 Task: Open a blank google sheet and write heading  Dollar SenseAdd Dates in a column and its values below  '2023-05-01, 2023-05-05, 2023-05-10, 2023-05-15, 2023-05-20, 2023-05-25 & 2023-05-31. 'Add Descriptionsin next column and its values below  Monthly Salary, Grocery Shopping, Dining Out., Utility Bill, Transportation, Entertainment & Miscellaneous. Add Amount in next column and its values below  $2,500, $100, $50, $150, $30, $50 & $20. Add Income/ Expensein next column and its values below  Income, Expenses, Expenses, Expenses, Expenses, Expenses & Expenses. Add Balance in next column and its values below  $2,500, $2,400, $2,350, $2,200, $2,170, $2,120 & $2,100. Save page DashboardBudgetPlanbook
Action: Mouse moved to (26, 70)
Screenshot: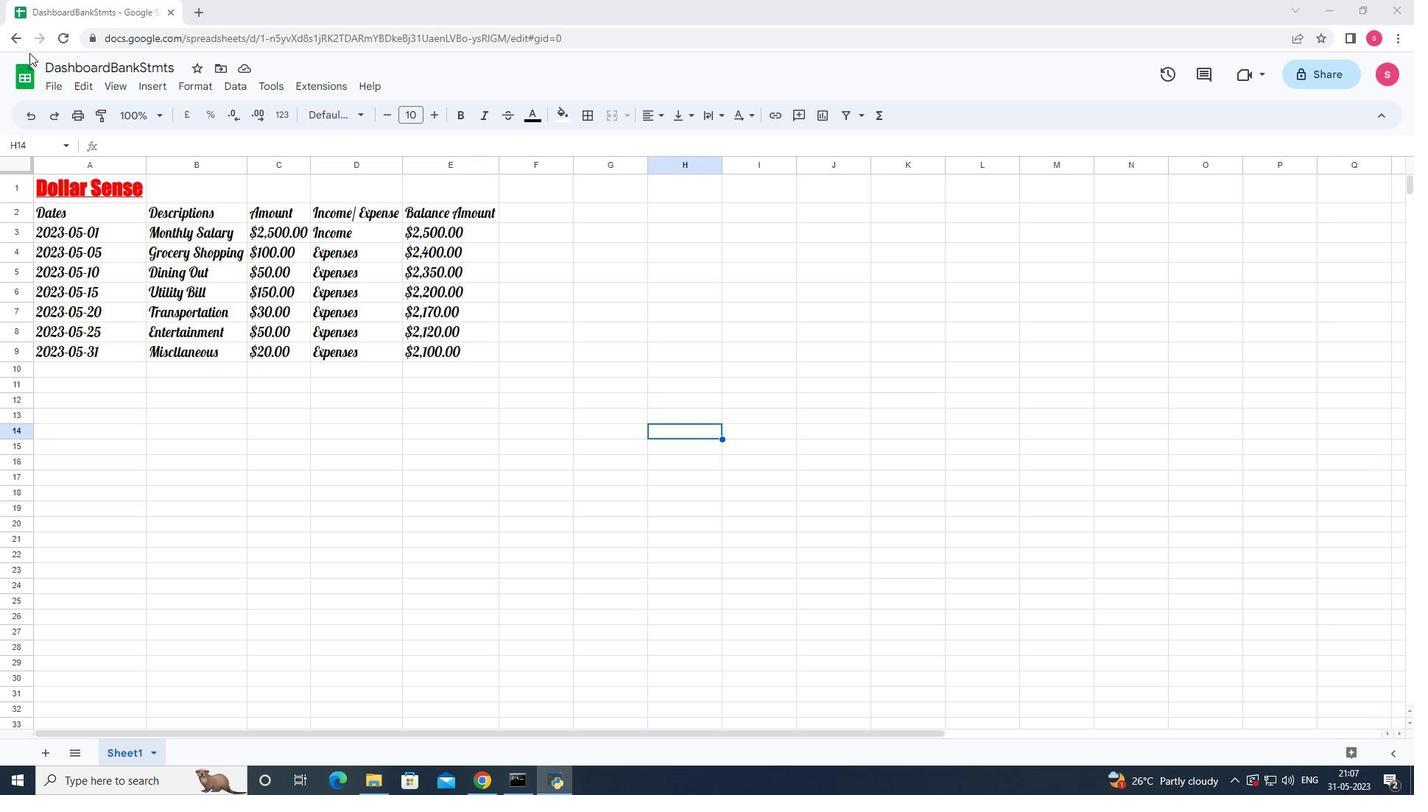 
Action: Mouse pressed left at (26, 70)
Screenshot: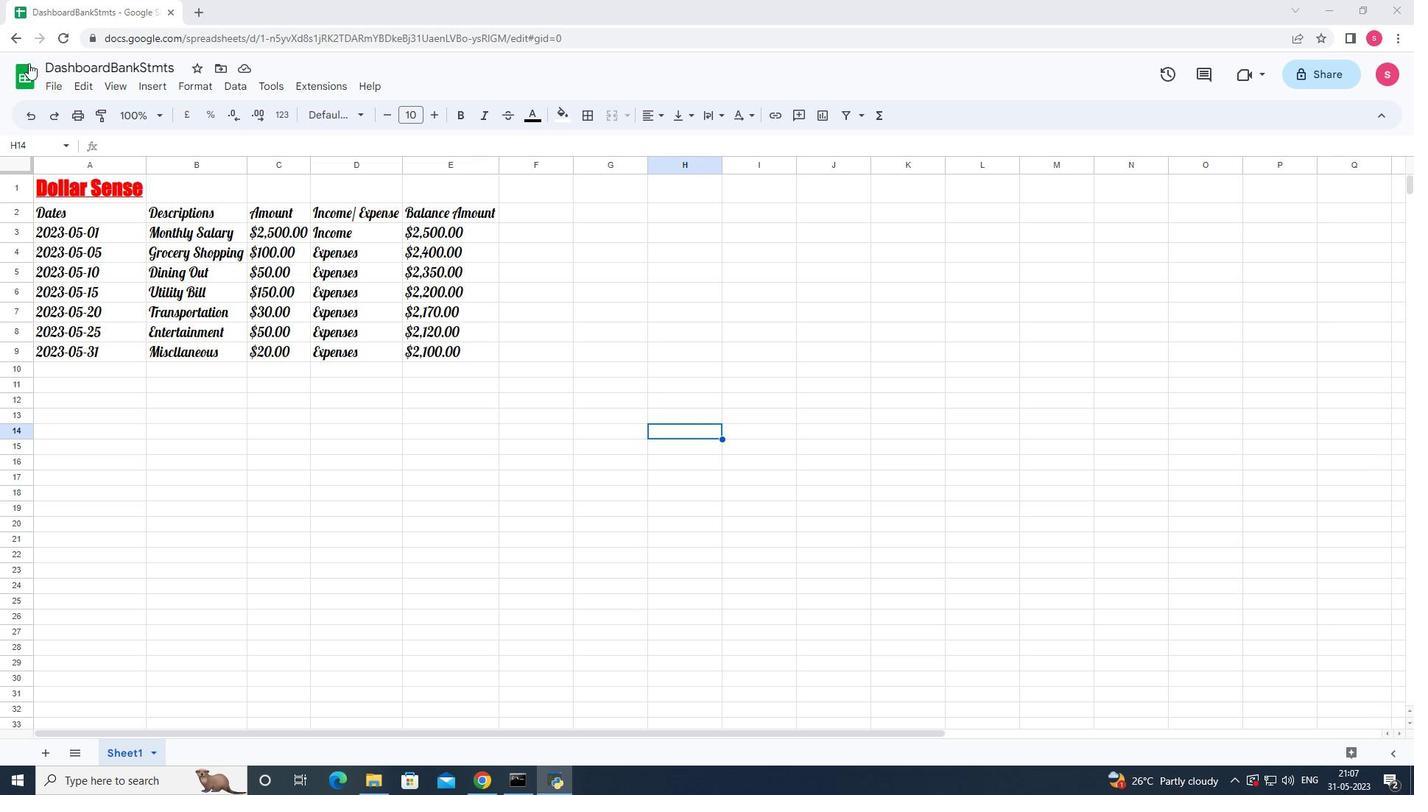 
Action: Mouse moved to (337, 223)
Screenshot: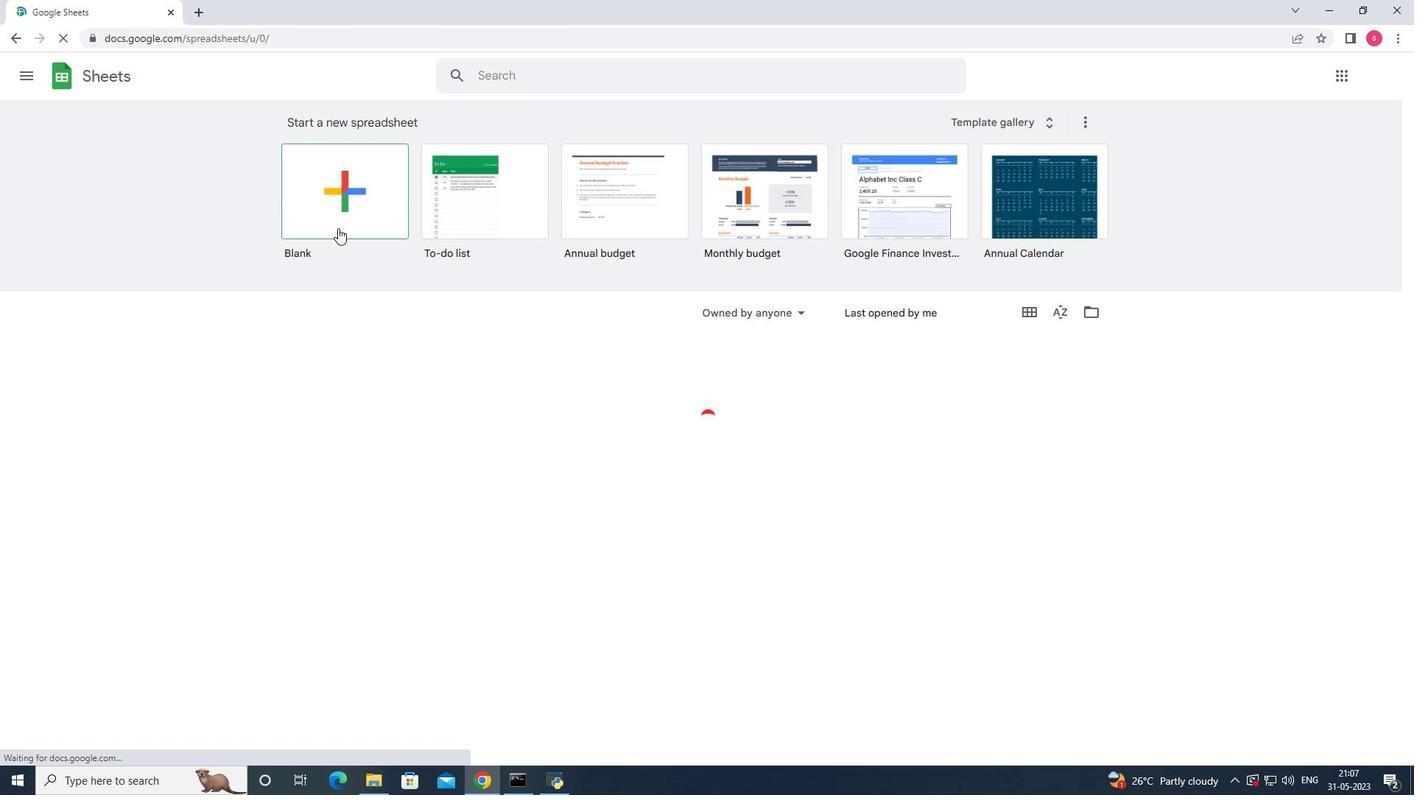 
Action: Mouse pressed left at (337, 223)
Screenshot: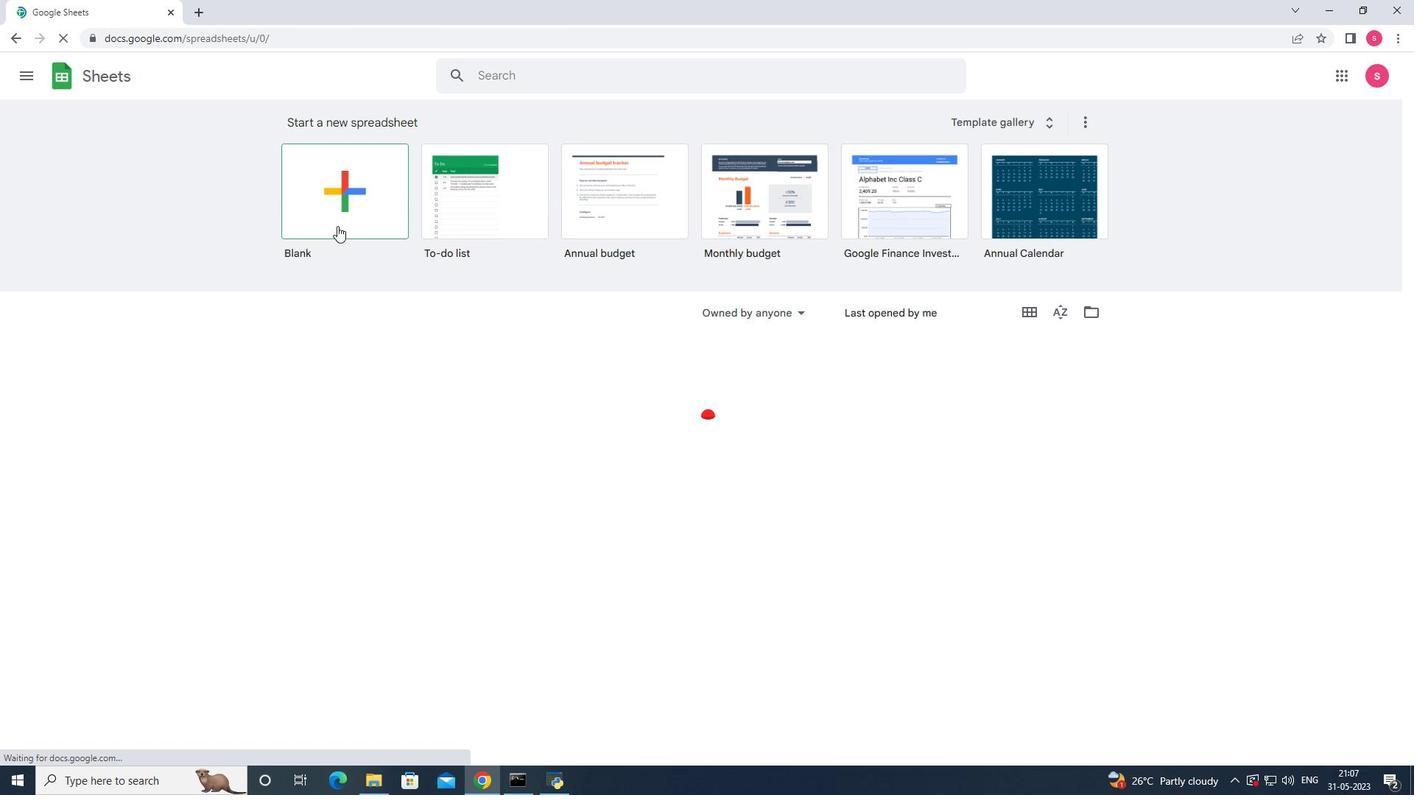 
Action: Mouse moved to (383, 359)
Screenshot: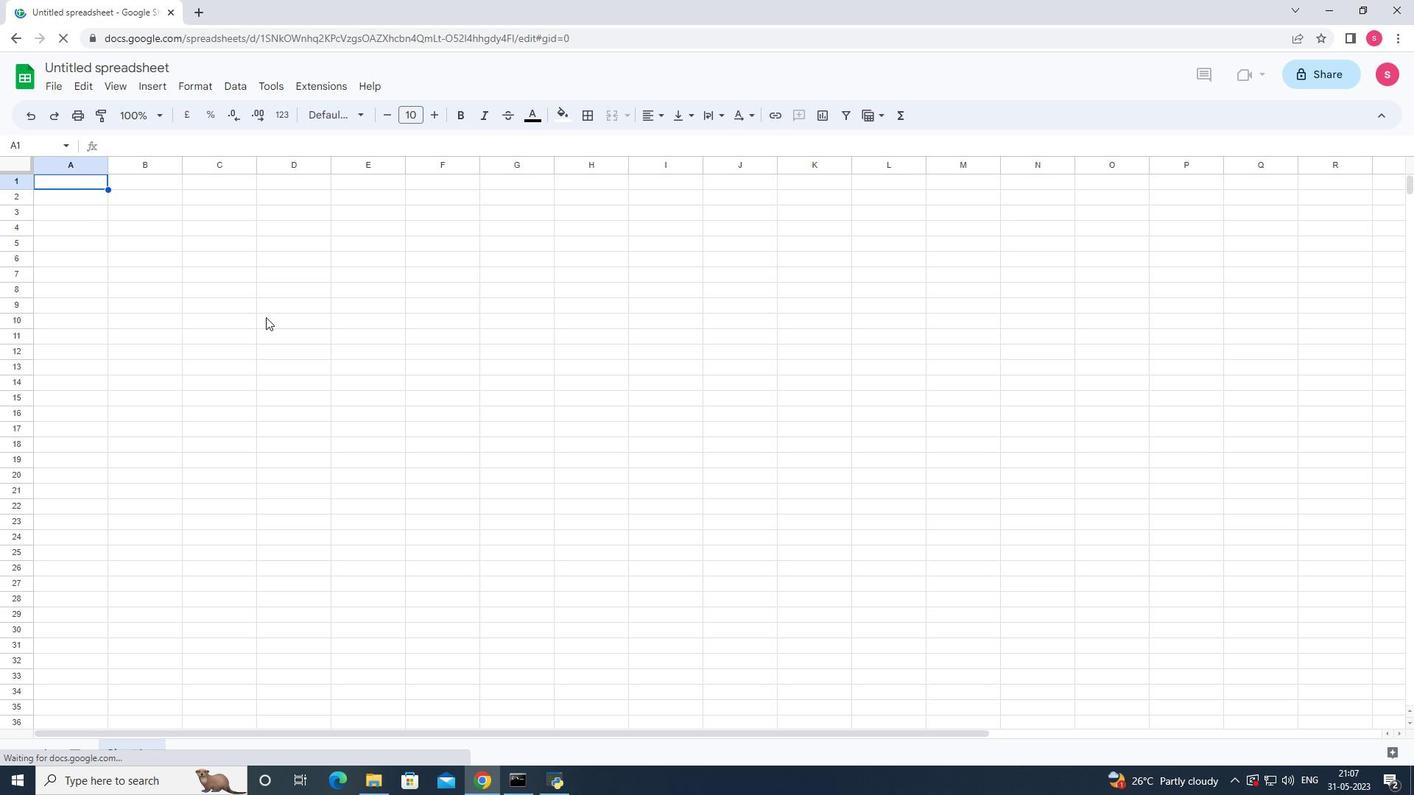 
Action: Key pressed <Key.shift>Dollar<Key.space><Key.shift>Sense<Key.down><Key.shift>Dates<Key.enter>2023-05-01<Key.enter>2023-05-05<Key.enter>2023-05-10<Key.enter>2023-050<Key.backspace>-15<Key.enter>2023-05-20<Key.enter>2023-05-25<Key.enter>2023-05-31<Key.enter><Key.right><Key.up><Key.up><Key.up><Key.up><Key.up><Key.up><Key.up><Key.up><Key.shift>Descriptions<Key.enter><Key.shift>Monthly<Key.space><Key.shift>Salary<Key.enter><Key.shift>Grocery<Key.space><Key.shift>Shopping<Key.enter><Key.shift>Dining<Key.space><Key.shift>Out<Key.enter><Key.shift>Utility<Key.space><Key.shift>Bill<Key.enter><Key.shift>Transportatu<Key.backspace>ion<Key.down><Key.shift><Key.shift><Key.shift><Key.shift><Key.shift><Key.shift><Key.shift><Key.shift><Key.shift><Key.shift>Entertainment<Key.down><Key.shift><Key.shift><Key.shift><Key.shift>Miscellaneous<Key.right><Key.up><Key.up><Key.up><Key.up><Key.up><Key.up><Key.up><Key.shift>Amount<Key.enter>2500<Key.enter>100<Key.enter>50<Key.enter>150<Key.enter>30<Key.enter>50.<Key.enter>20<Key.enter>
Screenshot: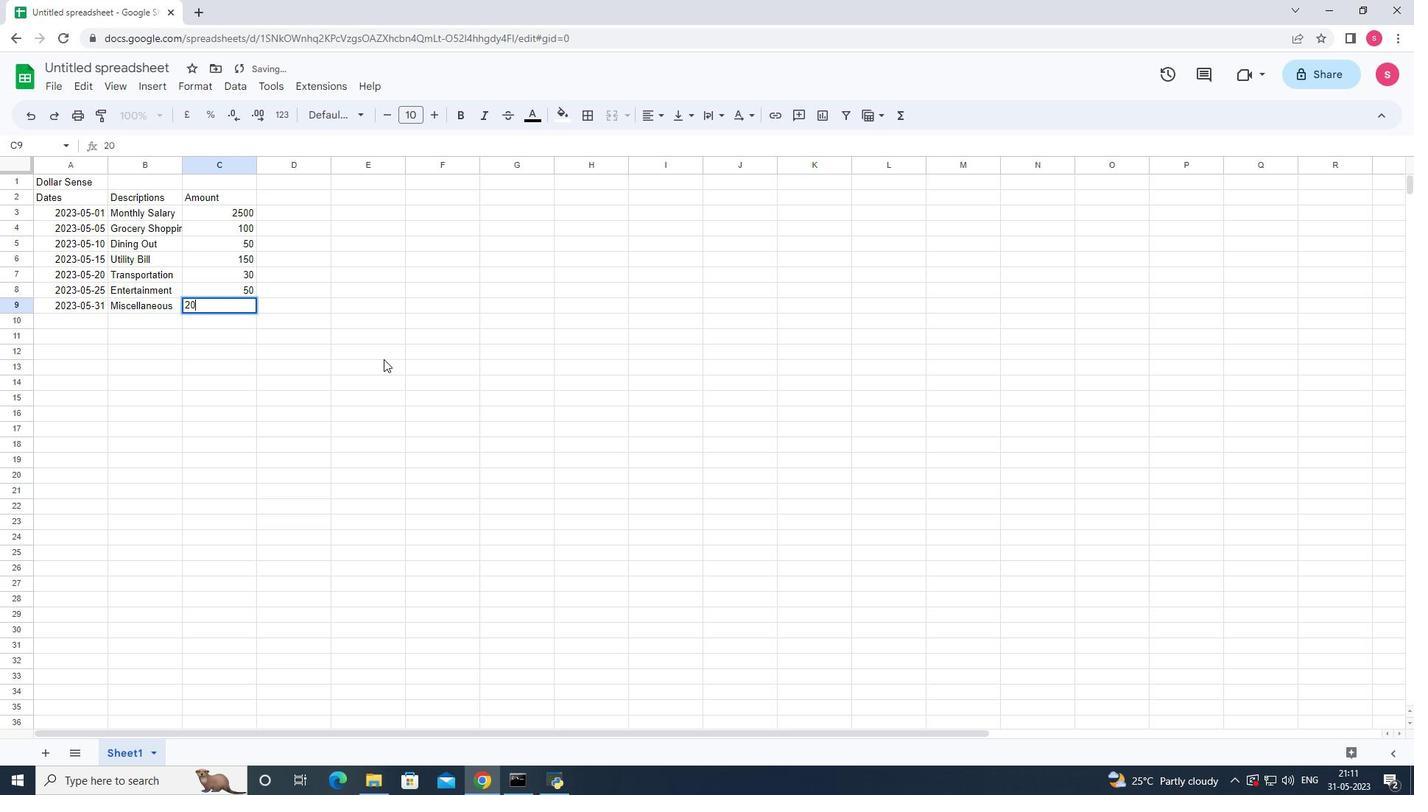 
Action: Mouse moved to (224, 218)
Screenshot: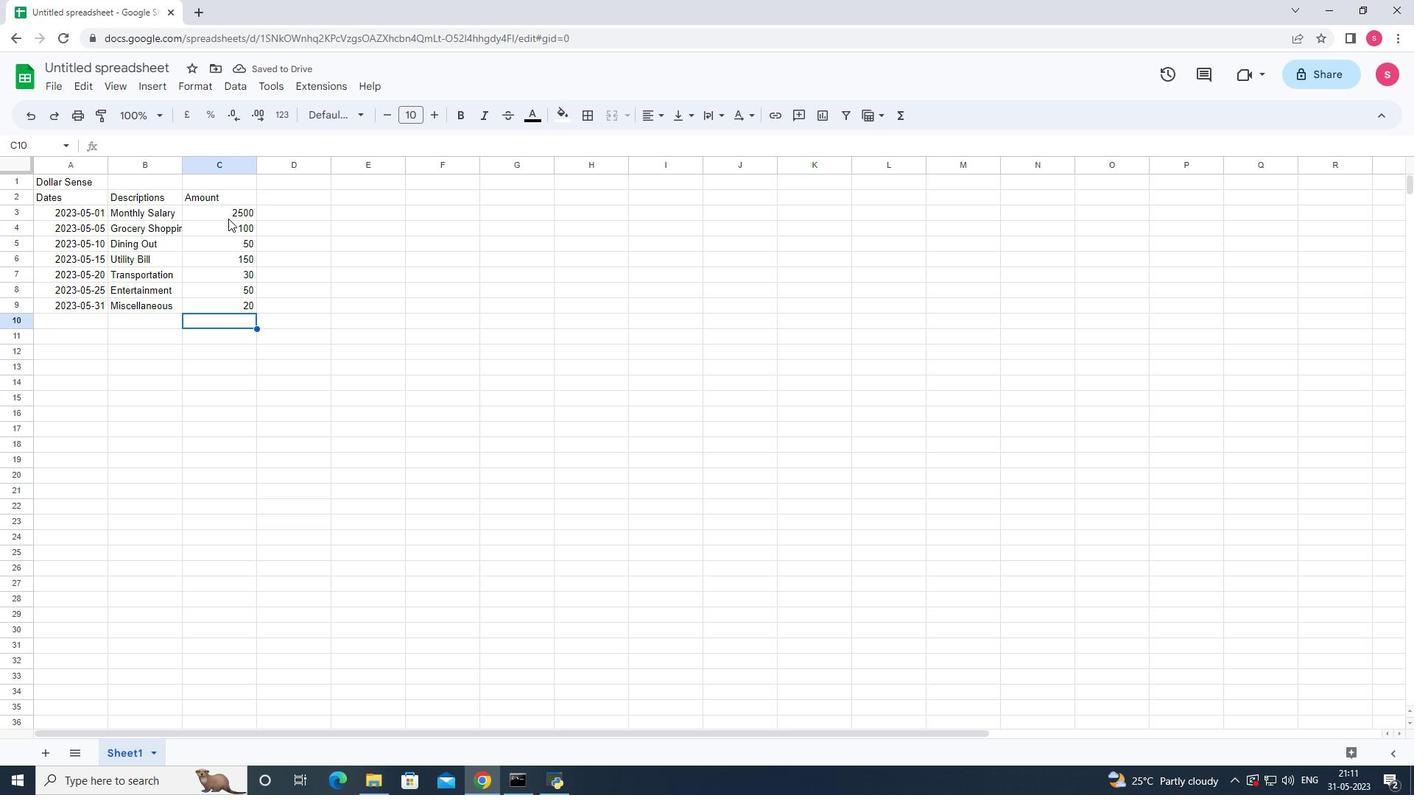 
Action: Mouse pressed left at (224, 218)
Screenshot: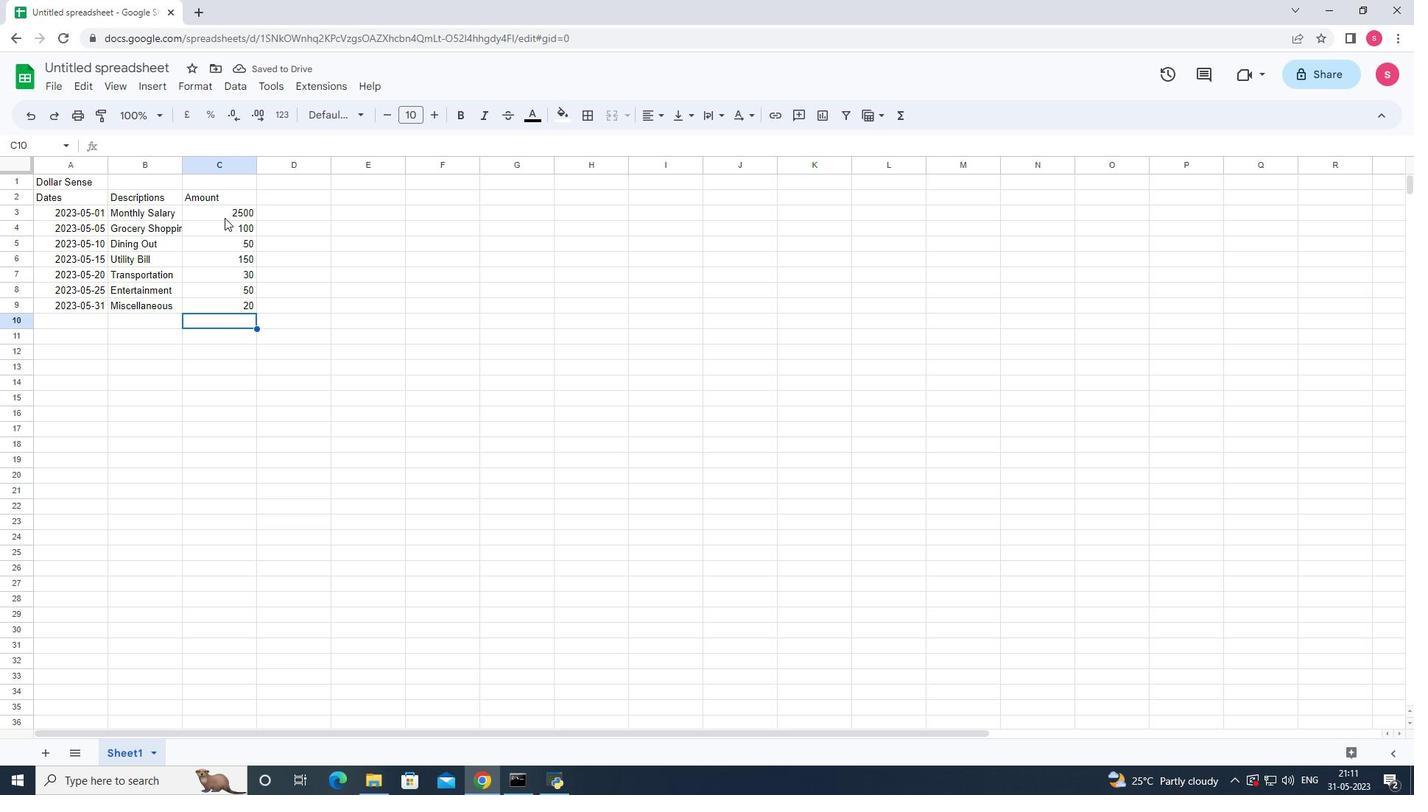 
Action: Mouse moved to (201, 93)
Screenshot: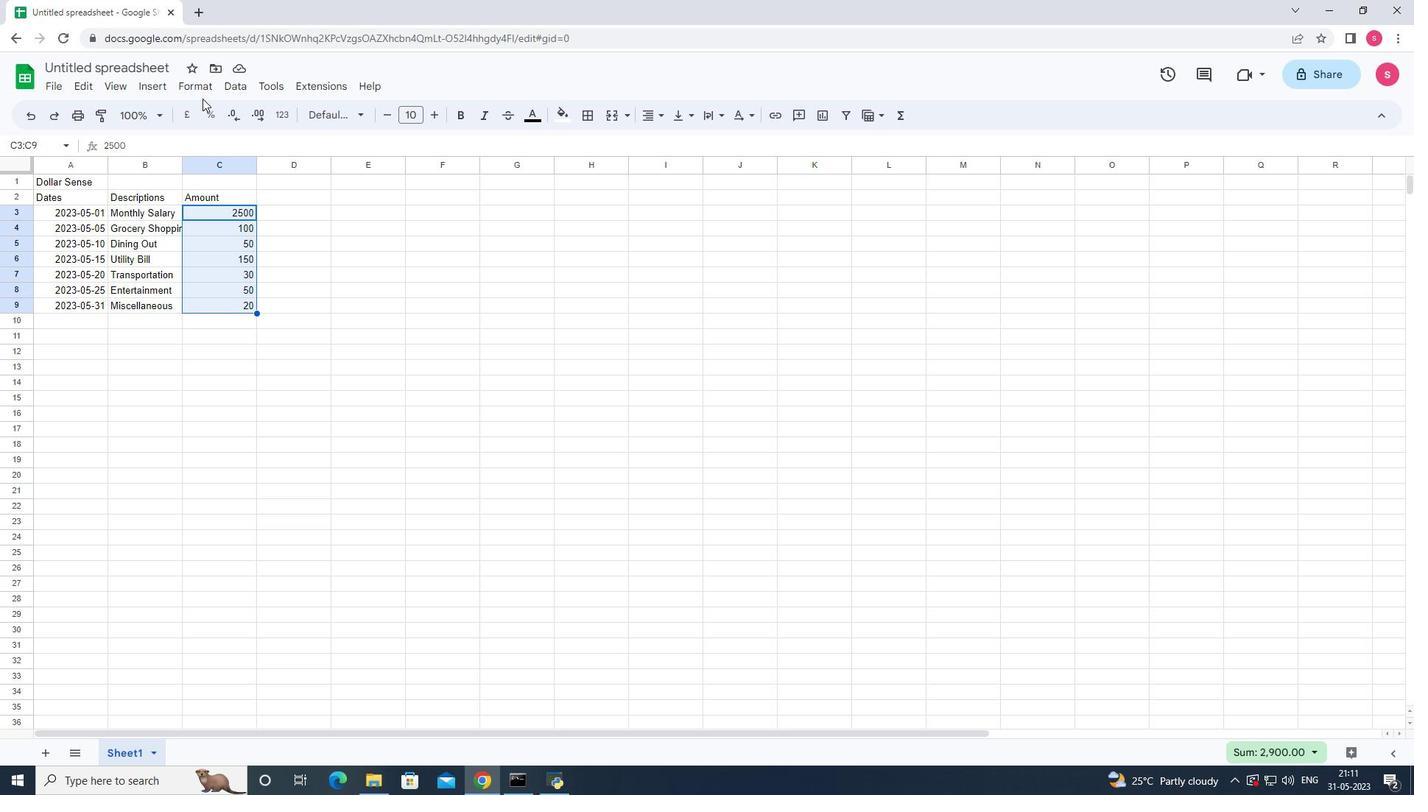 
Action: Mouse pressed left at (201, 93)
Screenshot: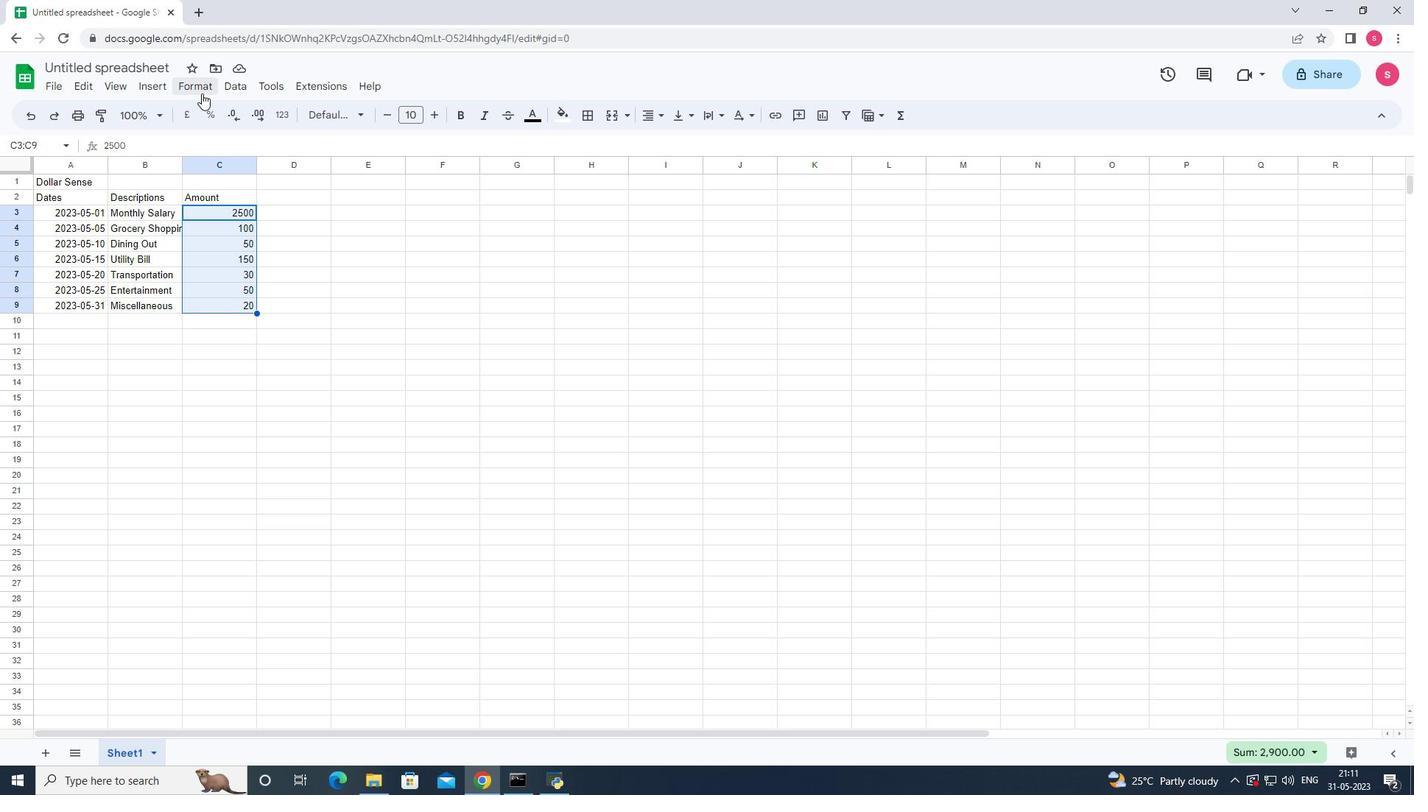
Action: Mouse moved to (226, 155)
Screenshot: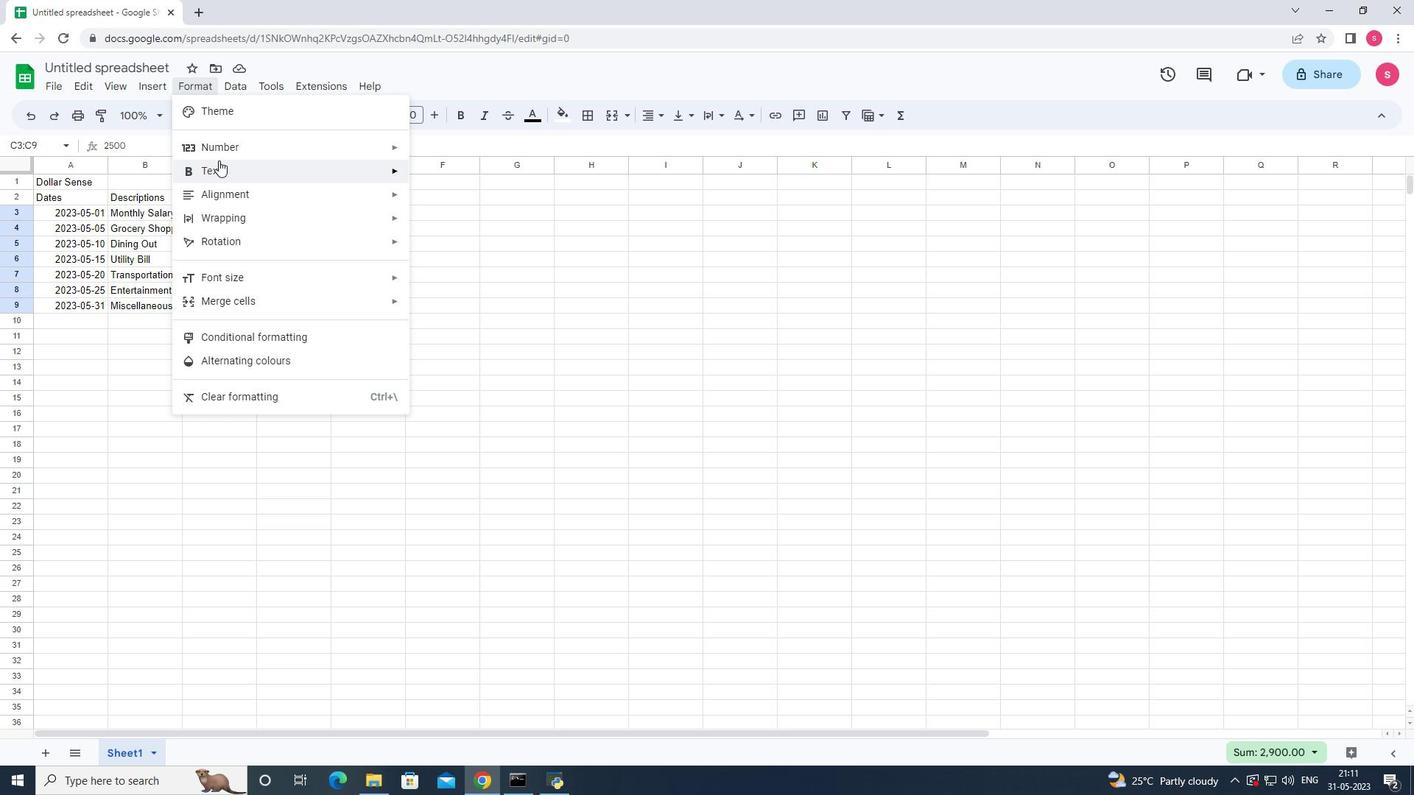 
Action: Mouse pressed left at (226, 155)
Screenshot: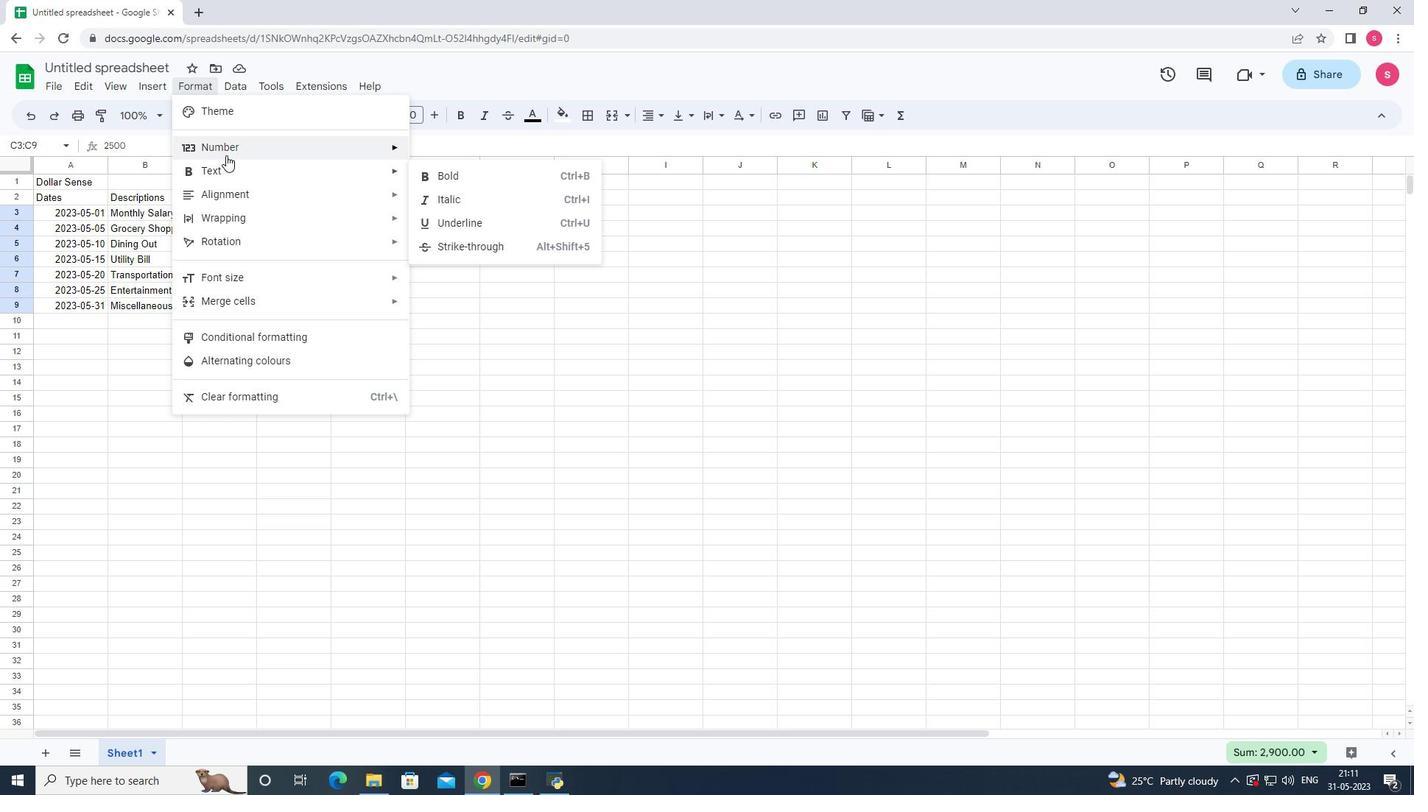
Action: Mouse moved to (552, 600)
Screenshot: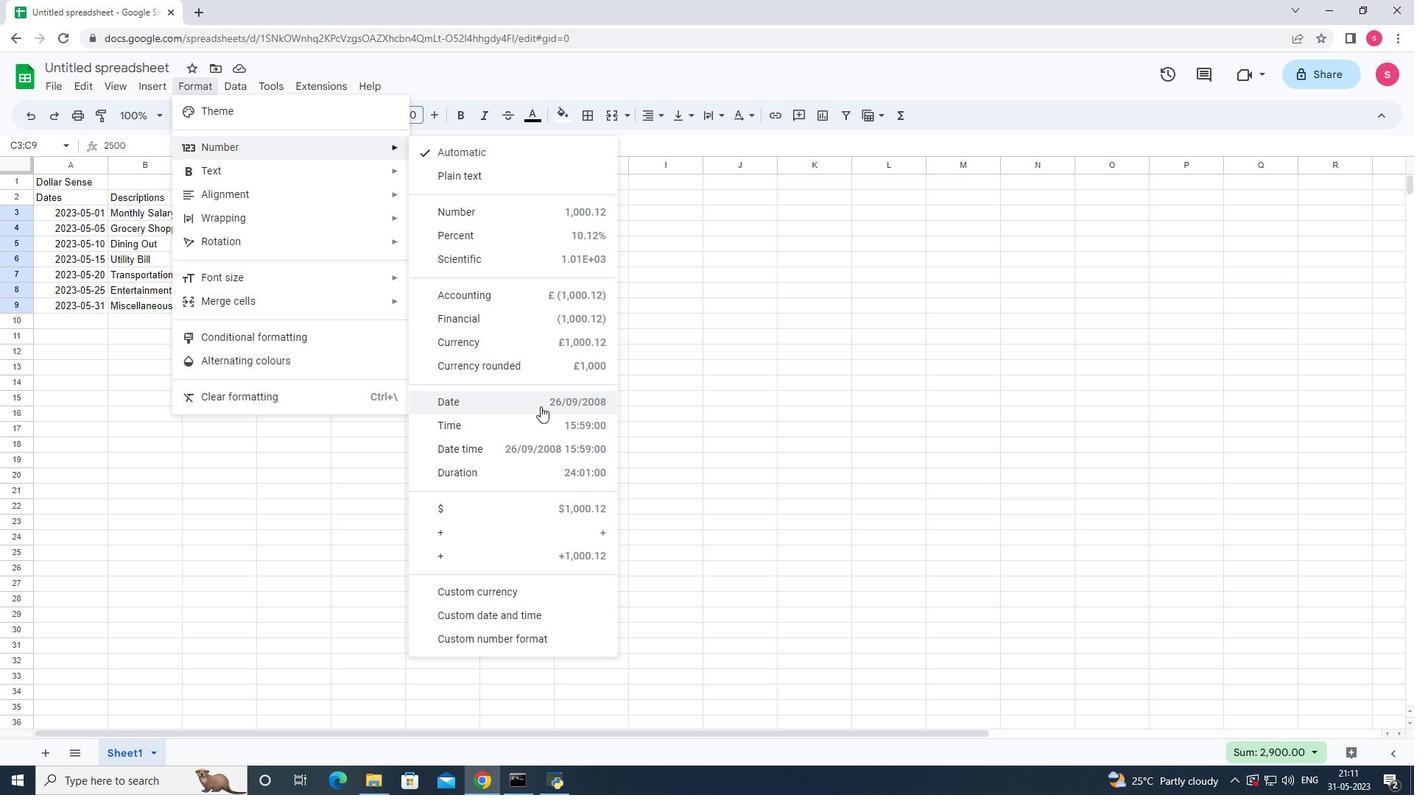 
Action: Mouse pressed left at (552, 600)
Screenshot: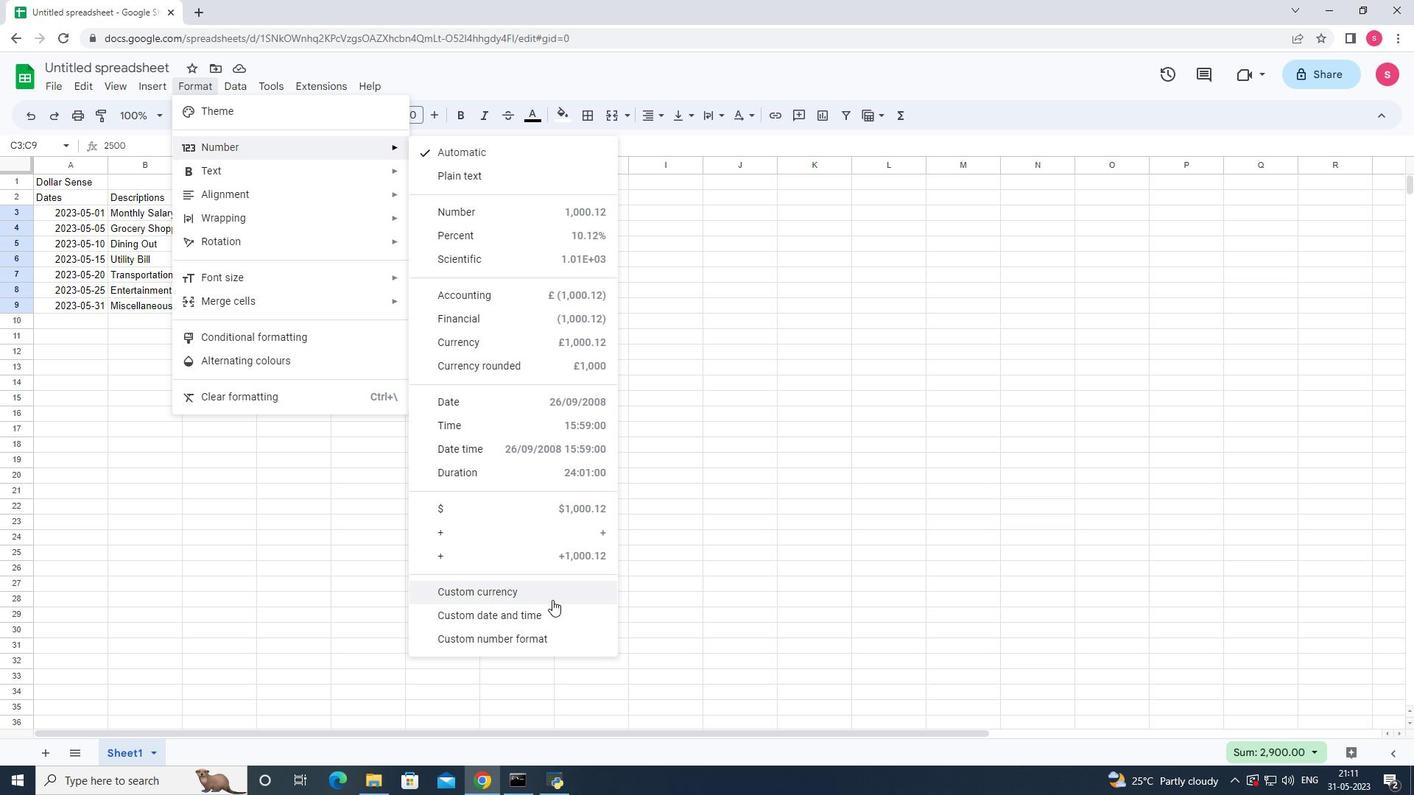
Action: Mouse moved to (676, 314)
Screenshot: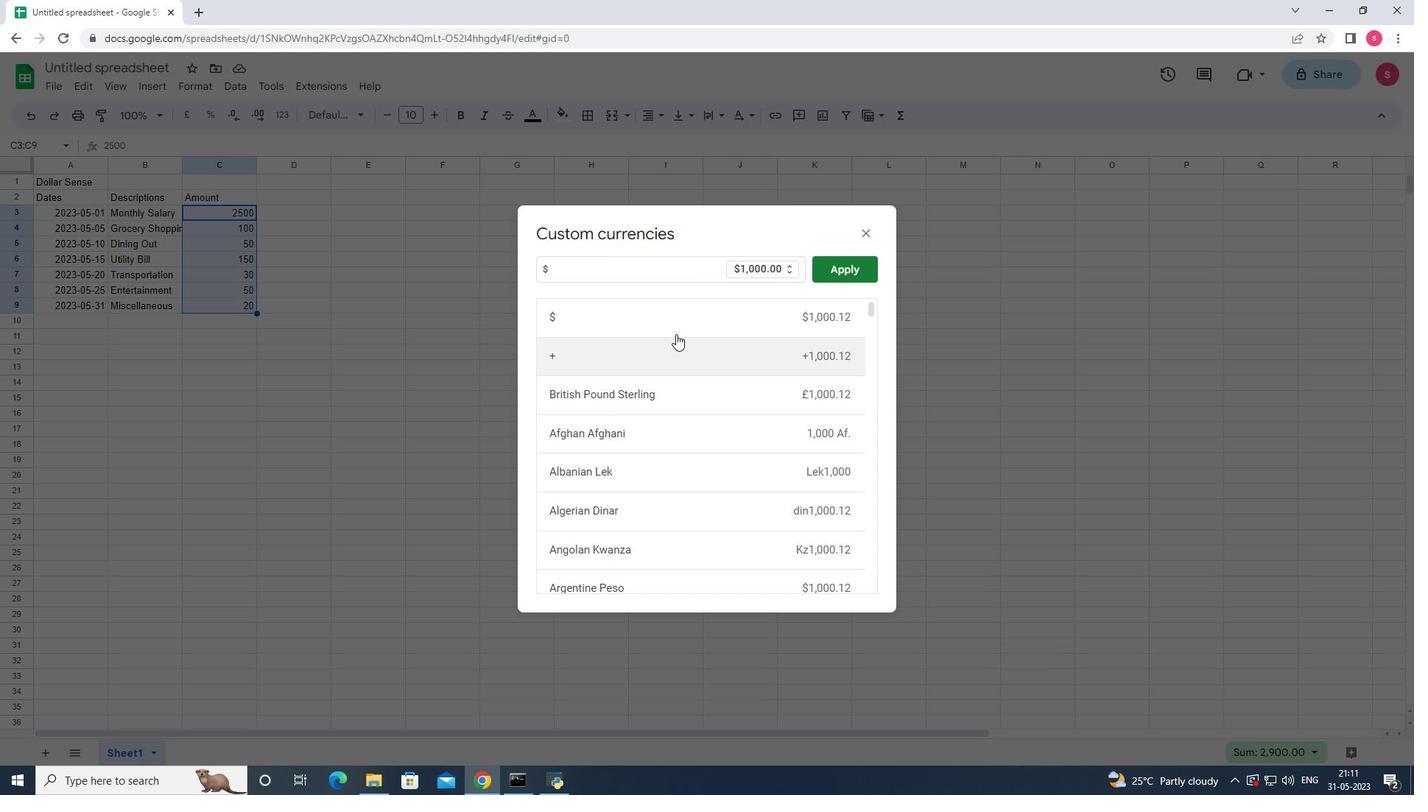 
Action: Mouse pressed left at (676, 314)
Screenshot: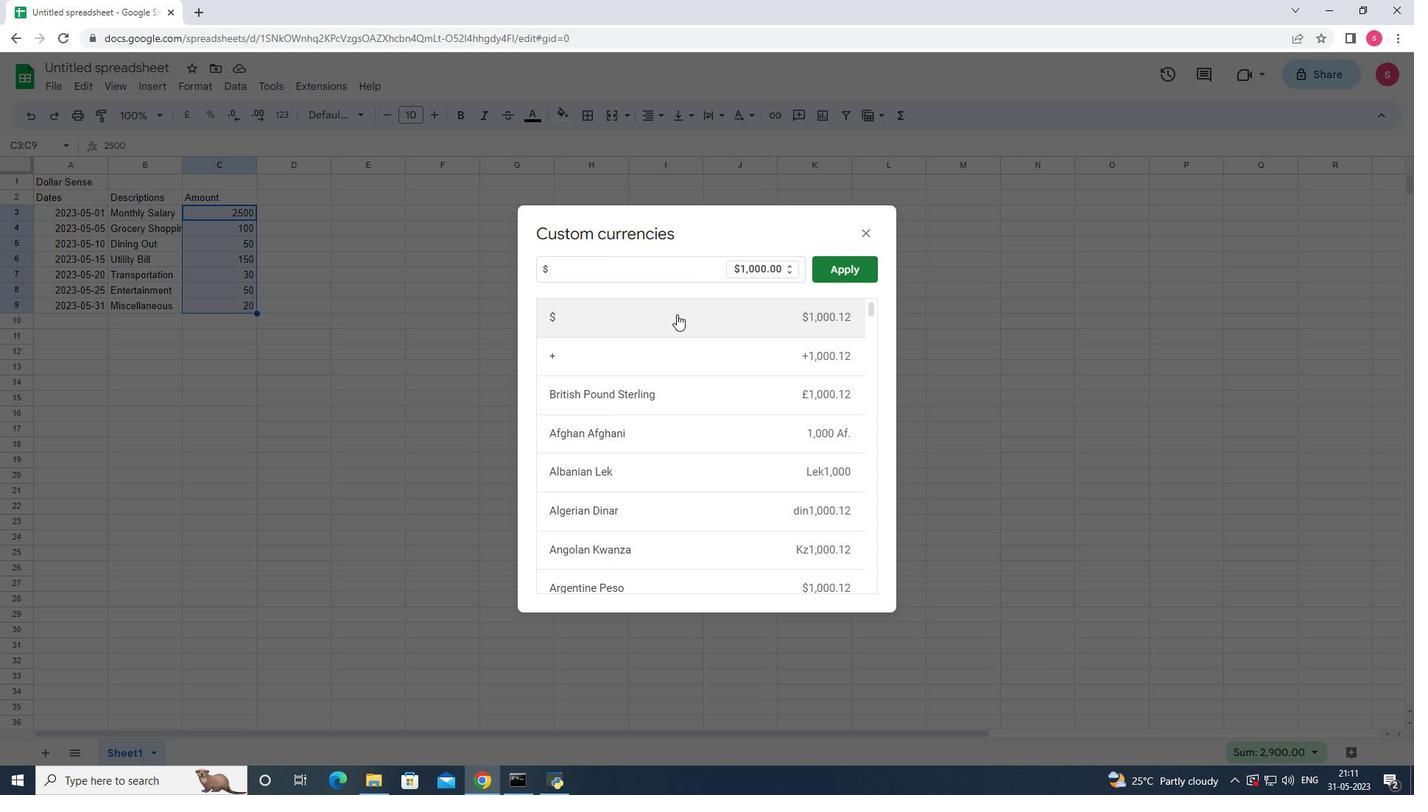 
Action: Mouse moved to (832, 267)
Screenshot: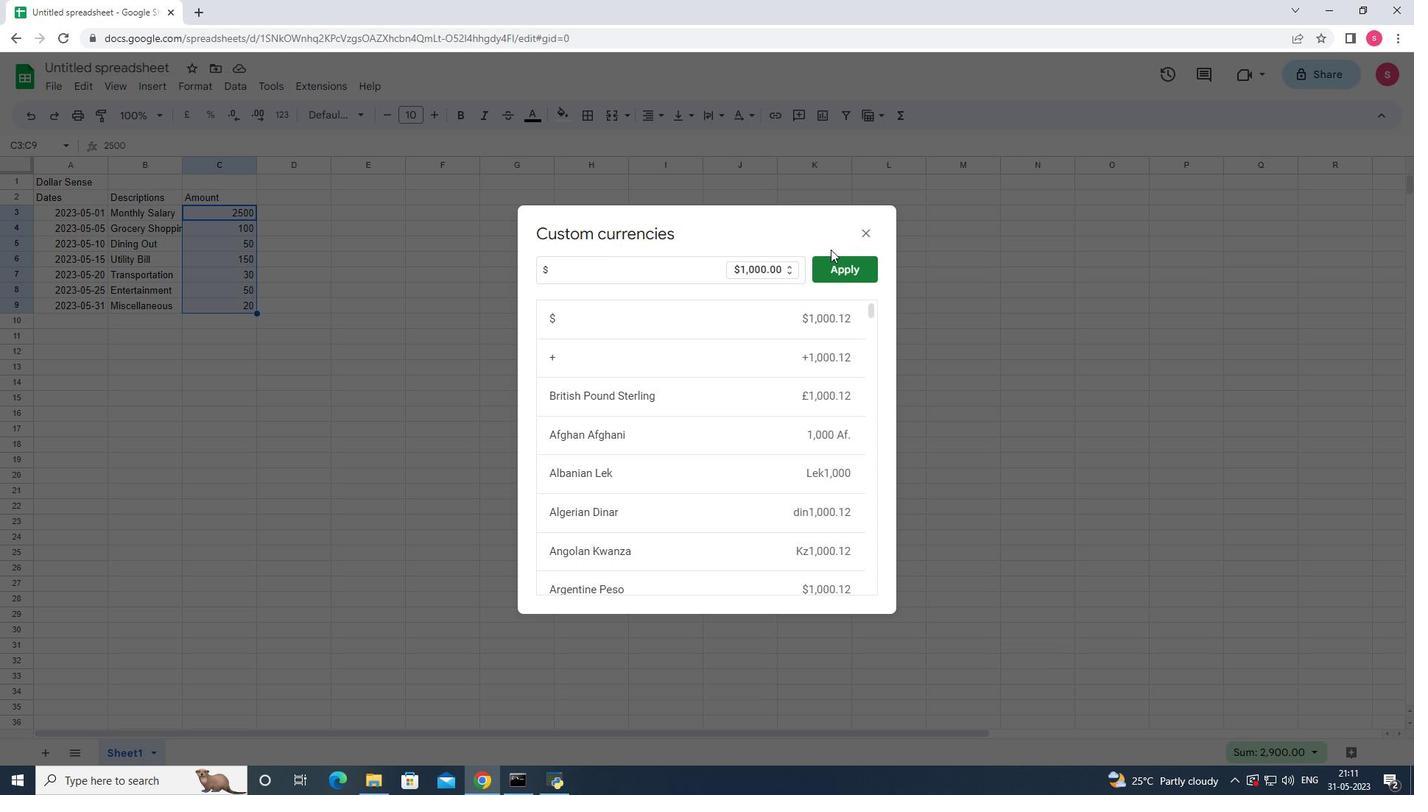
Action: Mouse pressed left at (832, 267)
Screenshot: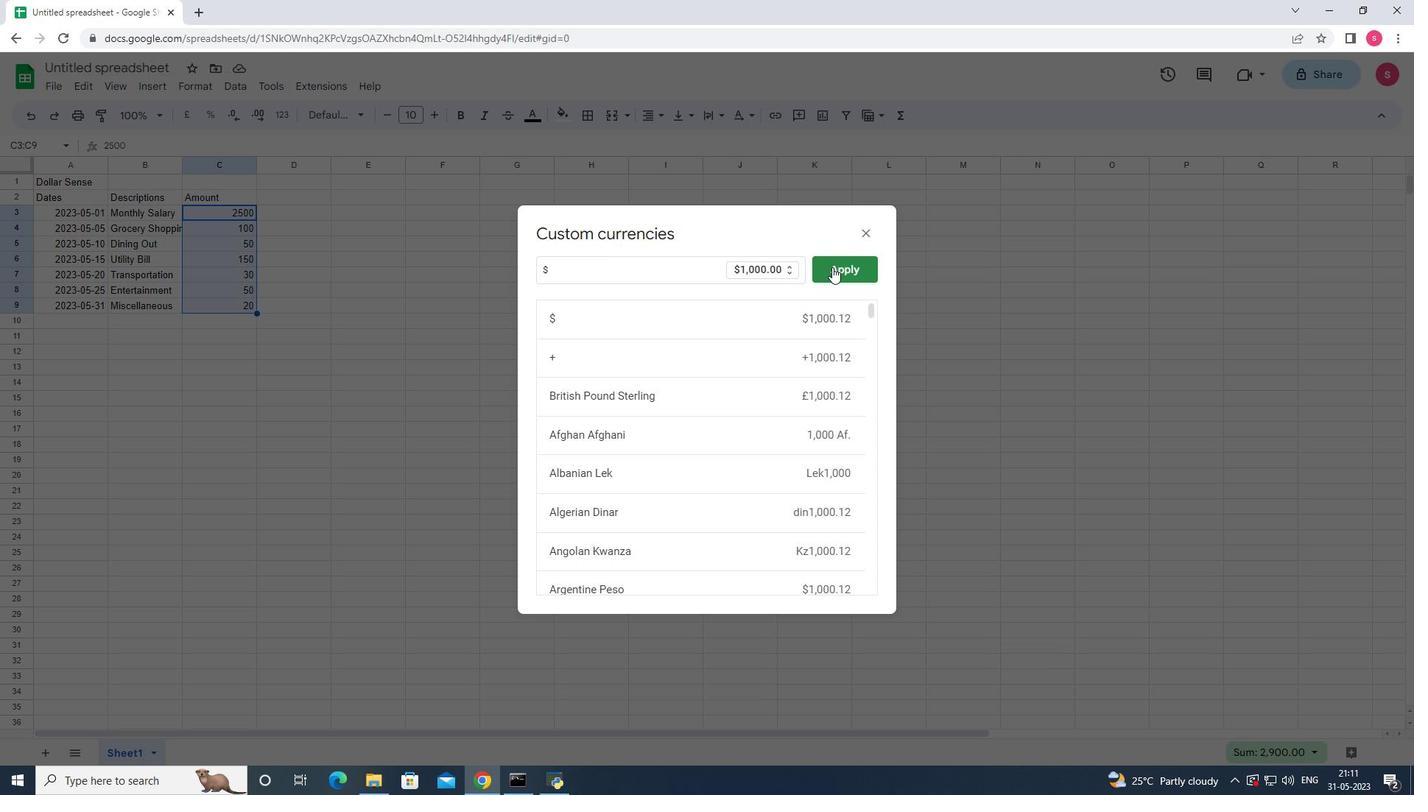 
Action: Mouse moved to (280, 203)
Screenshot: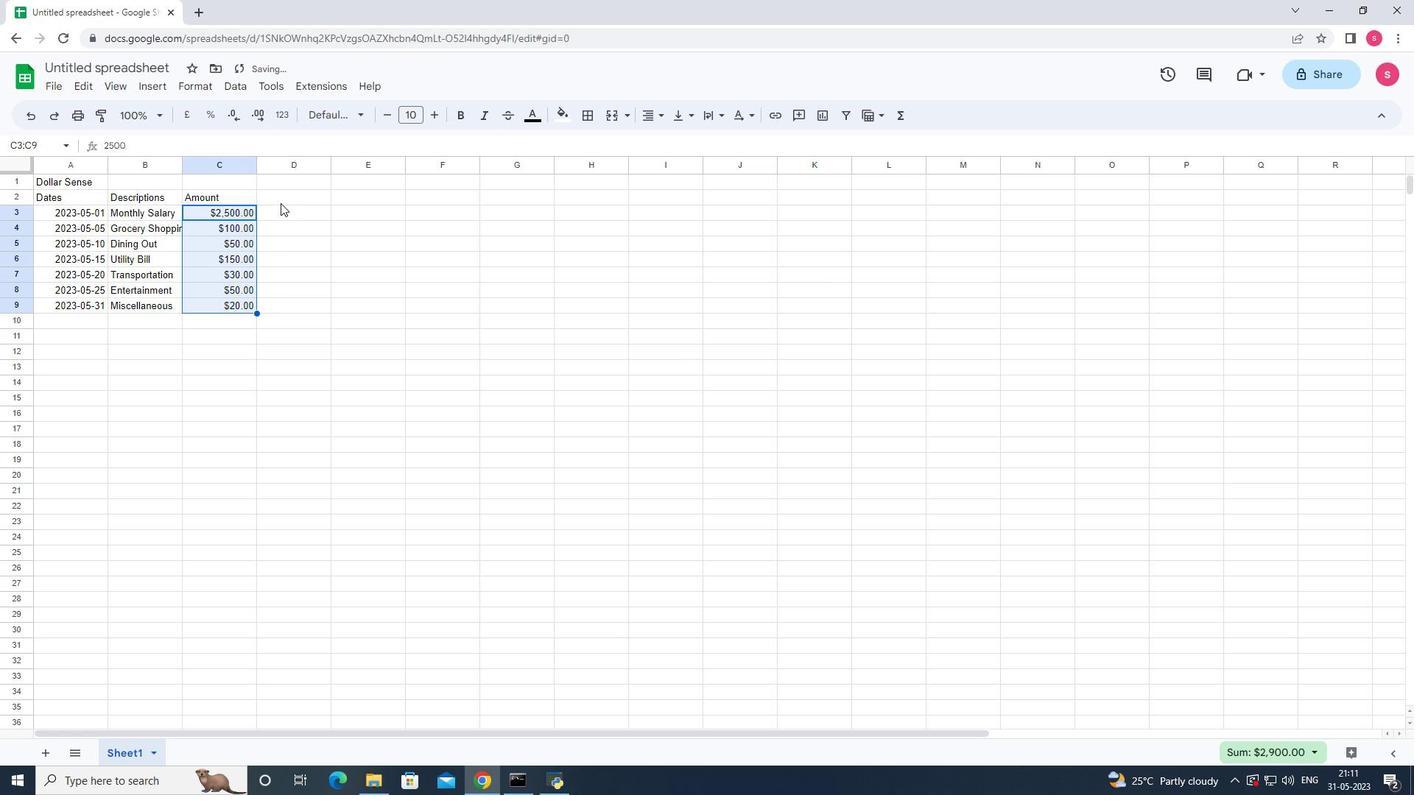 
Action: Mouse pressed left at (280, 203)
Screenshot: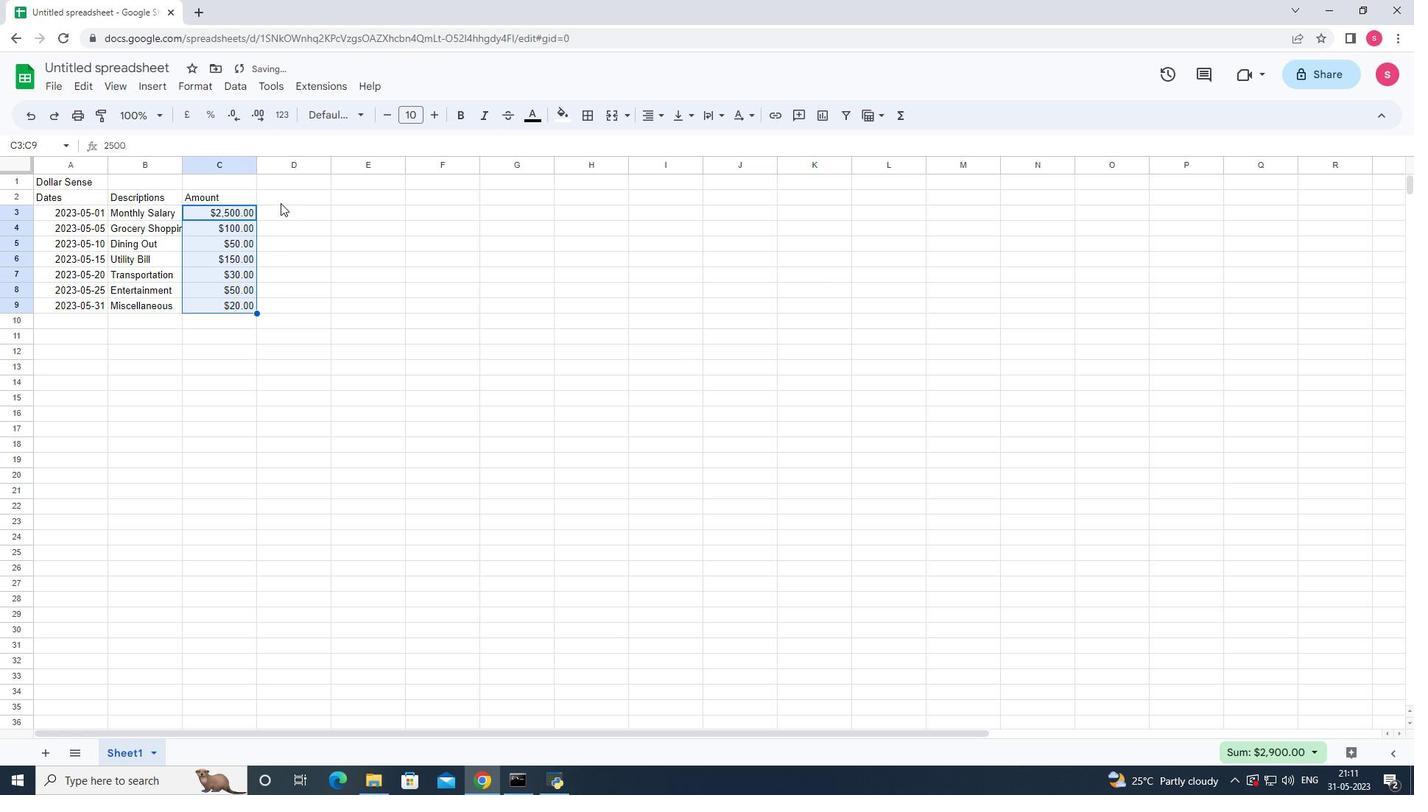 
Action: Key pressed <Key.shift><Key.shift><Key.shift><Key.shift><Key.shift><Key.shift><Key.shift><Key.shift><Key.shift><Key.shift><Key.shift><Key.shift><Key.shift><Key.shift><Key.shift>Income/<Key.space><Key.shift>Expense<Key.enter><Key.shift>Income<Key.space><Key.enter><Key.shift>Expenses<Key.enter><Key.shift>Expenses<Key.enter><Key.shift>Expenses<Key.enter><Key.shift>Expenses<Key.enter><Key.shift>Expenses<Key.enter><Key.shift>Expenses<Key.right><Key.up><Key.up><Key.up><Key.up><Key.up><Key.up><Key.up><Key.shift>Balance<Key.space><Key.shift>Amoub<Key.backspace>nt<Key.enter>2500<Key.enter>2400<Key.enter>2350<Key.enter>2200<Key.enter>2170<Key.enter>2120<Key.enter>2100<Key.enter>
Screenshot: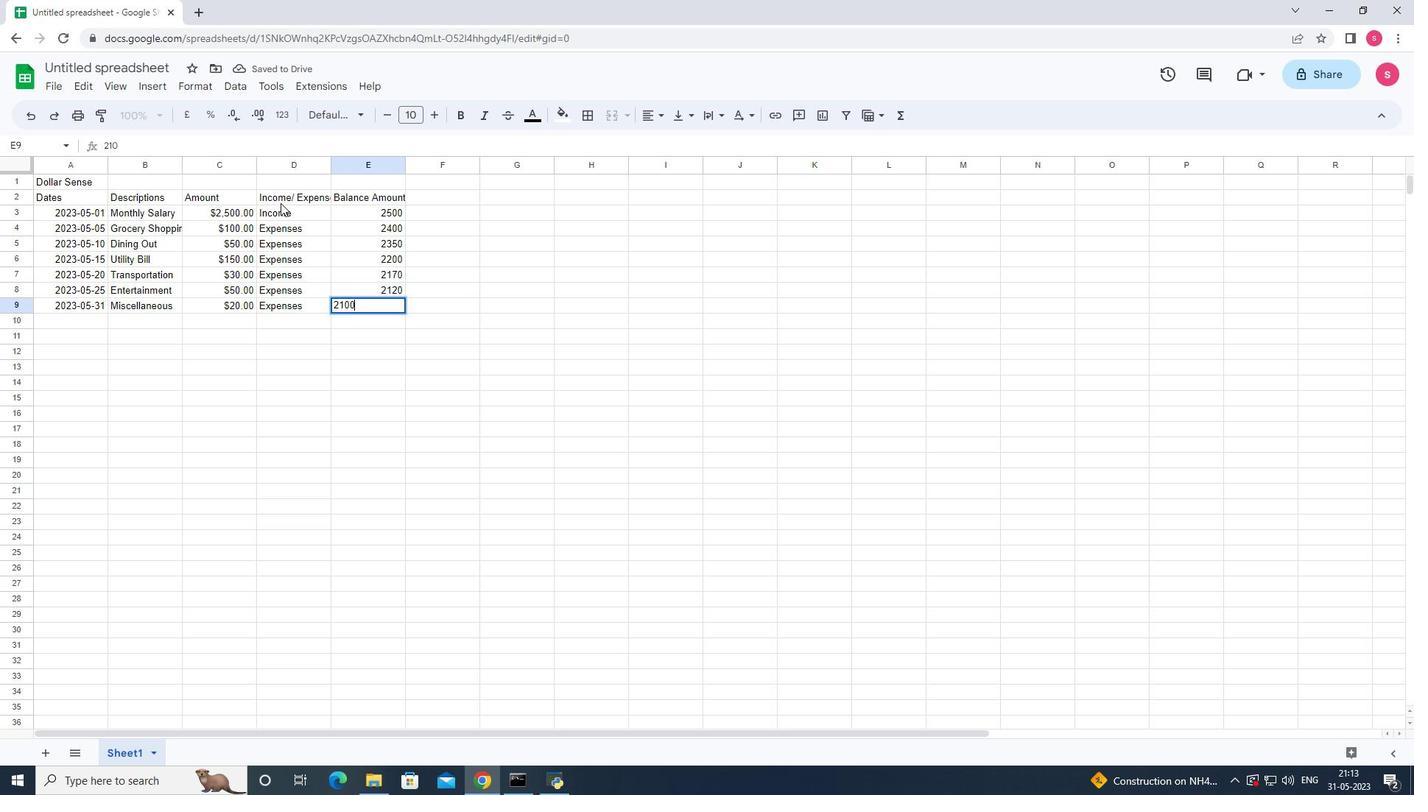 
Action: Mouse moved to (346, 209)
Screenshot: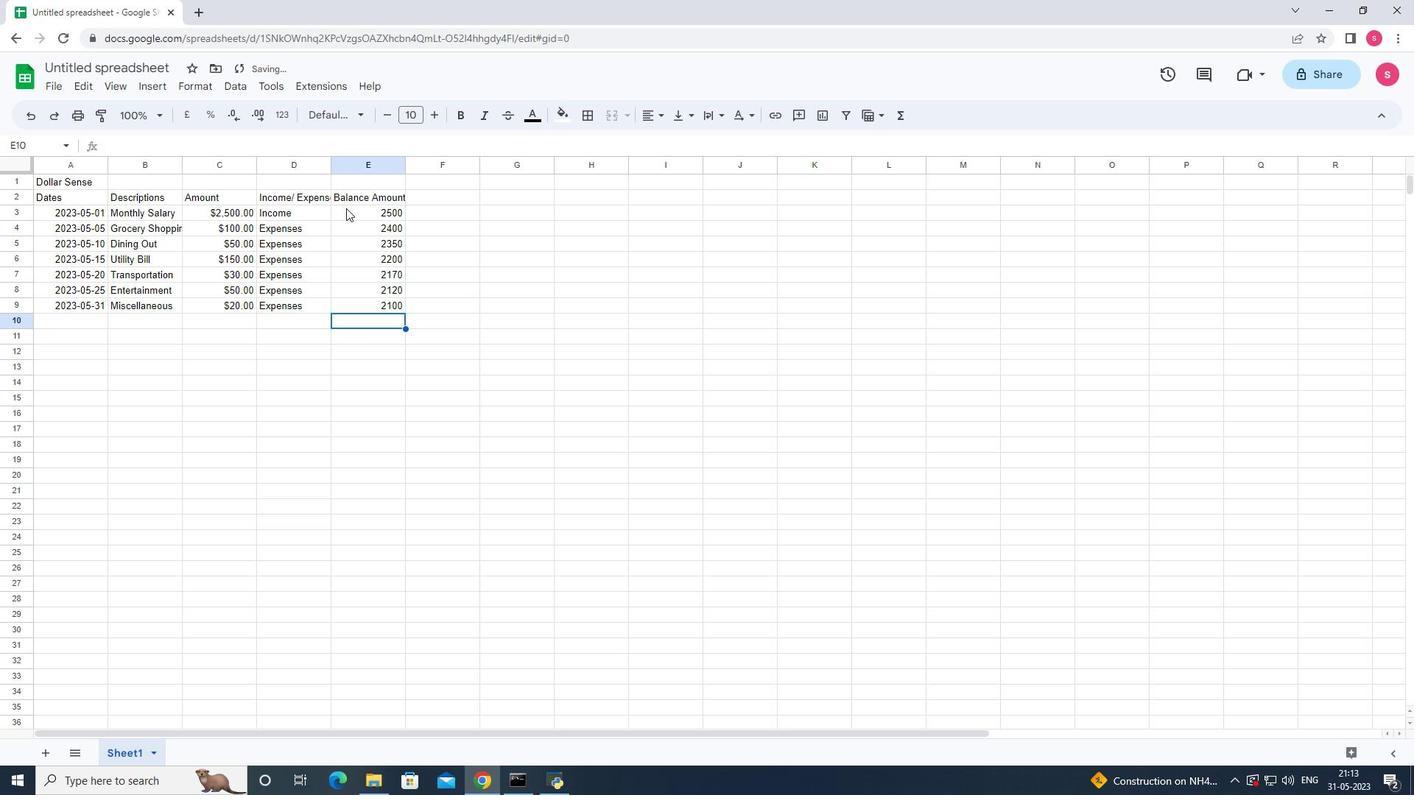 
Action: Mouse pressed left at (346, 209)
Screenshot: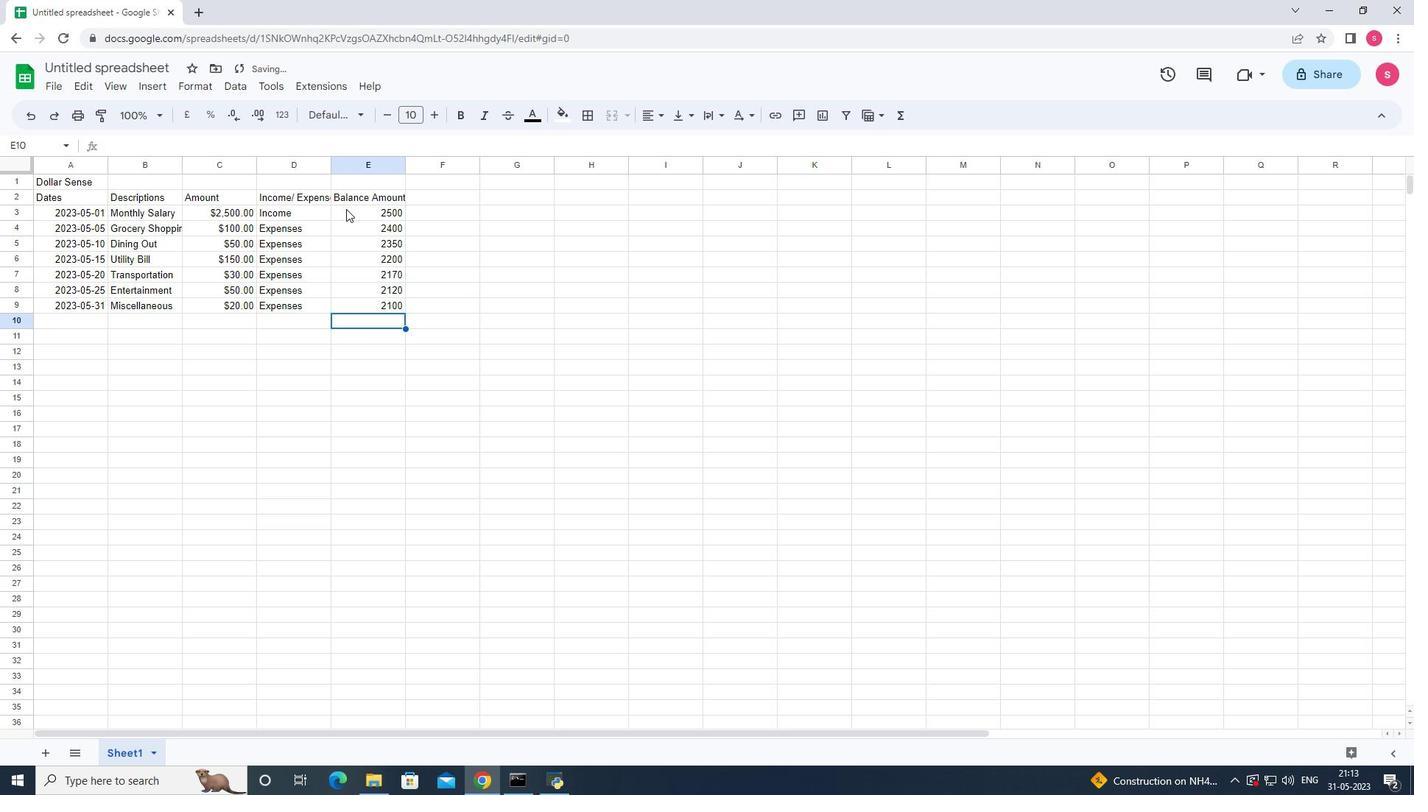 
Action: Mouse moved to (212, 84)
Screenshot: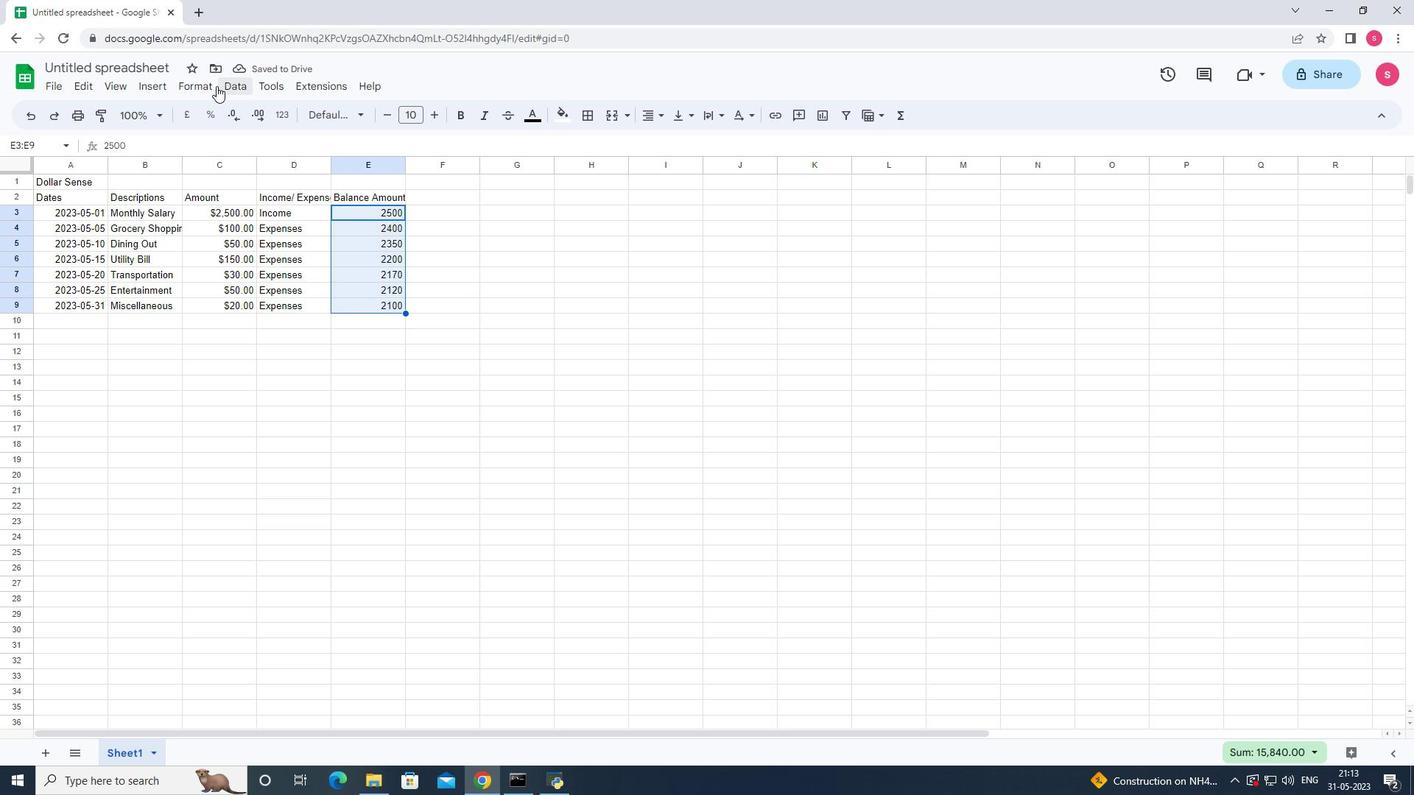 
Action: Mouse pressed left at (212, 84)
Screenshot: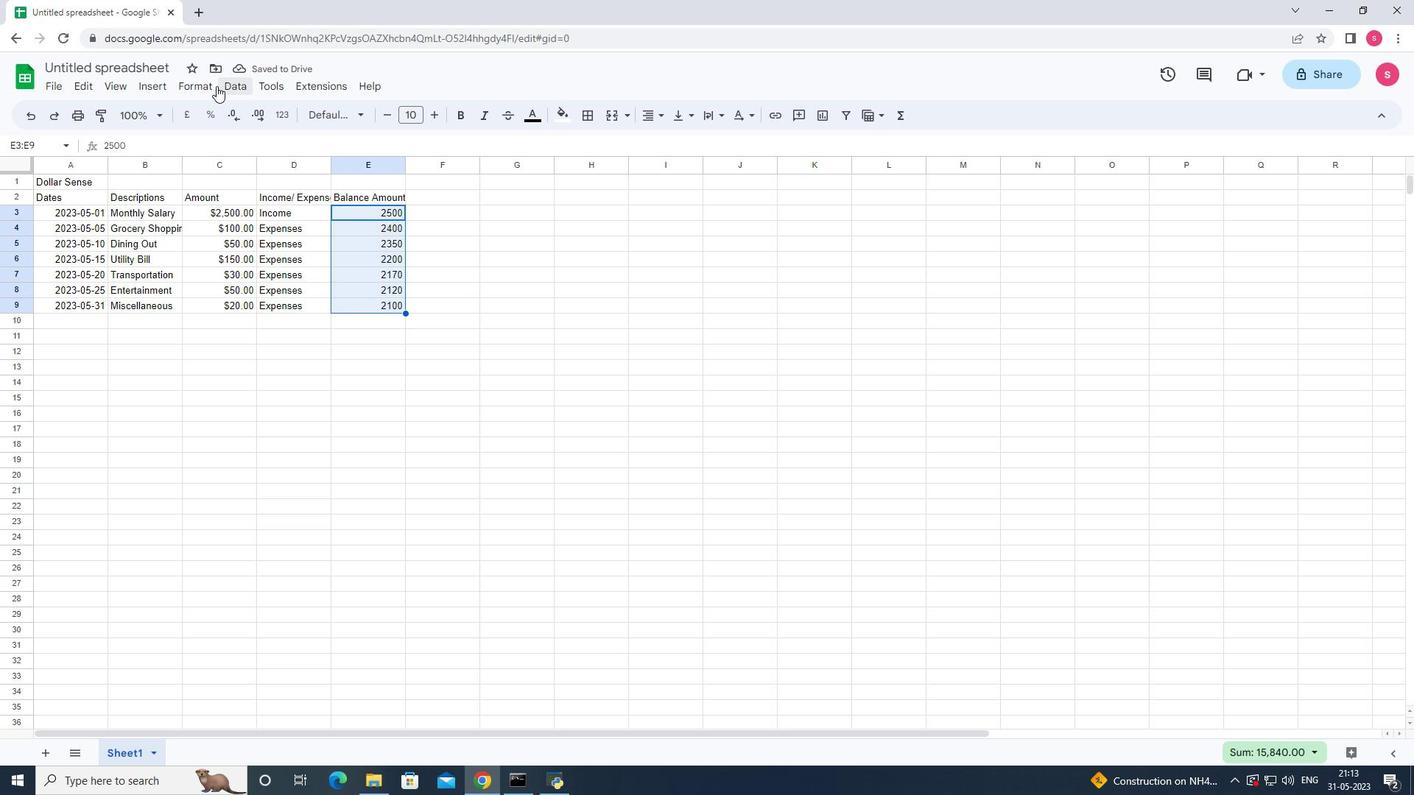 
Action: Mouse moved to (240, 155)
Screenshot: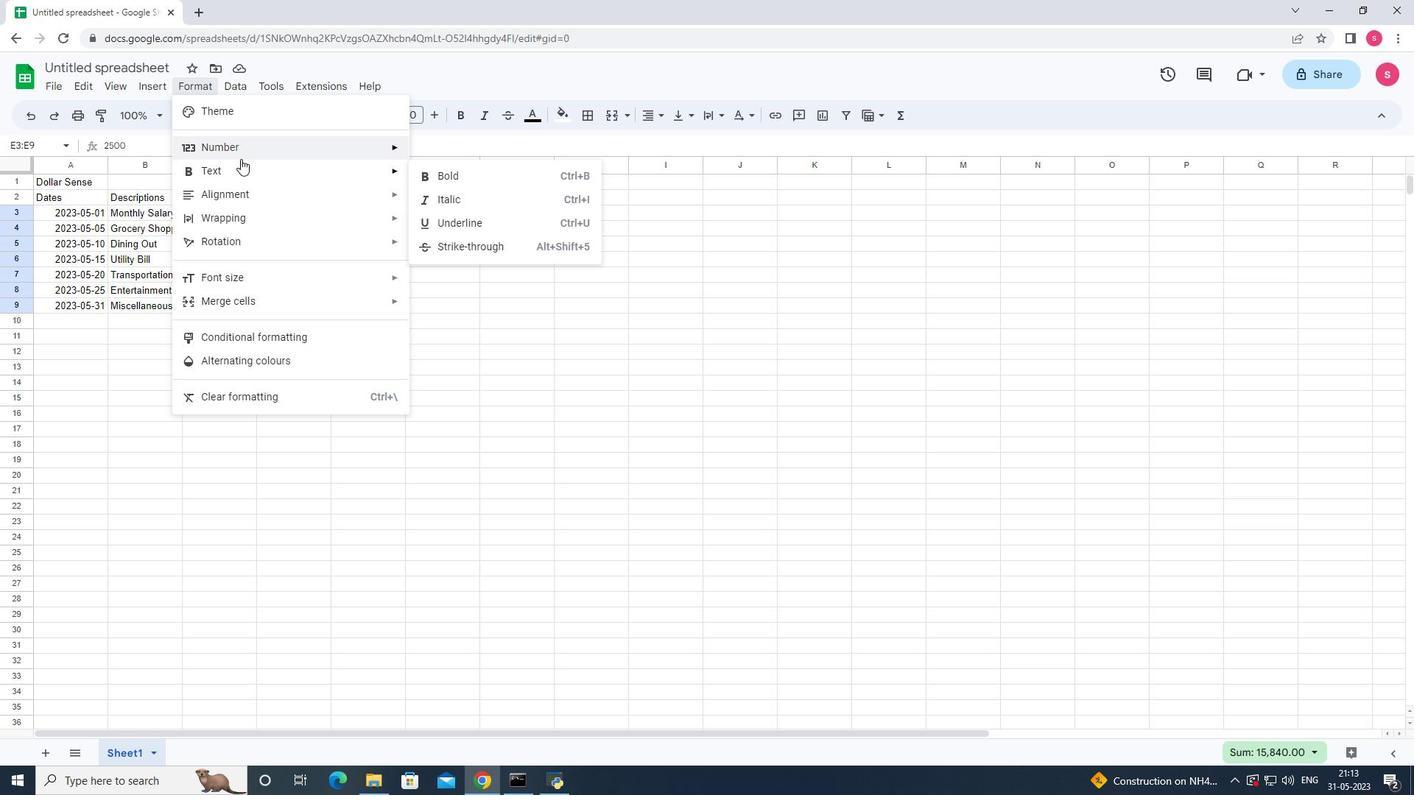 
Action: Mouse pressed left at (240, 155)
Screenshot: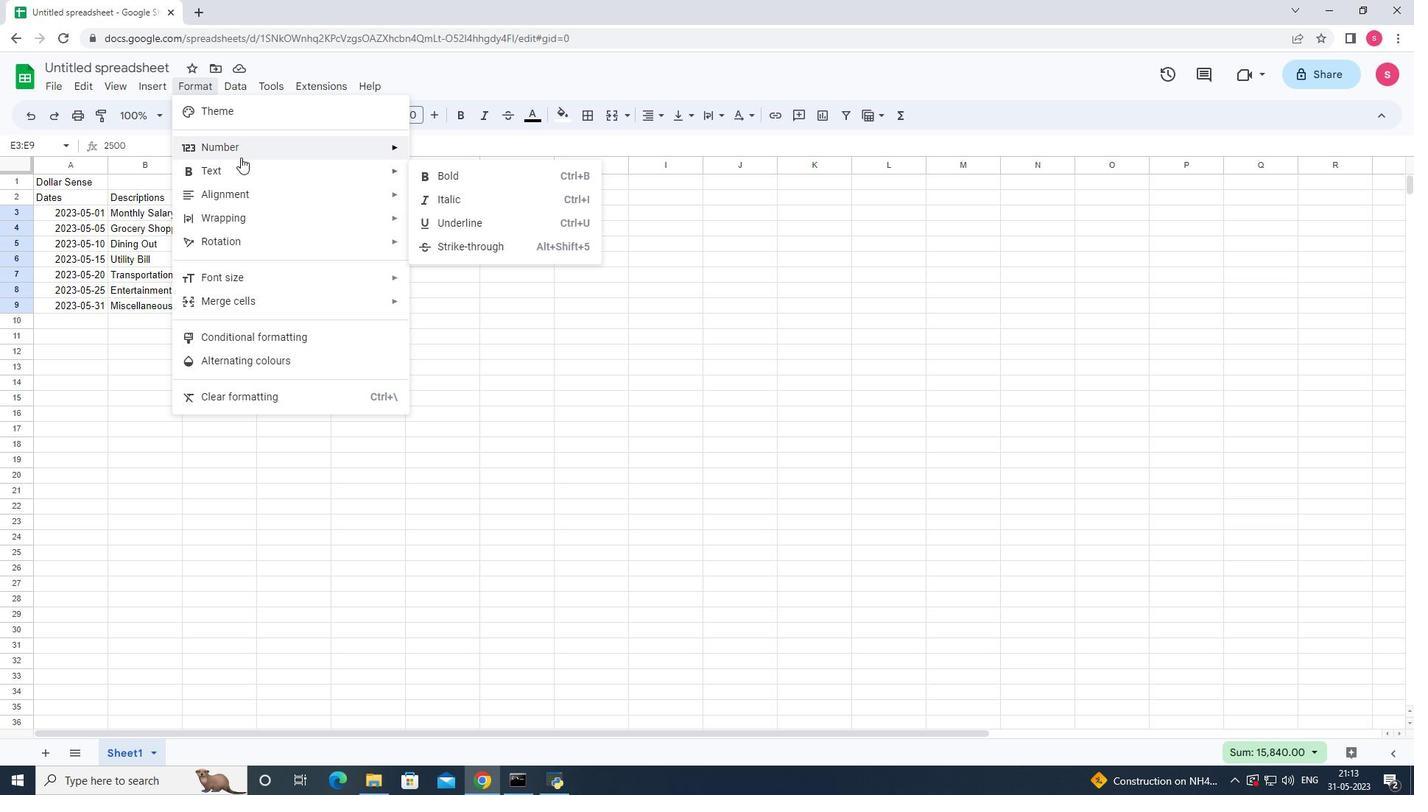 
Action: Mouse moved to (573, 585)
Screenshot: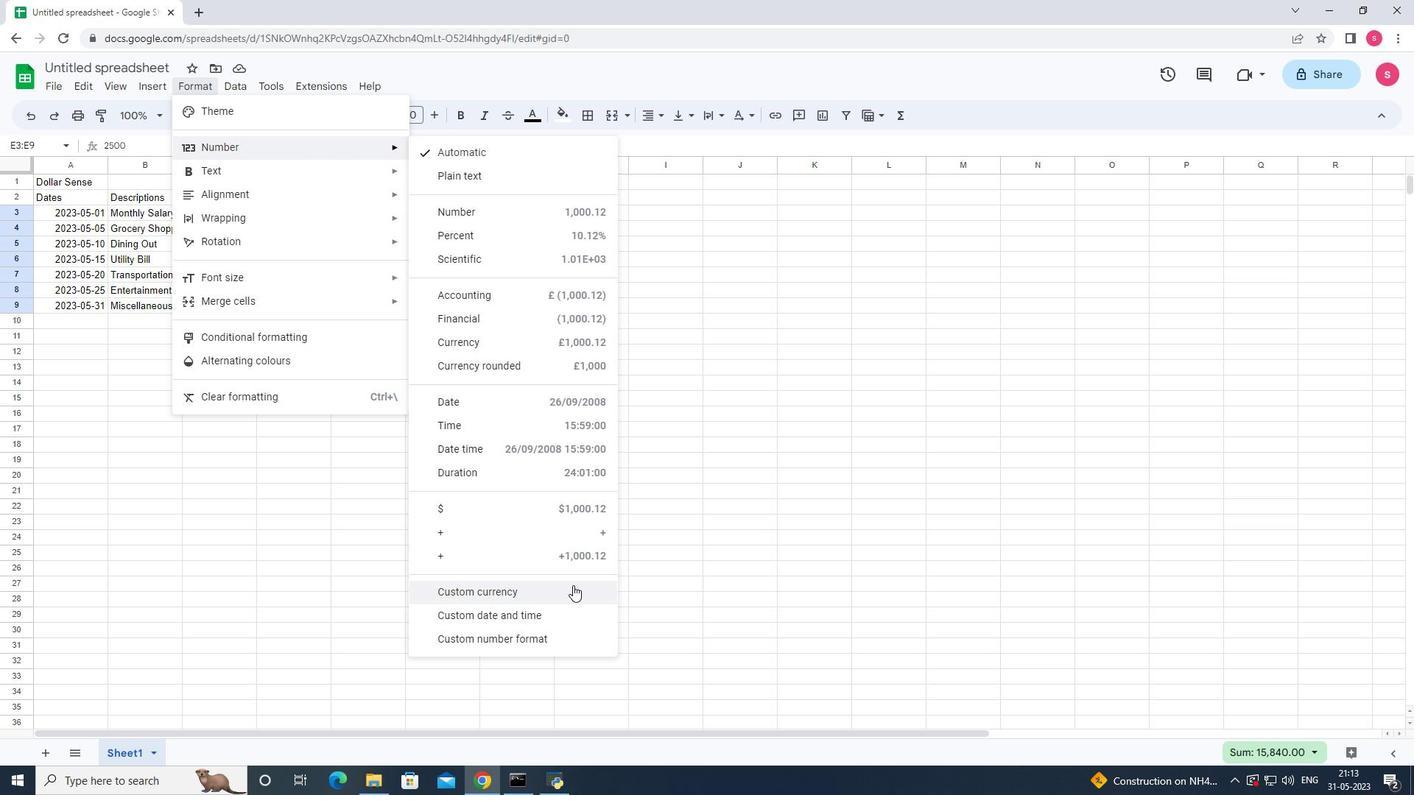 
Action: Mouse pressed left at (573, 585)
Screenshot: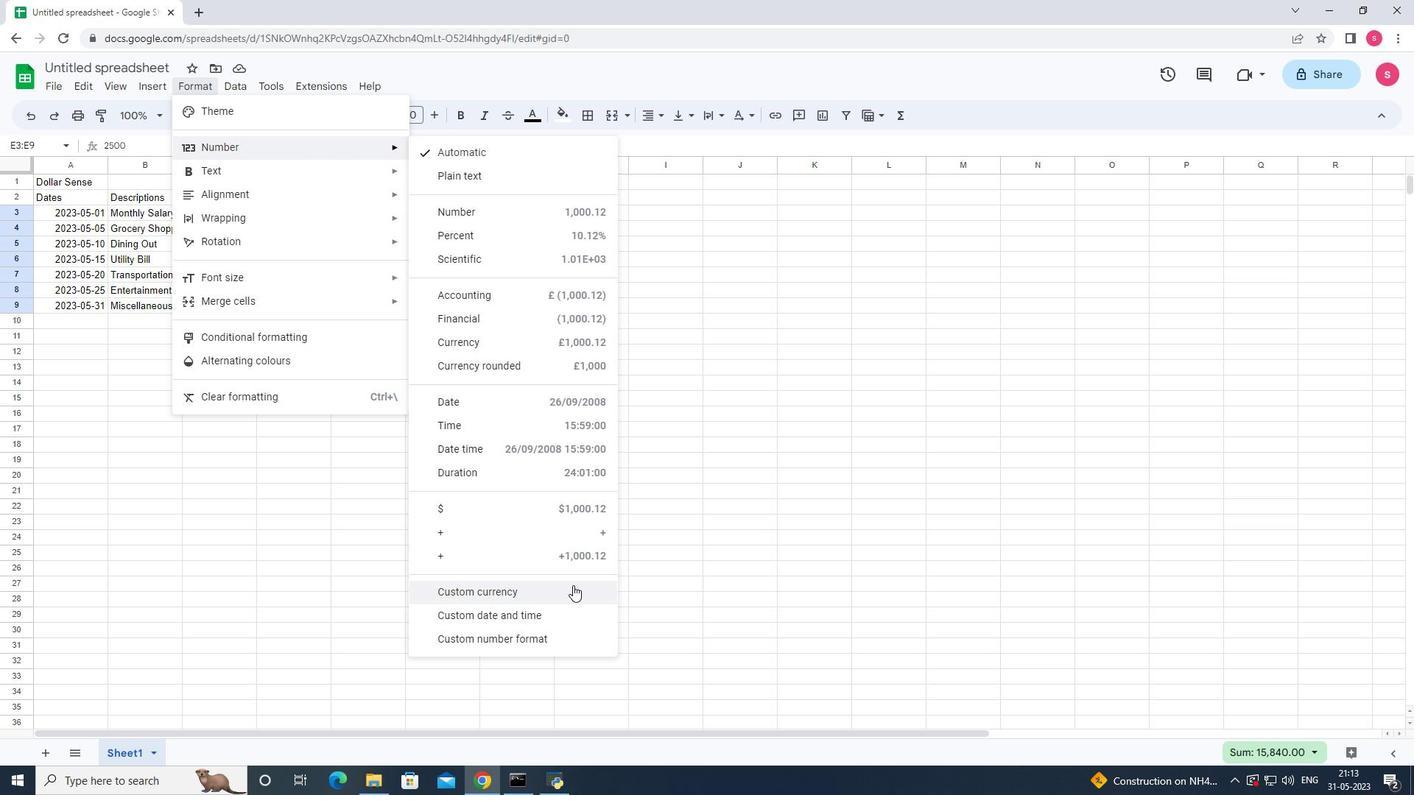 
Action: Mouse moved to (682, 310)
Screenshot: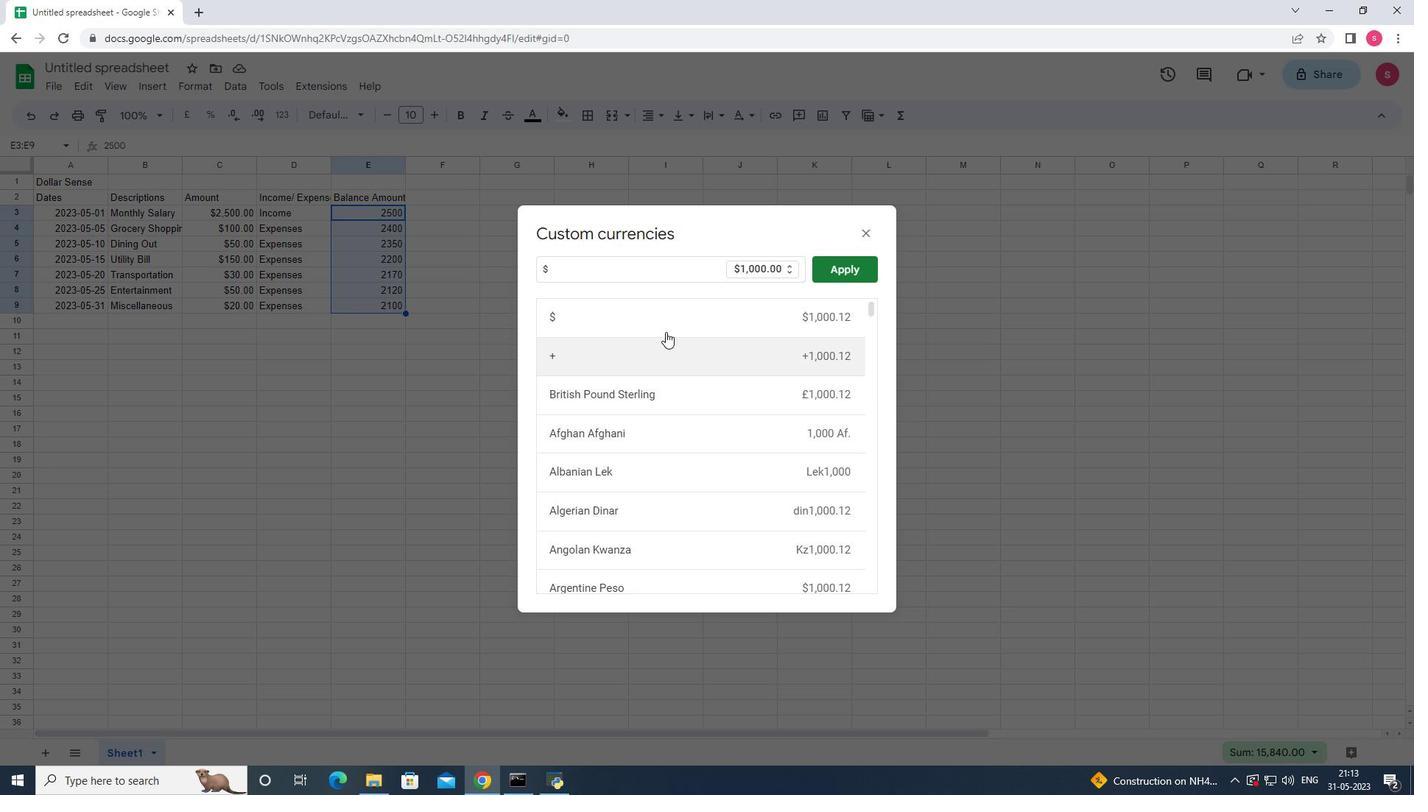
Action: Mouse pressed left at (682, 310)
Screenshot: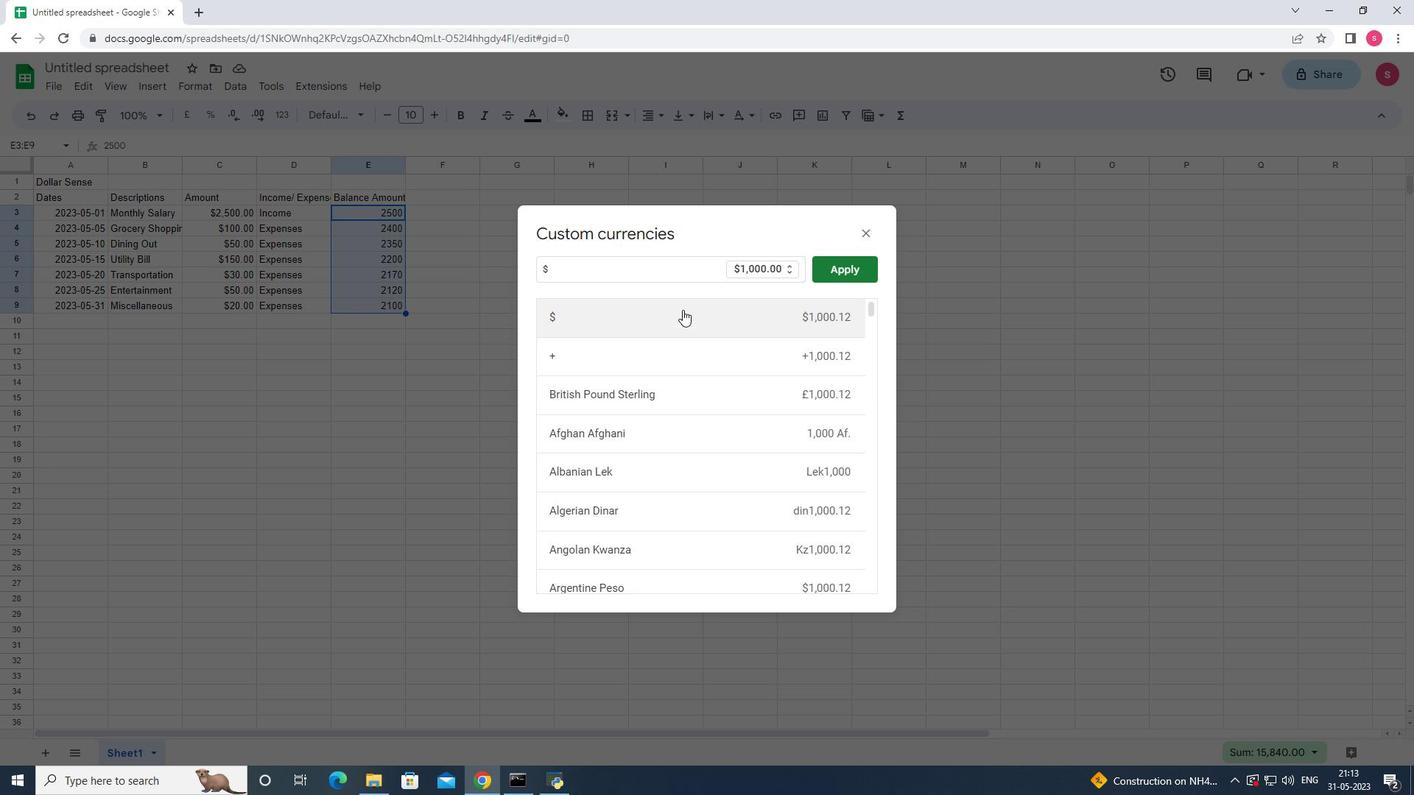 
Action: Mouse moved to (813, 274)
Screenshot: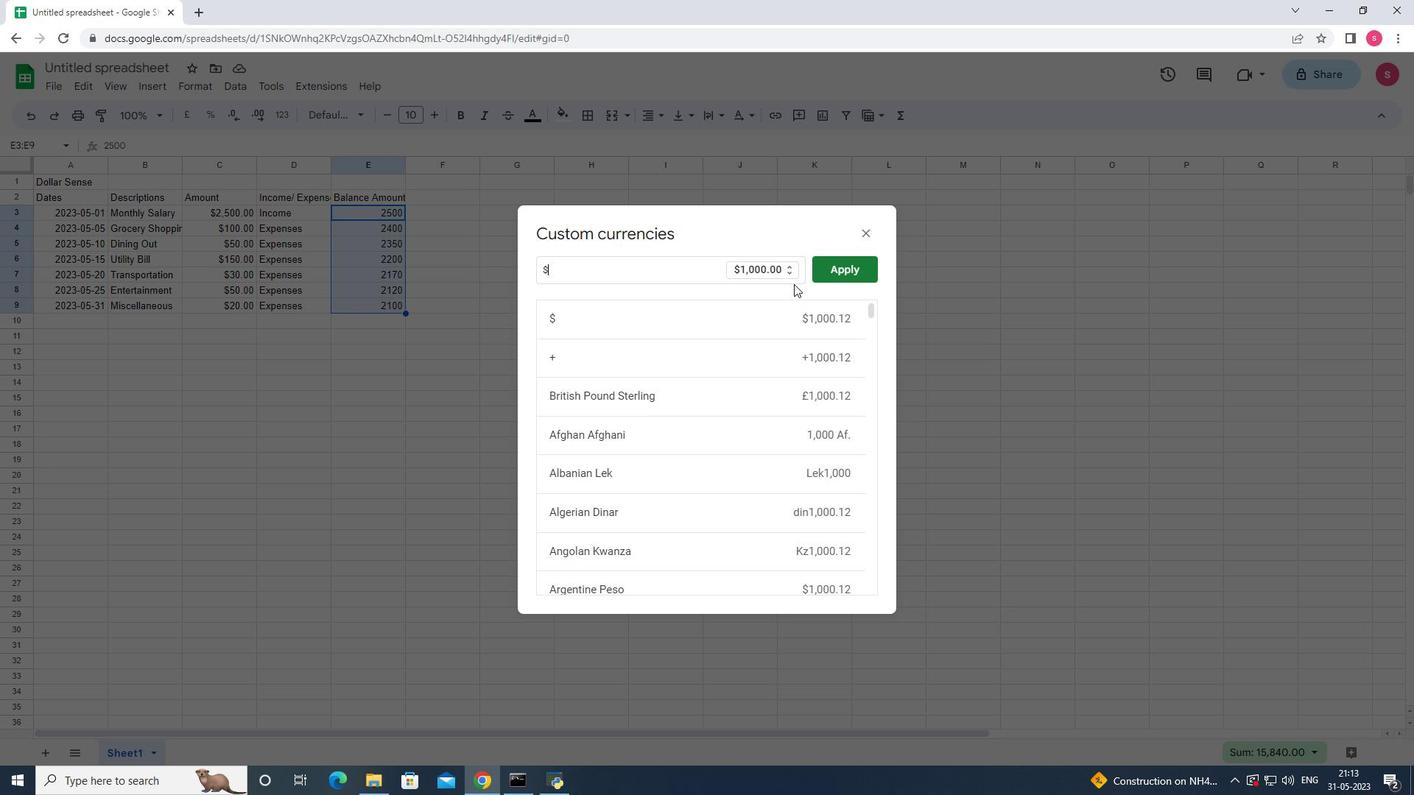 
Action: Mouse pressed left at (813, 274)
Screenshot: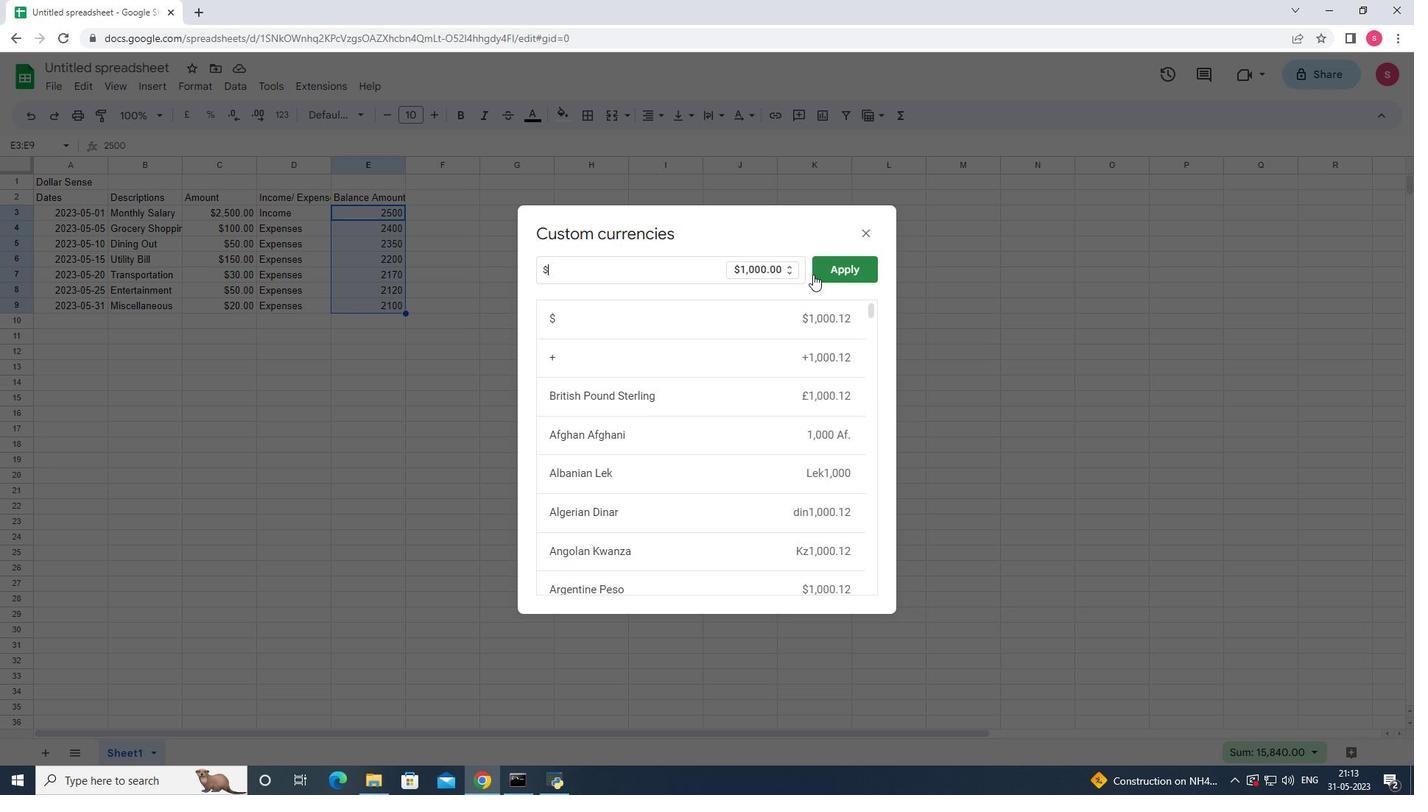 
Action: Mouse moved to (288, 445)
Screenshot: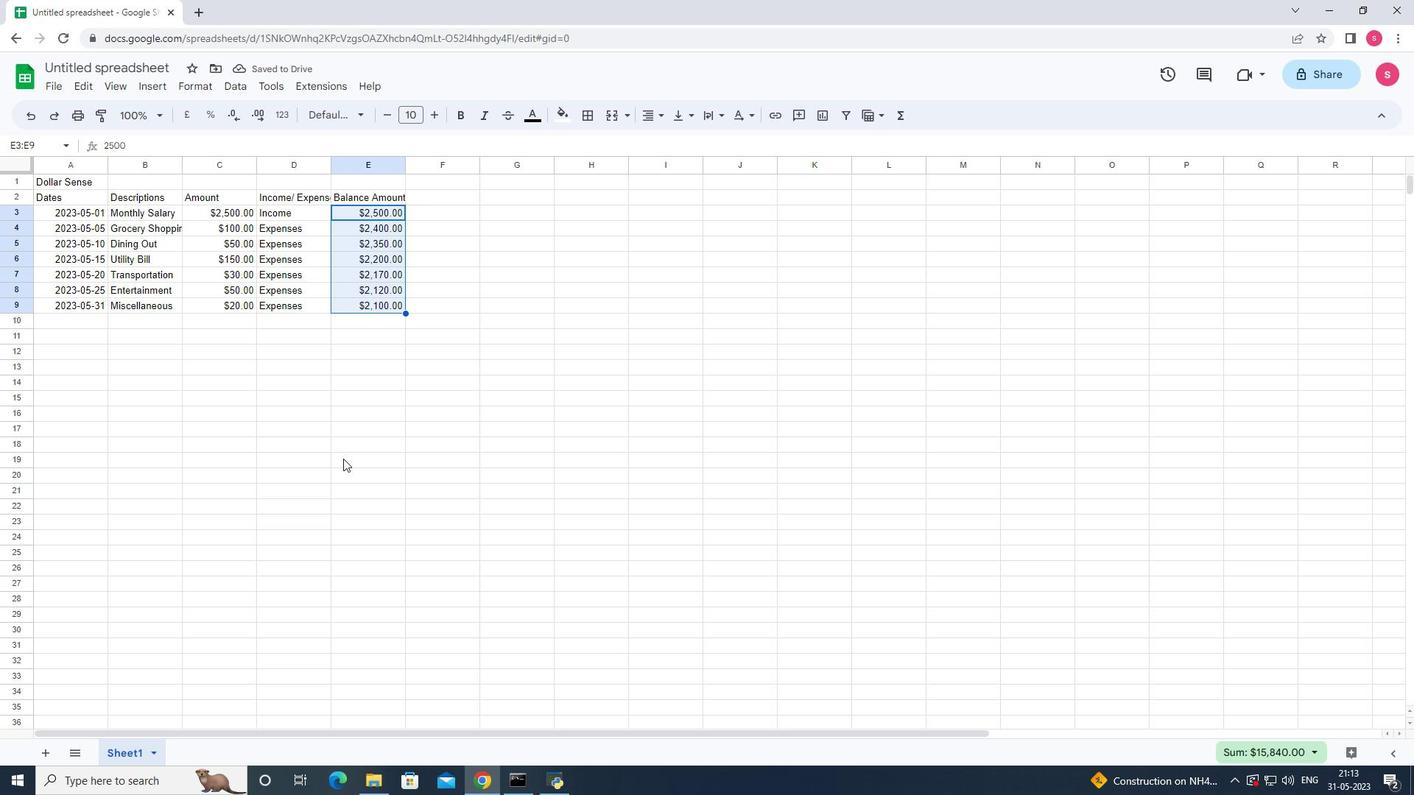 
Action: Mouse pressed left at (288, 445)
Screenshot: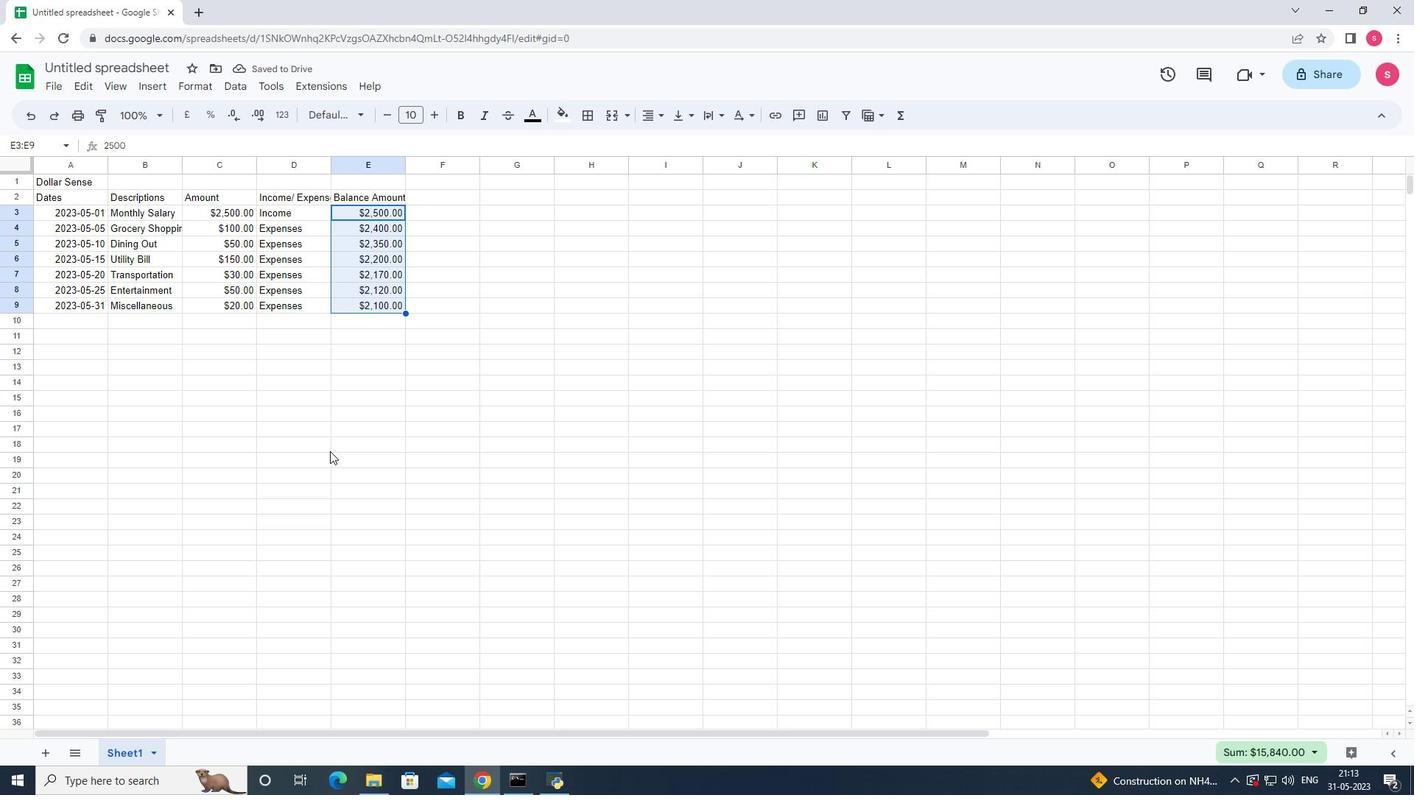 
Action: Mouse moved to (102, 67)
Screenshot: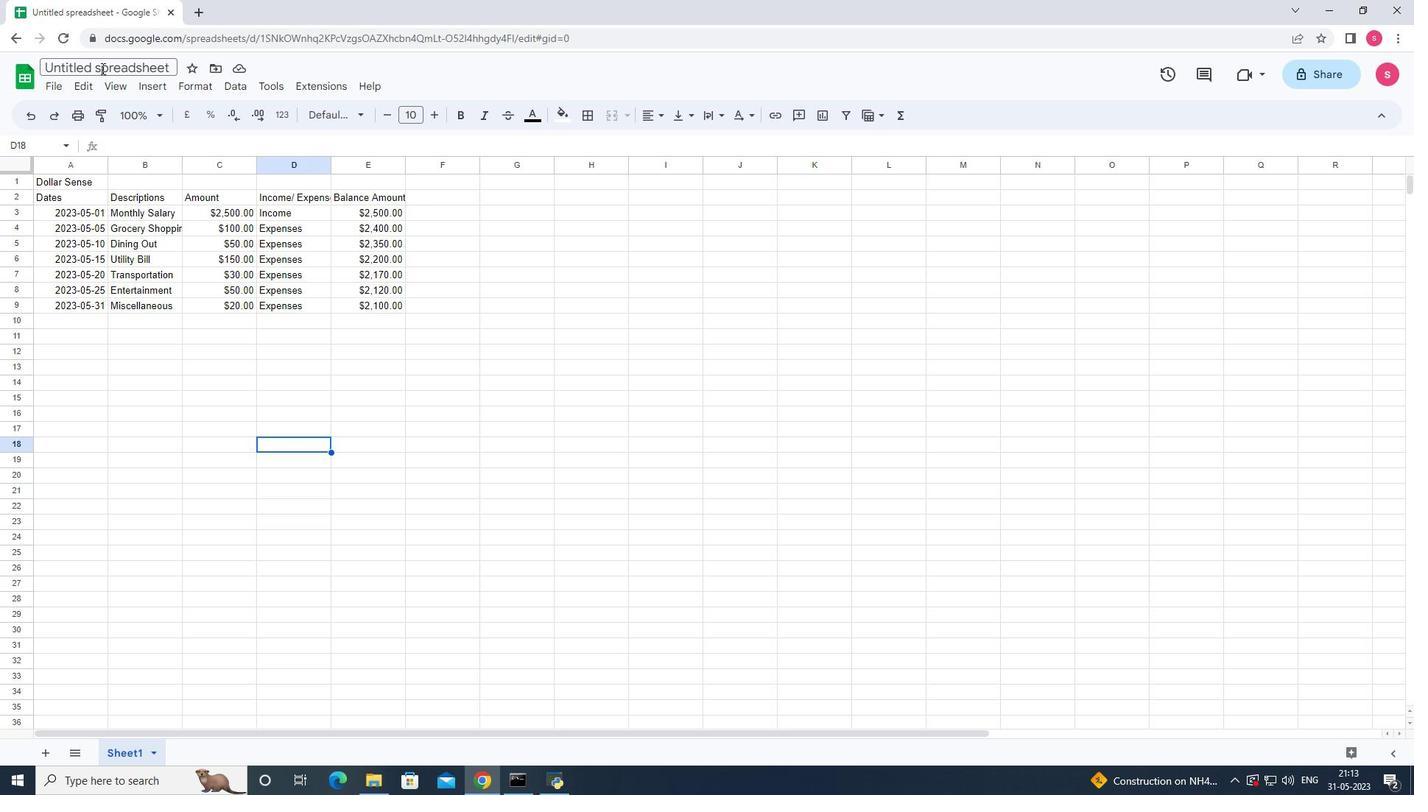
Action: Mouse pressed left at (102, 67)
Screenshot: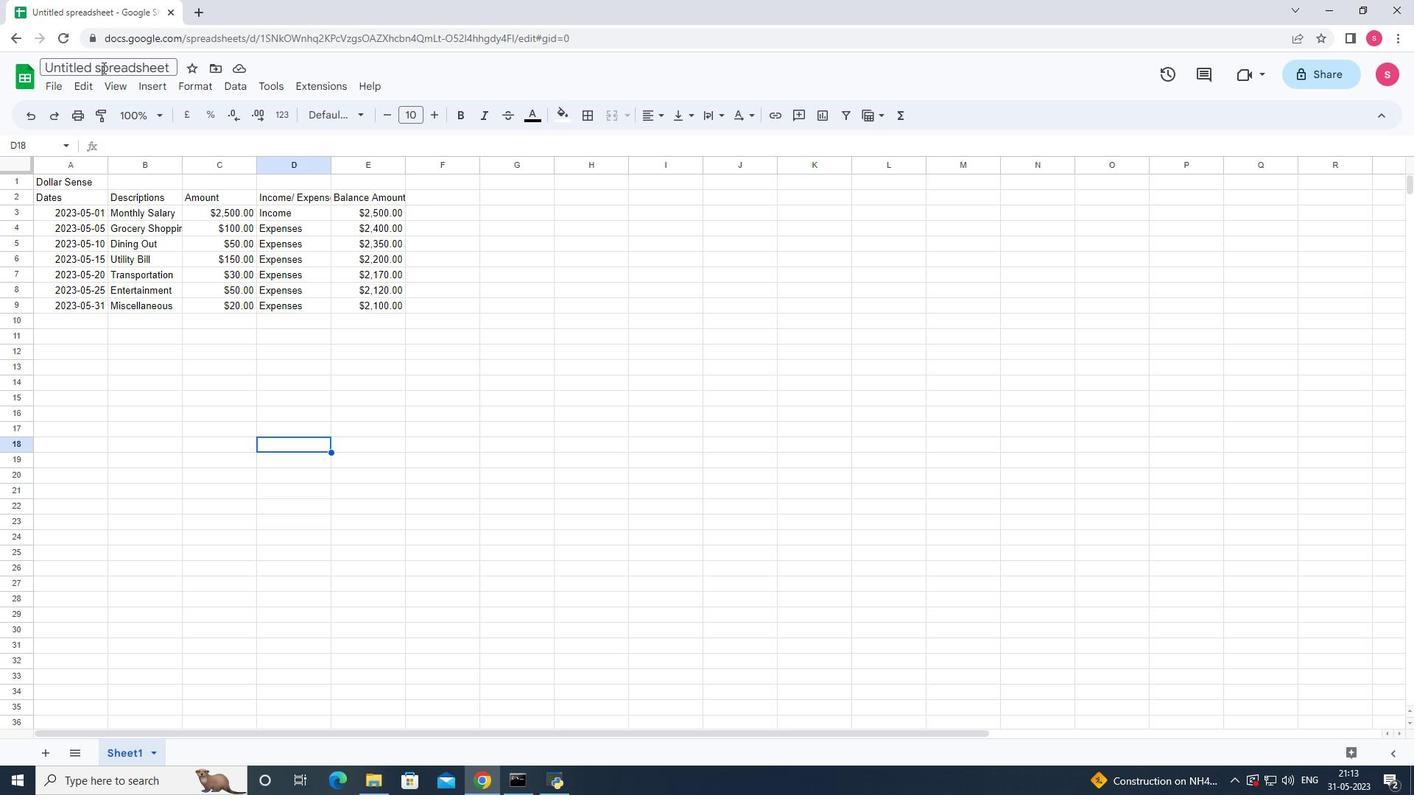 
Action: Mouse moved to (106, 75)
Screenshot: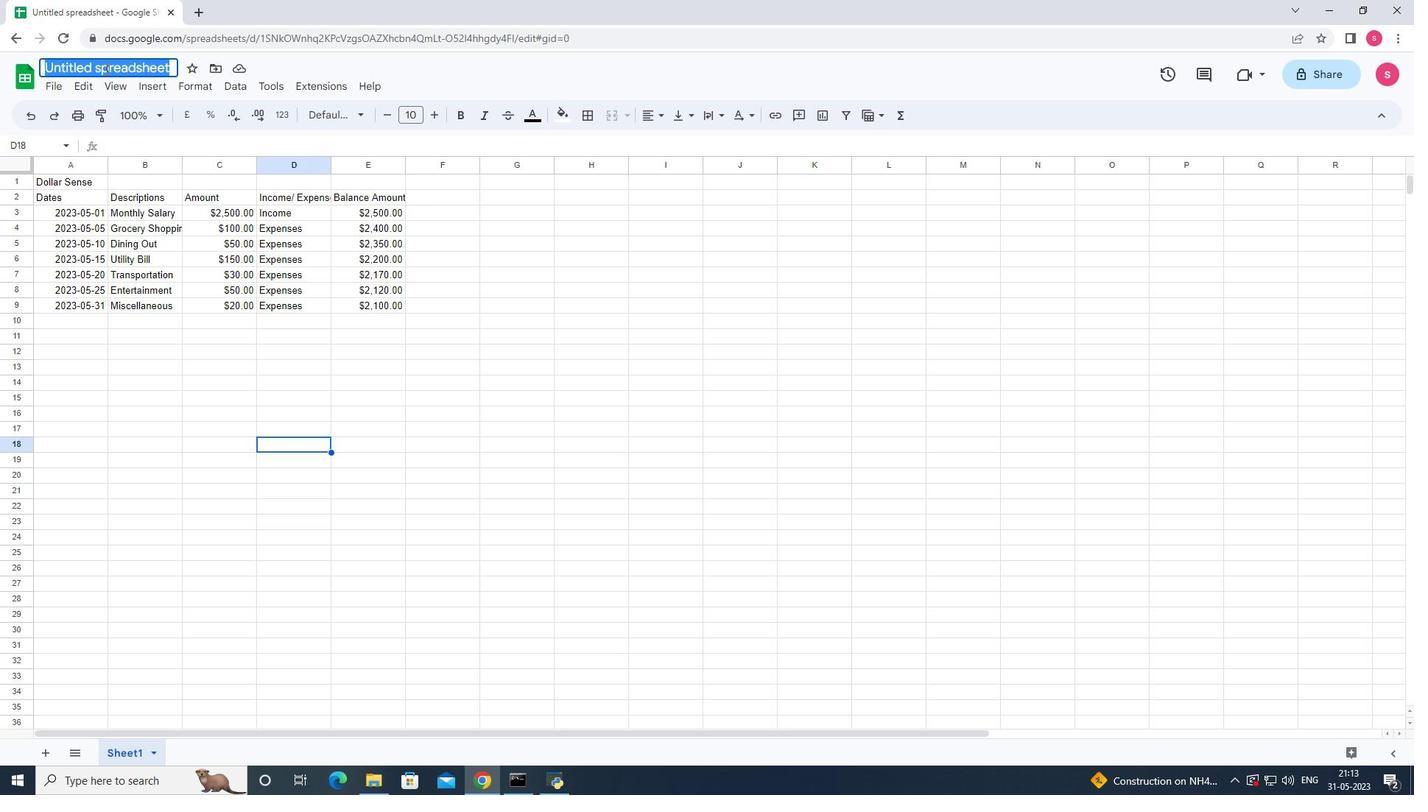
Action: Key pressed <Key.backspace><Key.shift>Dashboars<Key.backspace>d<Key.shift>Budget<Key.shift>Planbook
Screenshot: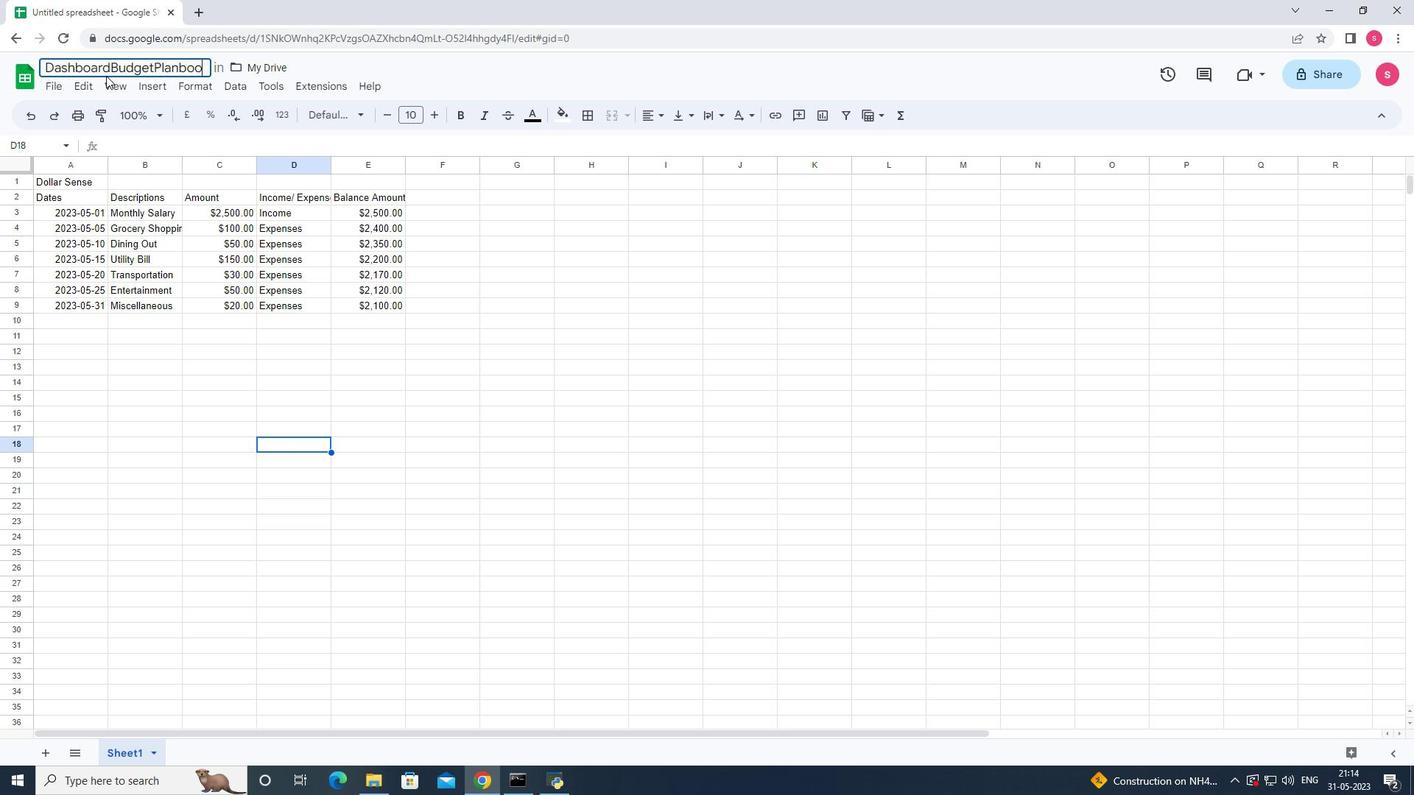 
Action: Mouse moved to (1414, 126)
Screenshot: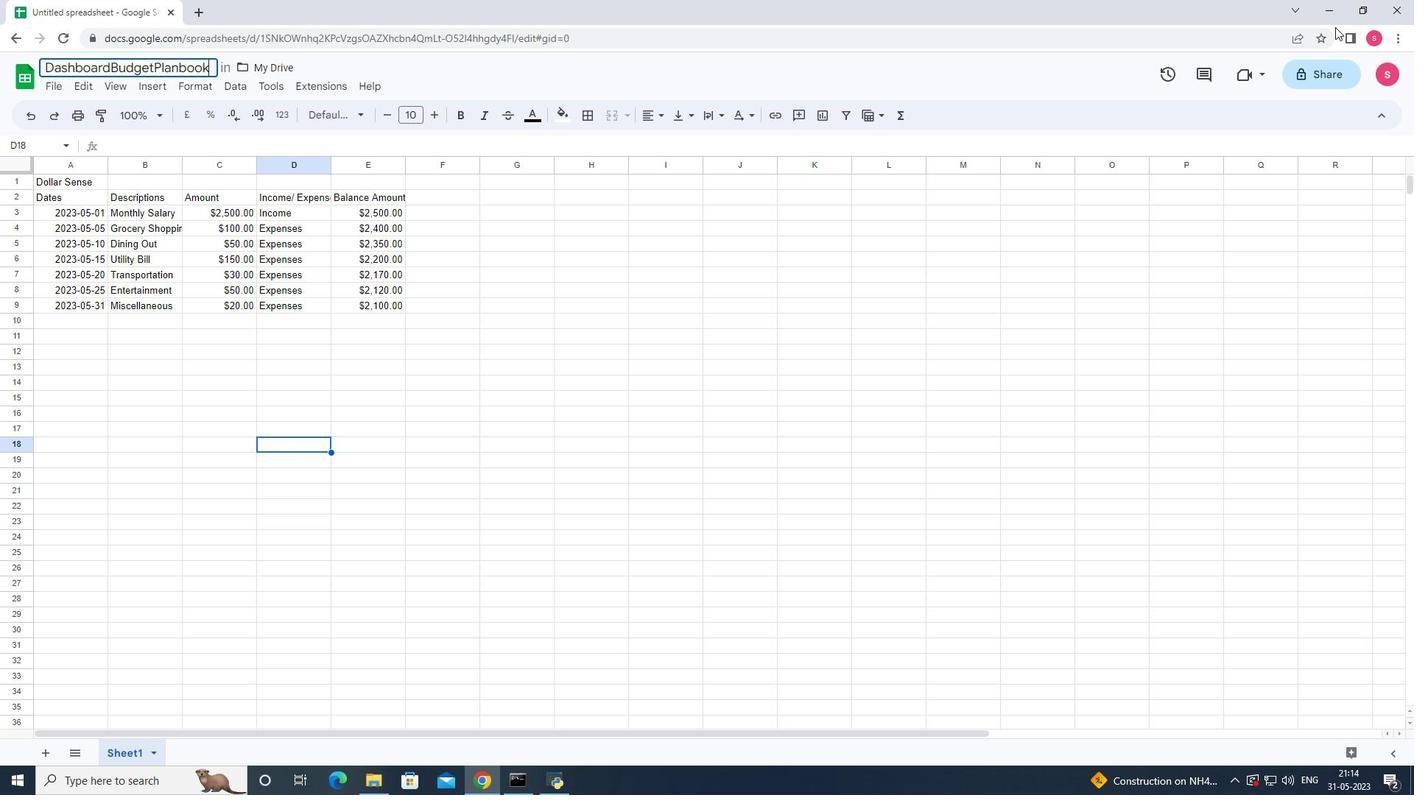 
Action: Mouse pressed left at (1413, 126)
Screenshot: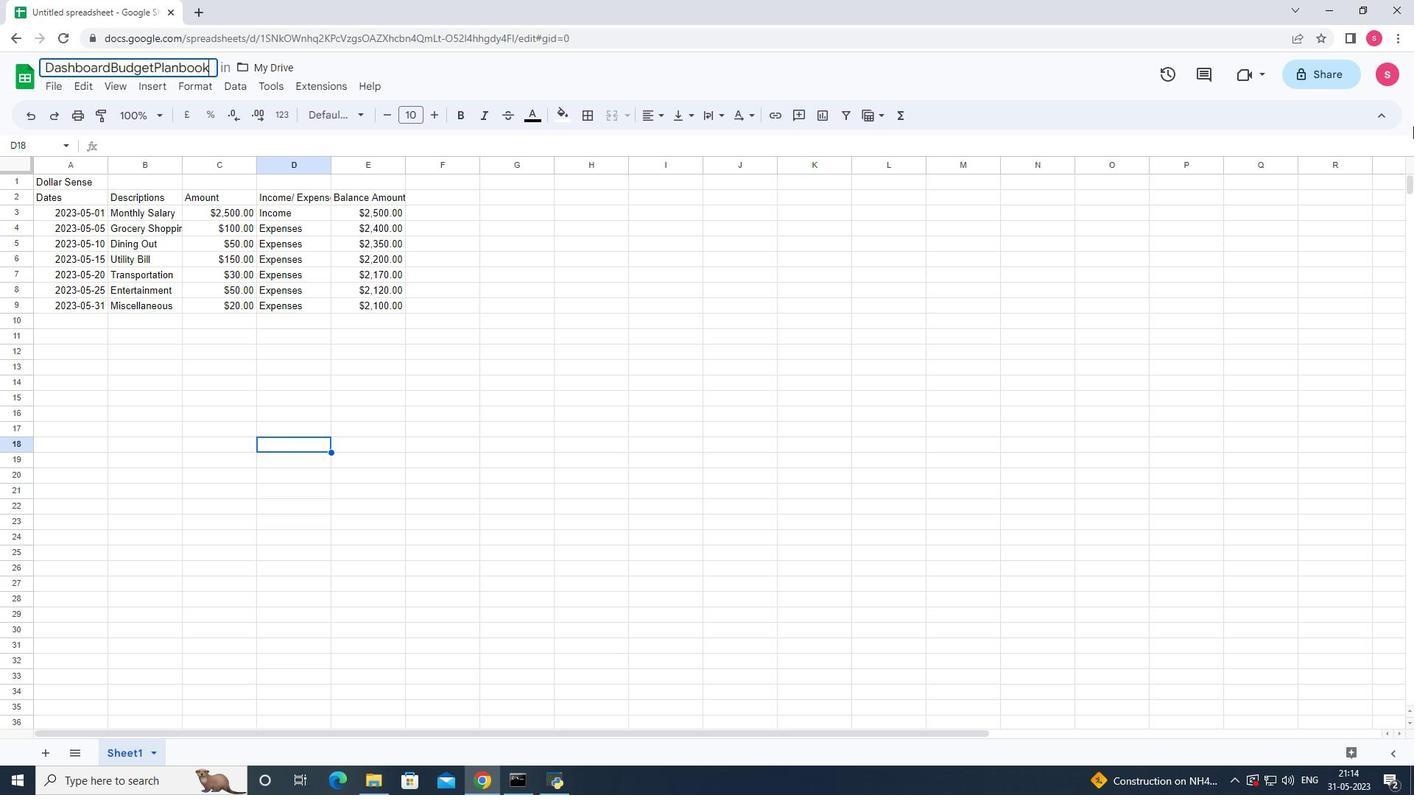 
Action: Mouse moved to (917, 335)
Screenshot: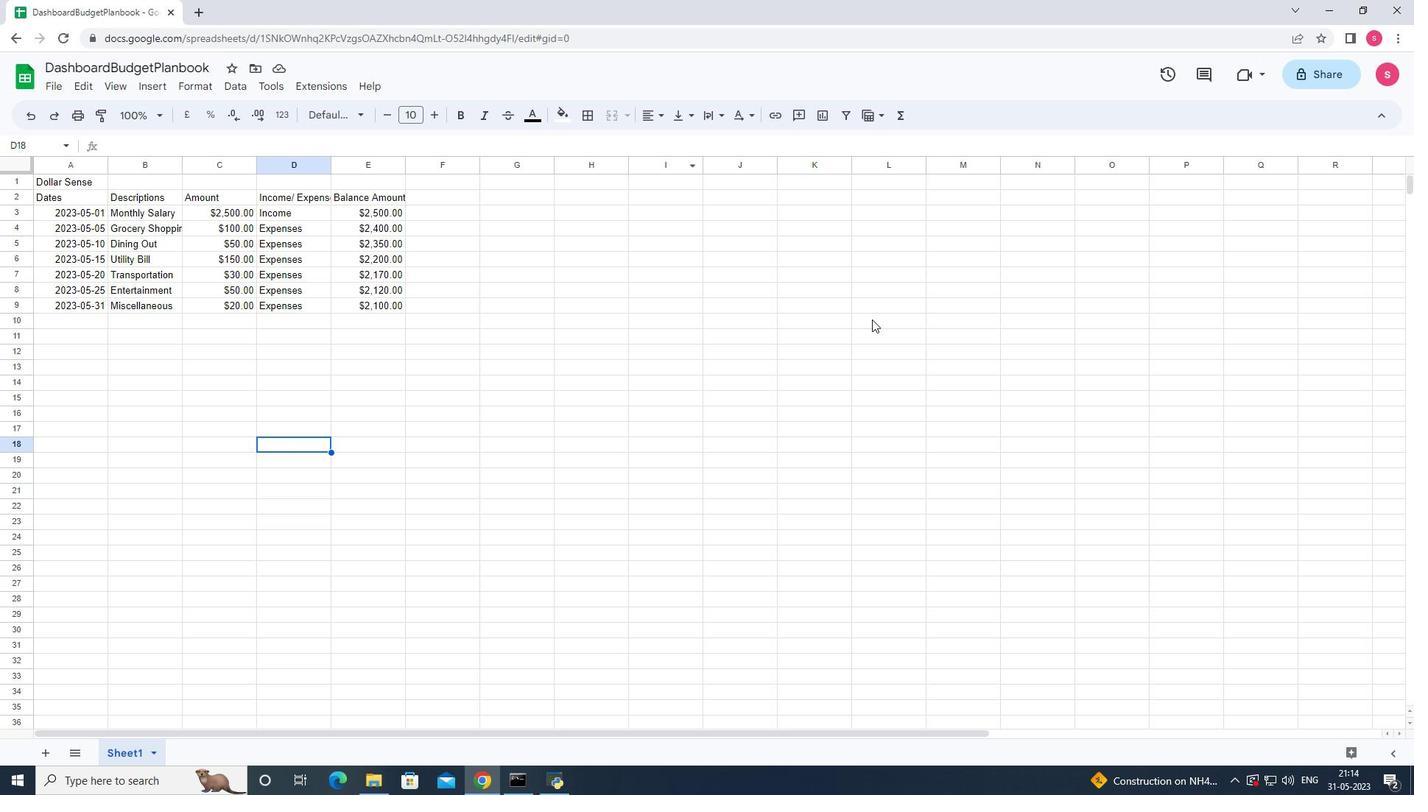 
Action: Mouse pressed left at (917, 335)
Screenshot: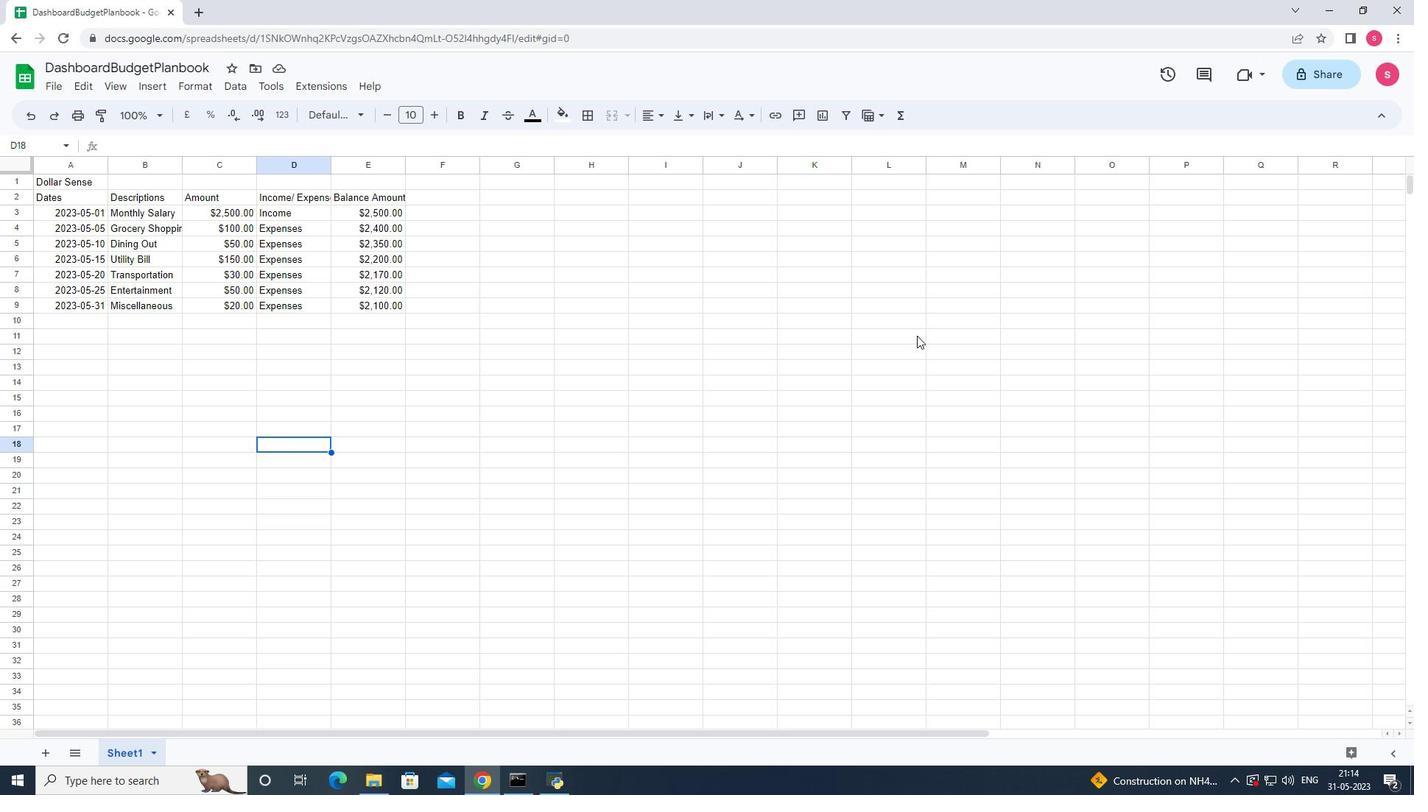 
Action: Mouse moved to (107, 161)
Screenshot: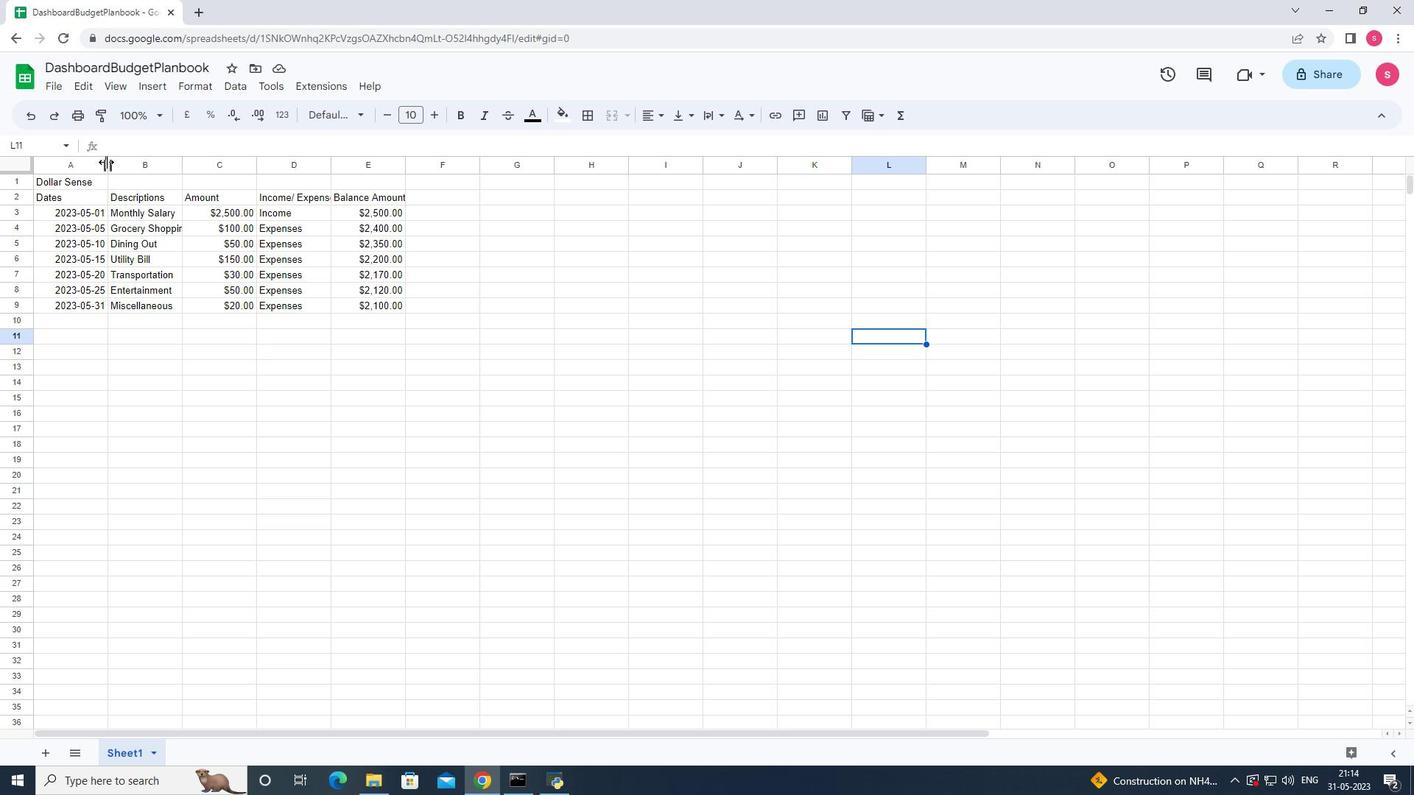 
Action: Mouse pressed left at (107, 161)
Screenshot: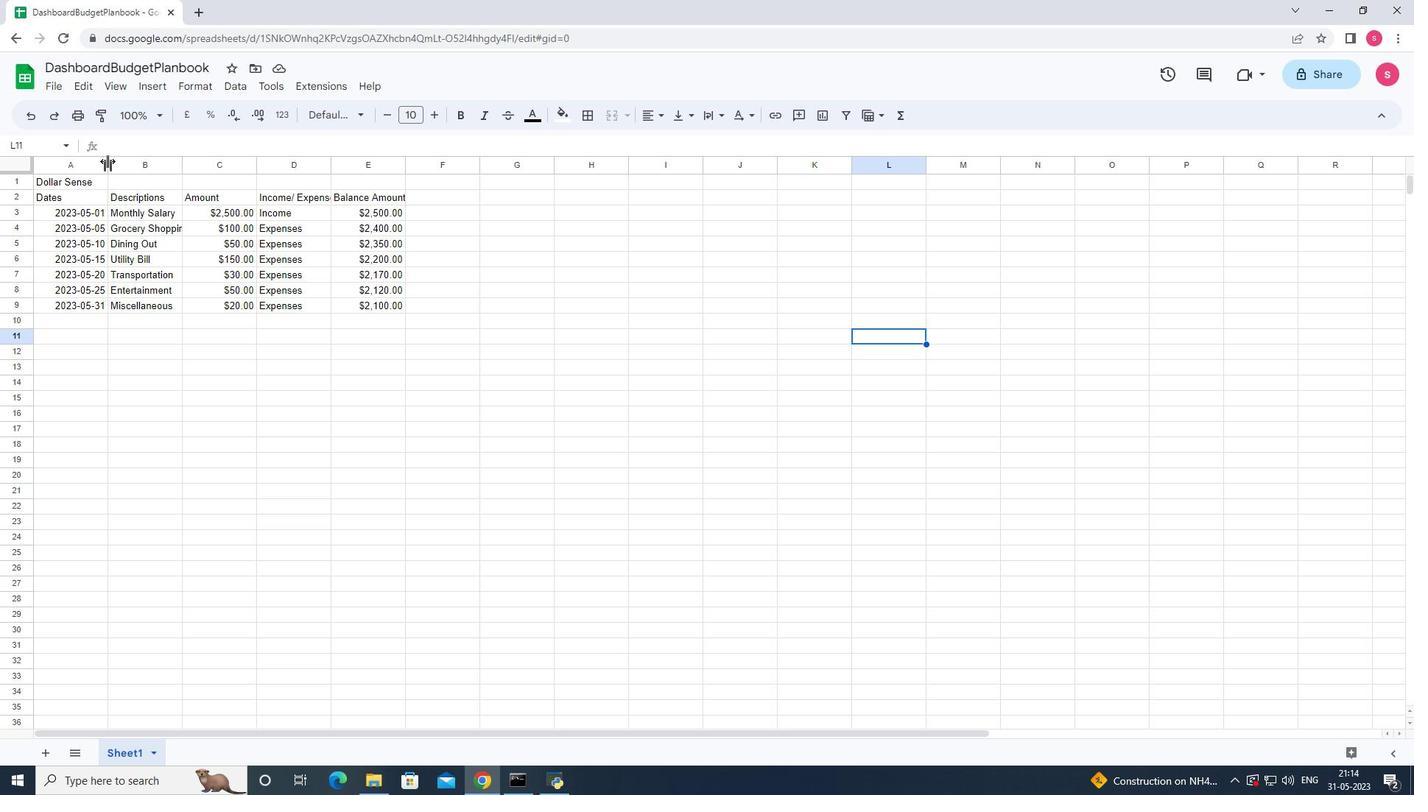 
Action: Mouse pressed left at (107, 161)
Screenshot: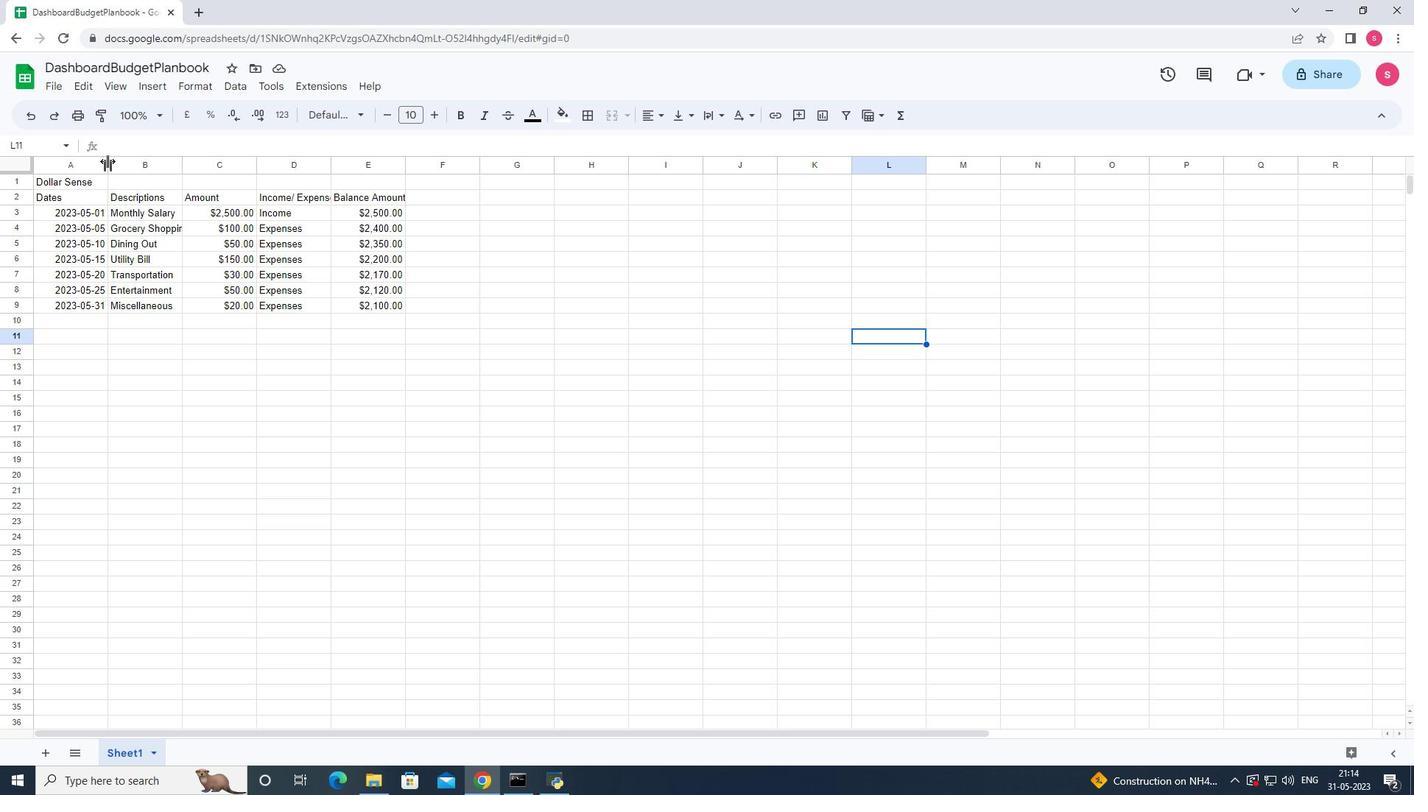 
Action: Mouse moved to (171, 167)
Screenshot: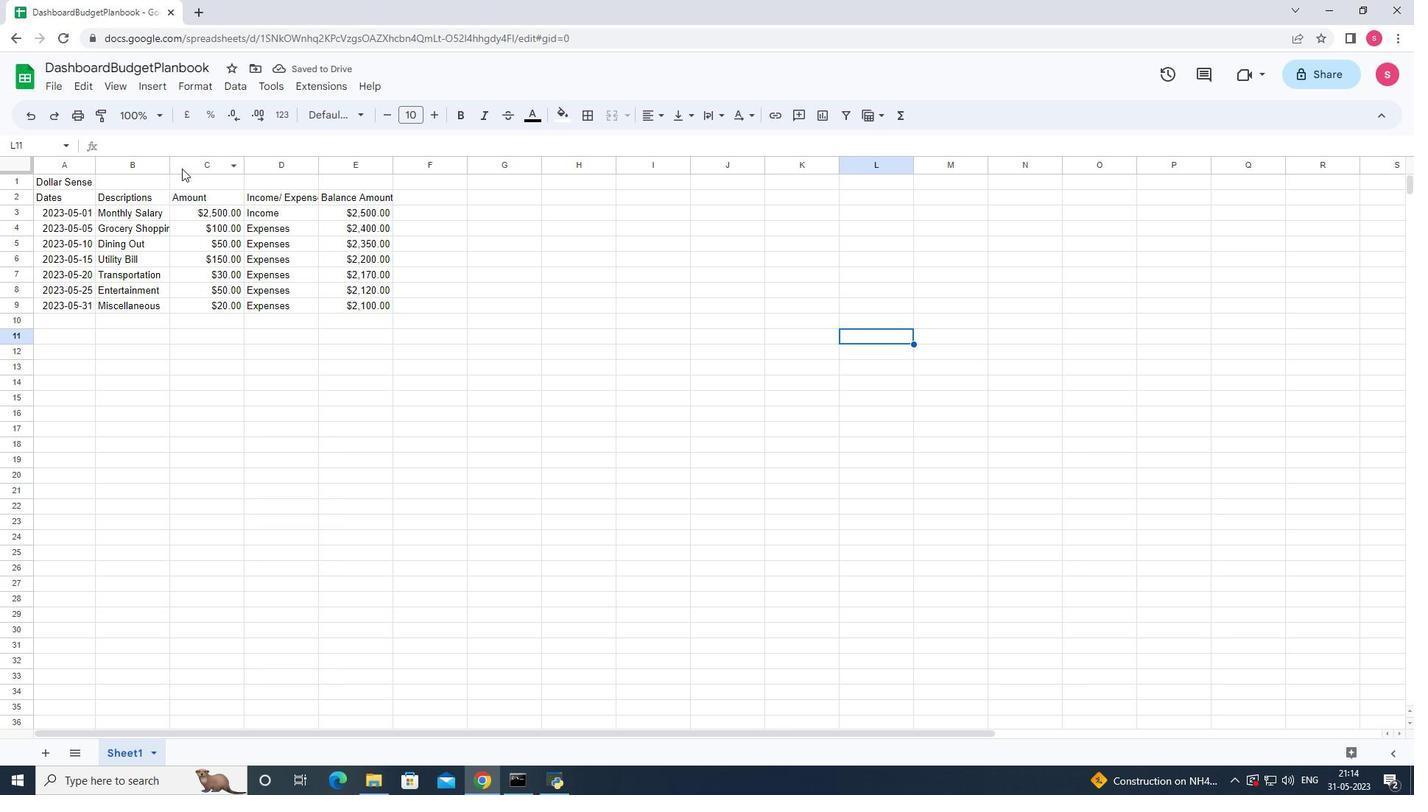 
Action: Mouse pressed left at (171, 167)
Screenshot: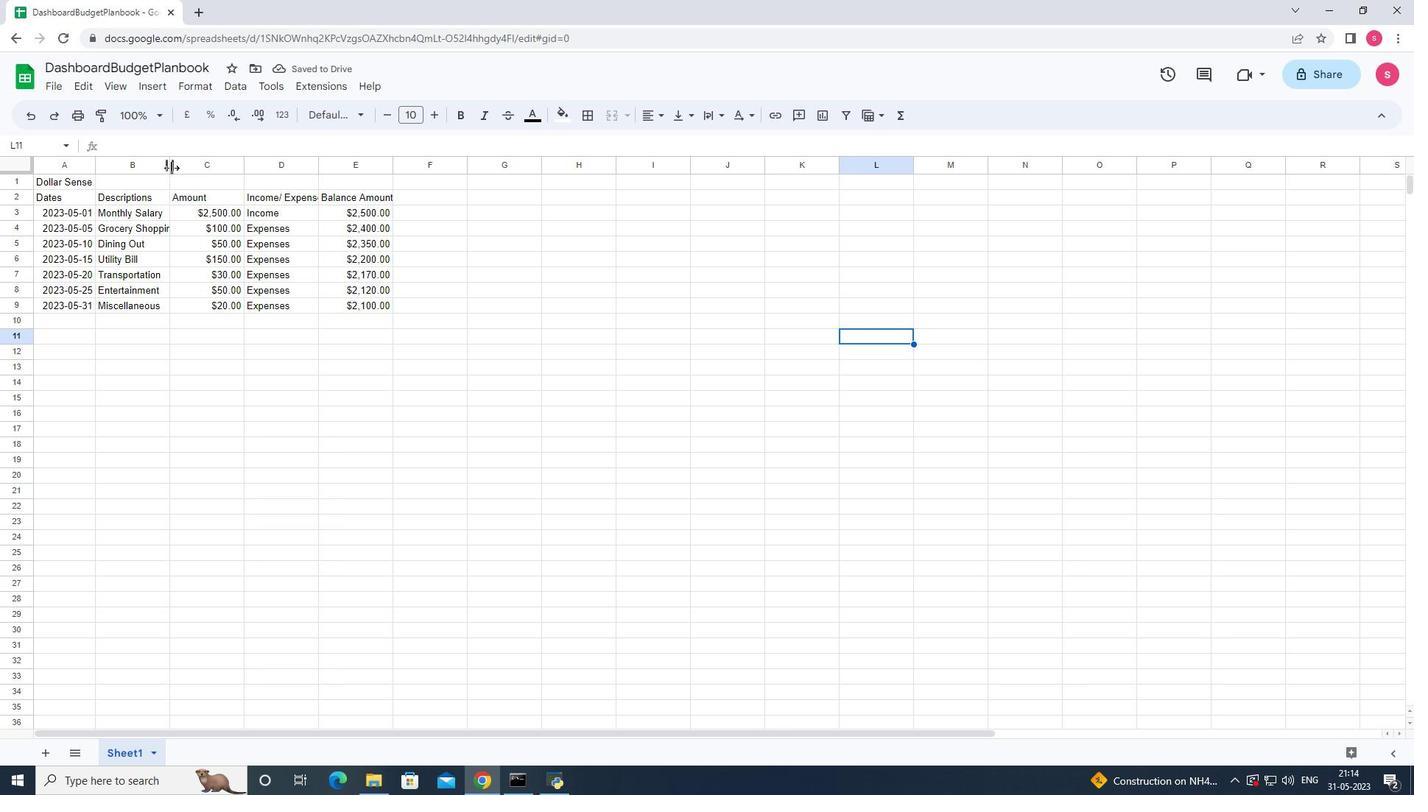
Action: Mouse pressed left at (171, 167)
Screenshot: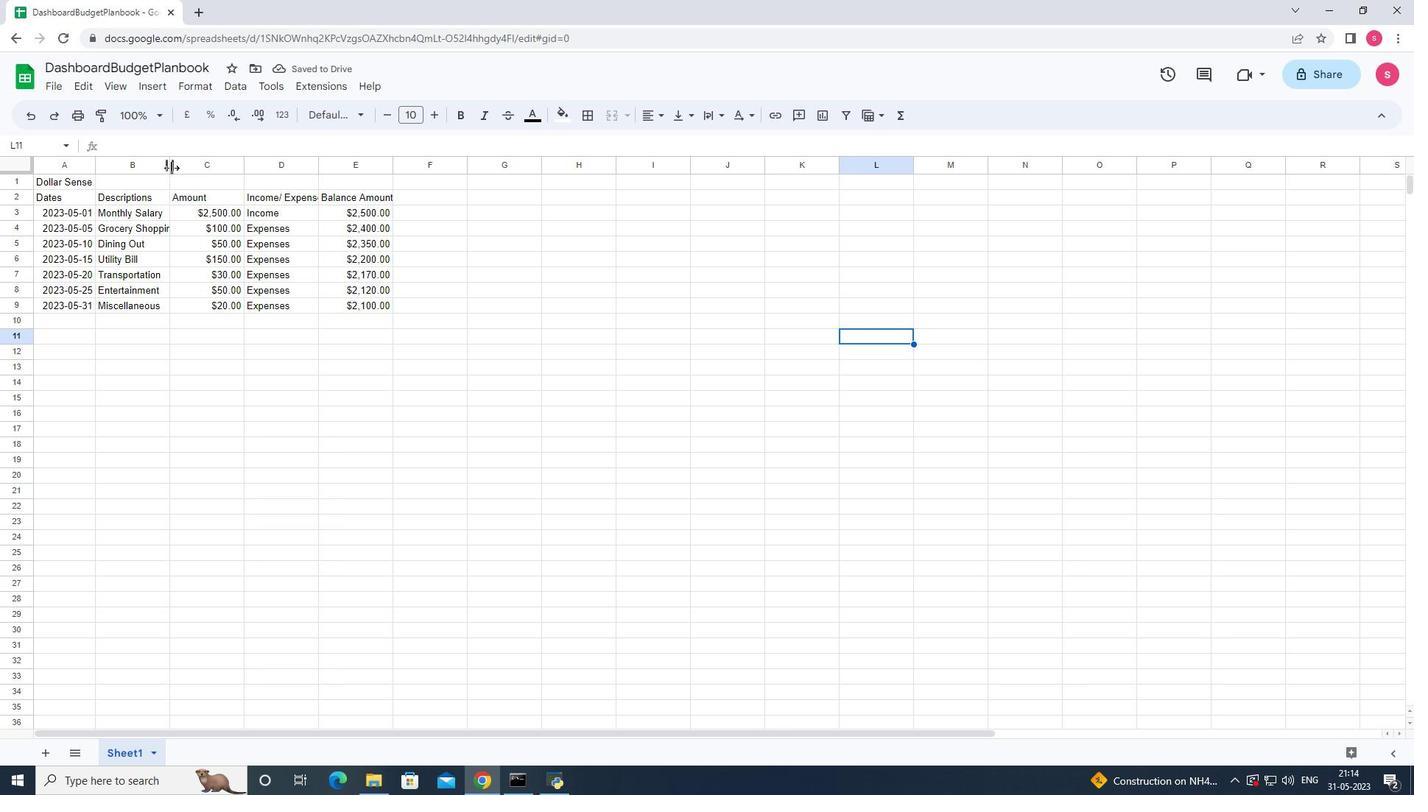 
Action: Mouse moved to (256, 162)
Screenshot: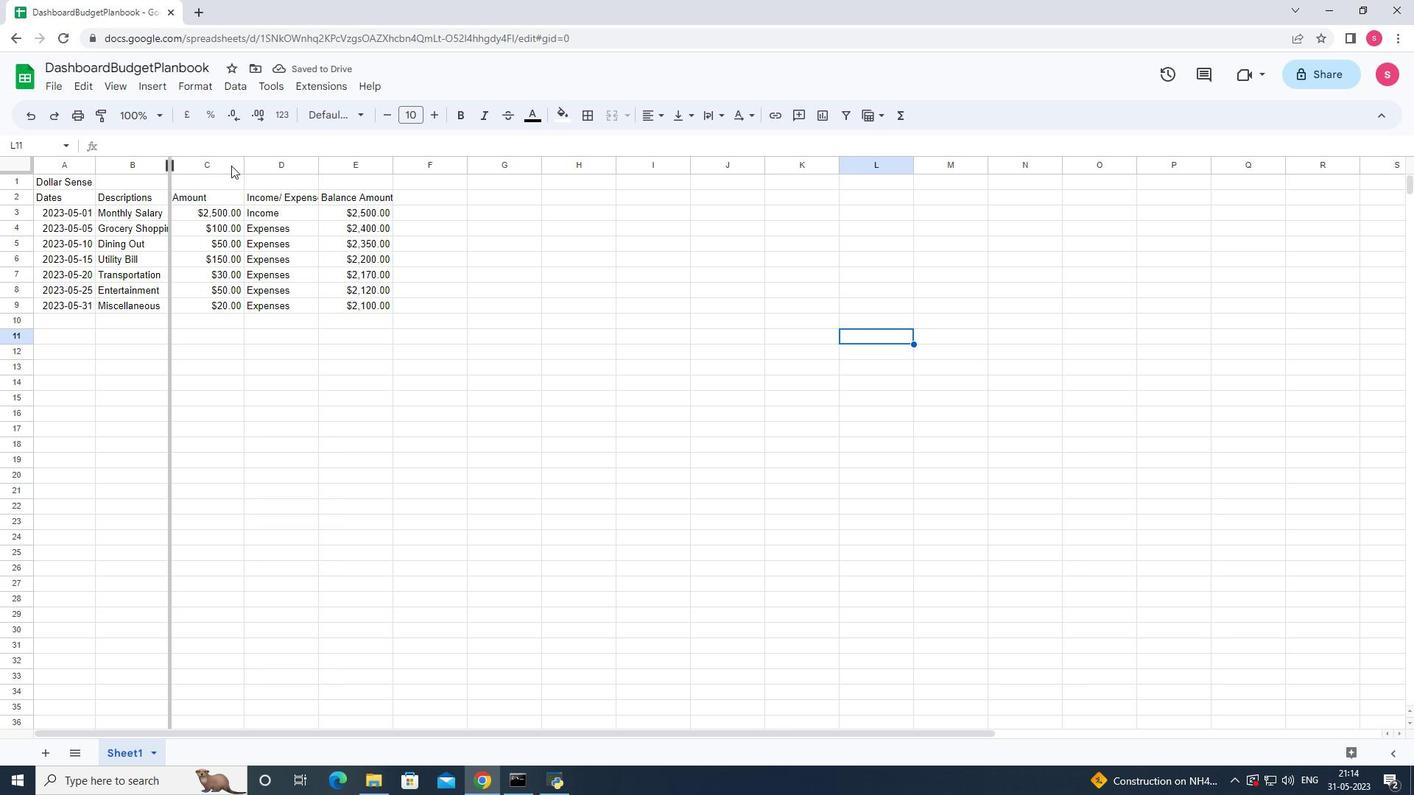
Action: Mouse pressed left at (256, 162)
Screenshot: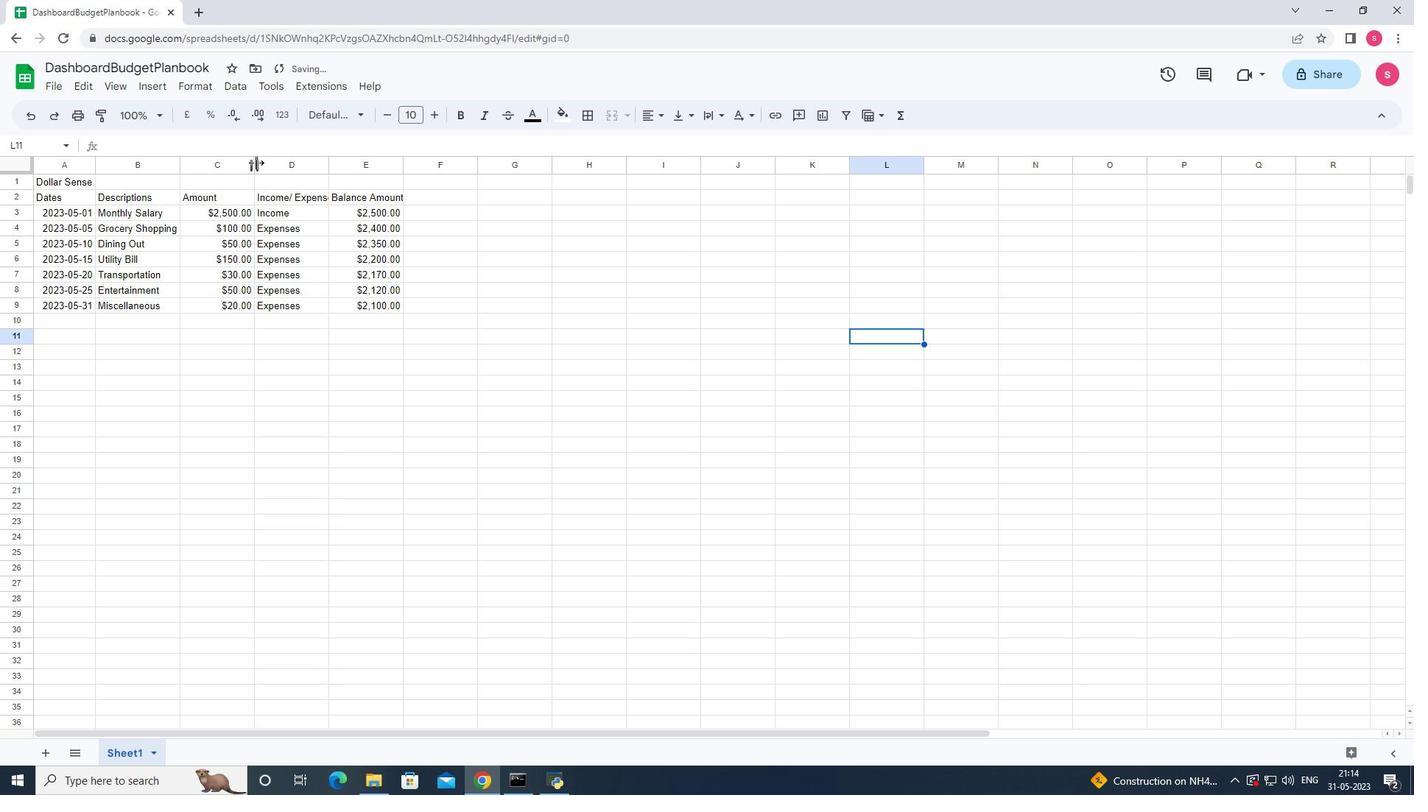 
Action: Mouse pressed left at (256, 162)
Screenshot: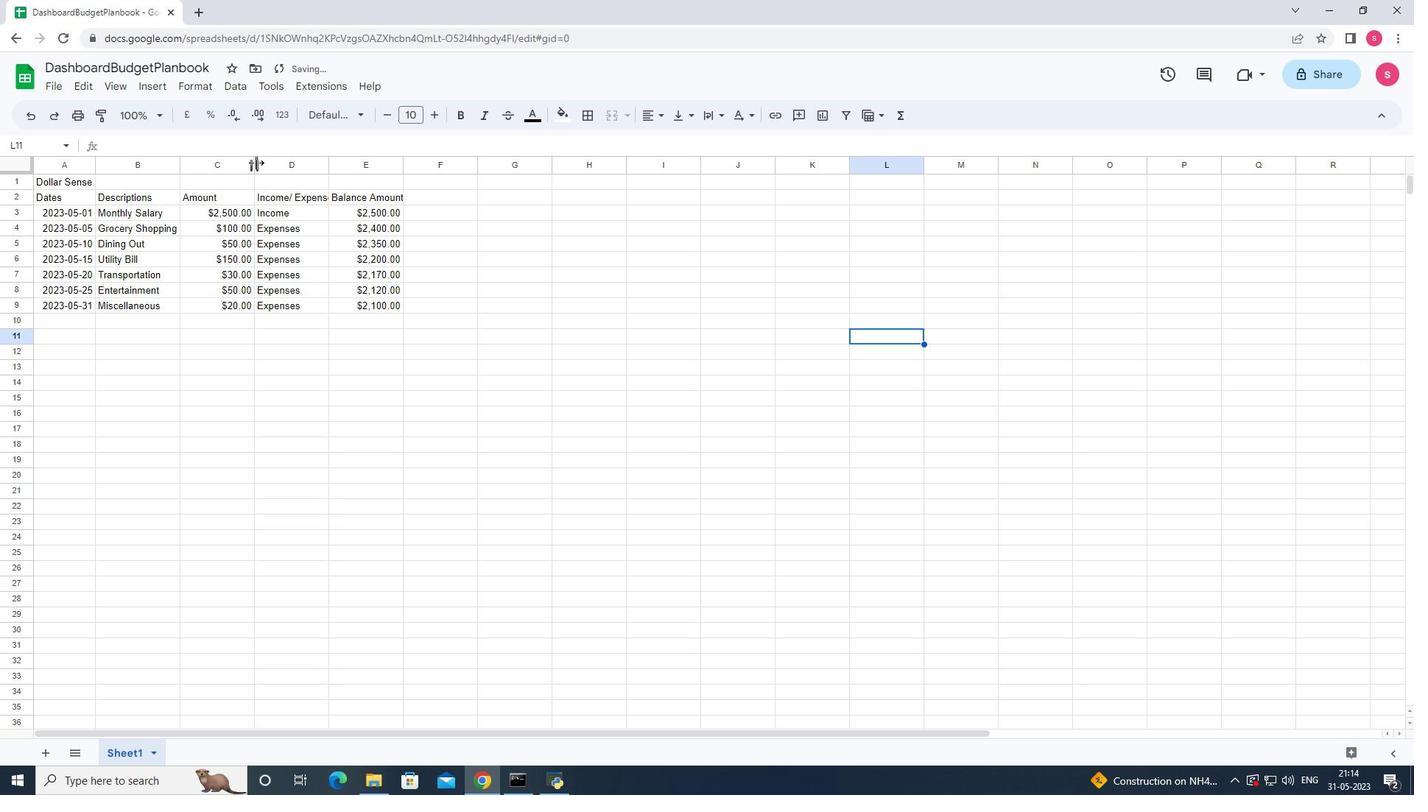 
Action: Mouse moved to (297, 162)
Screenshot: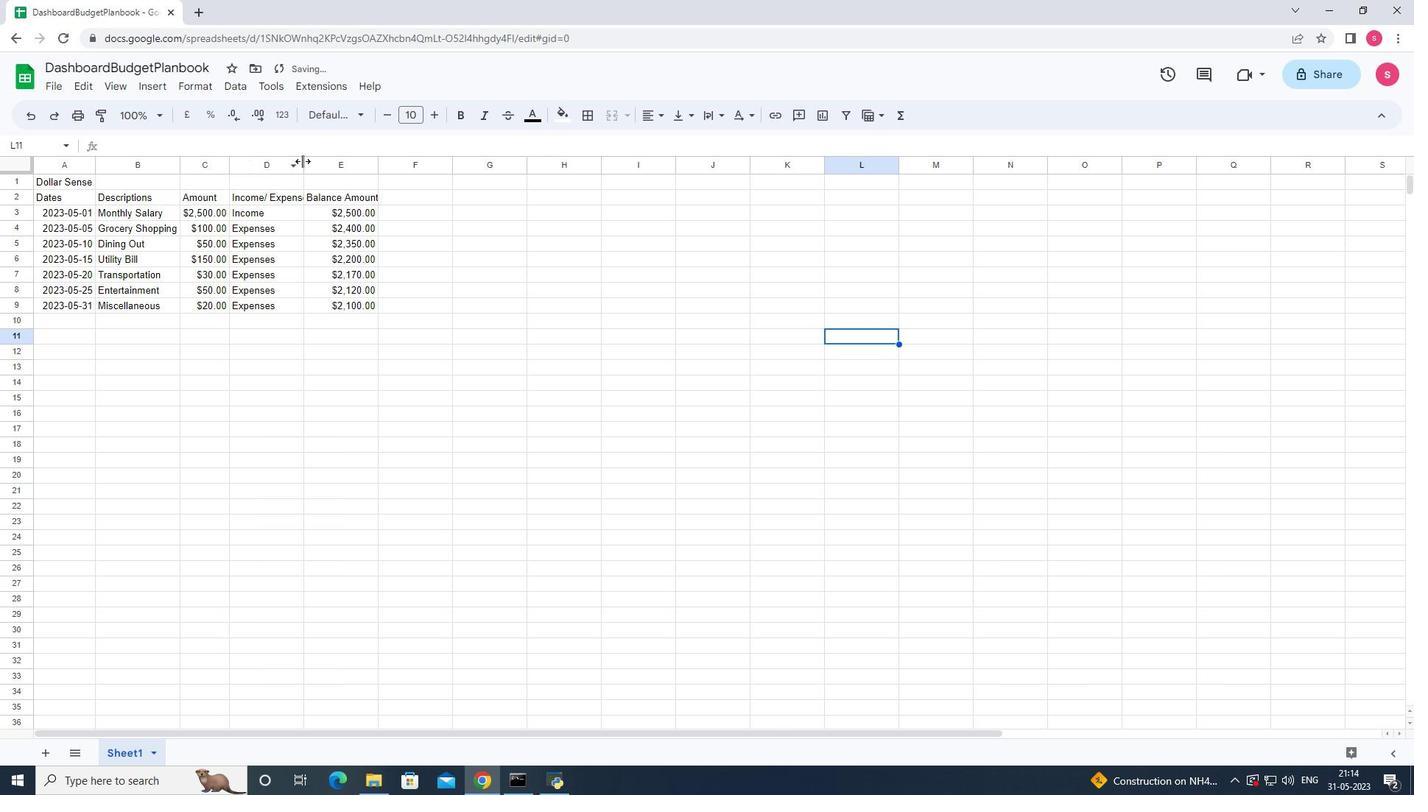 
Action: Mouse pressed left at (297, 162)
Screenshot: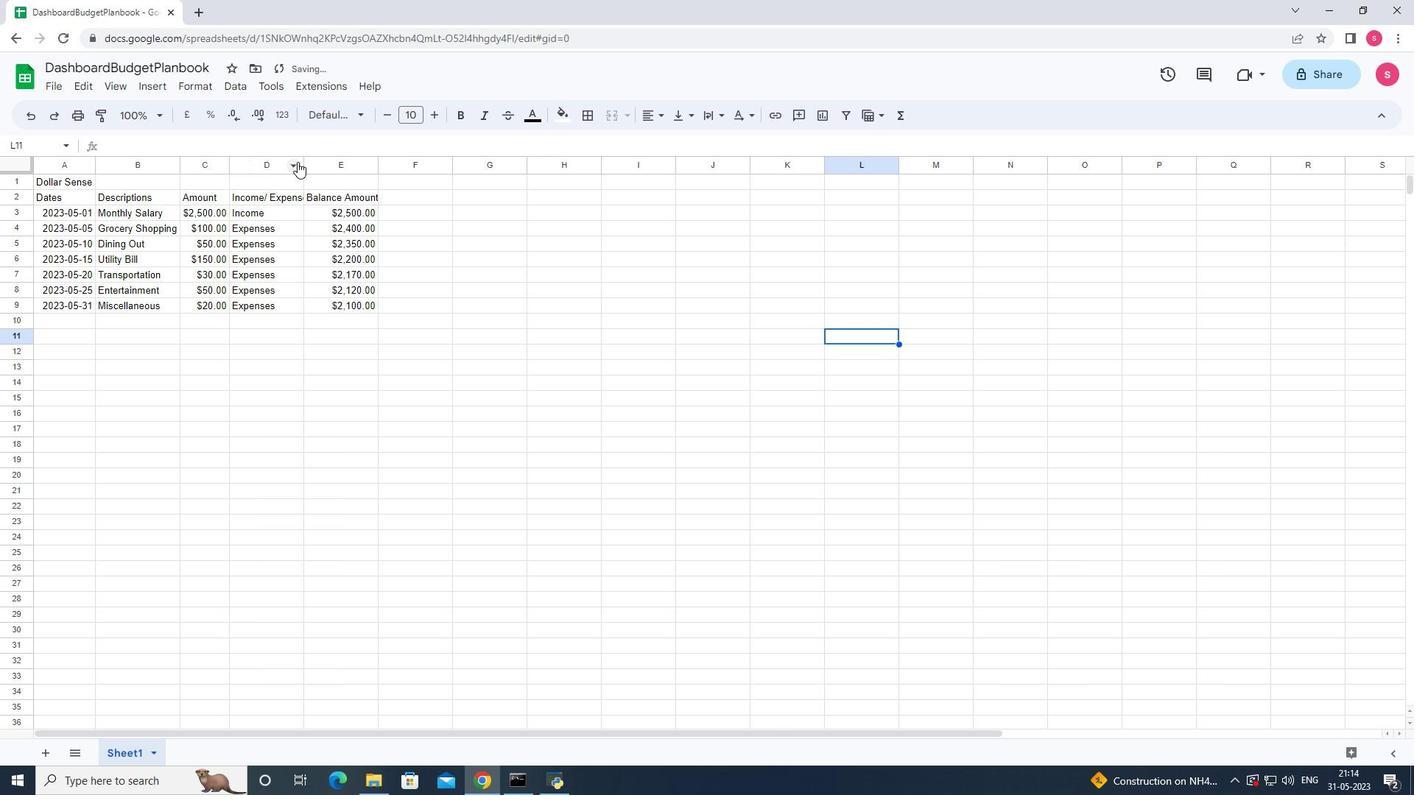 
Action: Mouse moved to (775, 246)
Screenshot: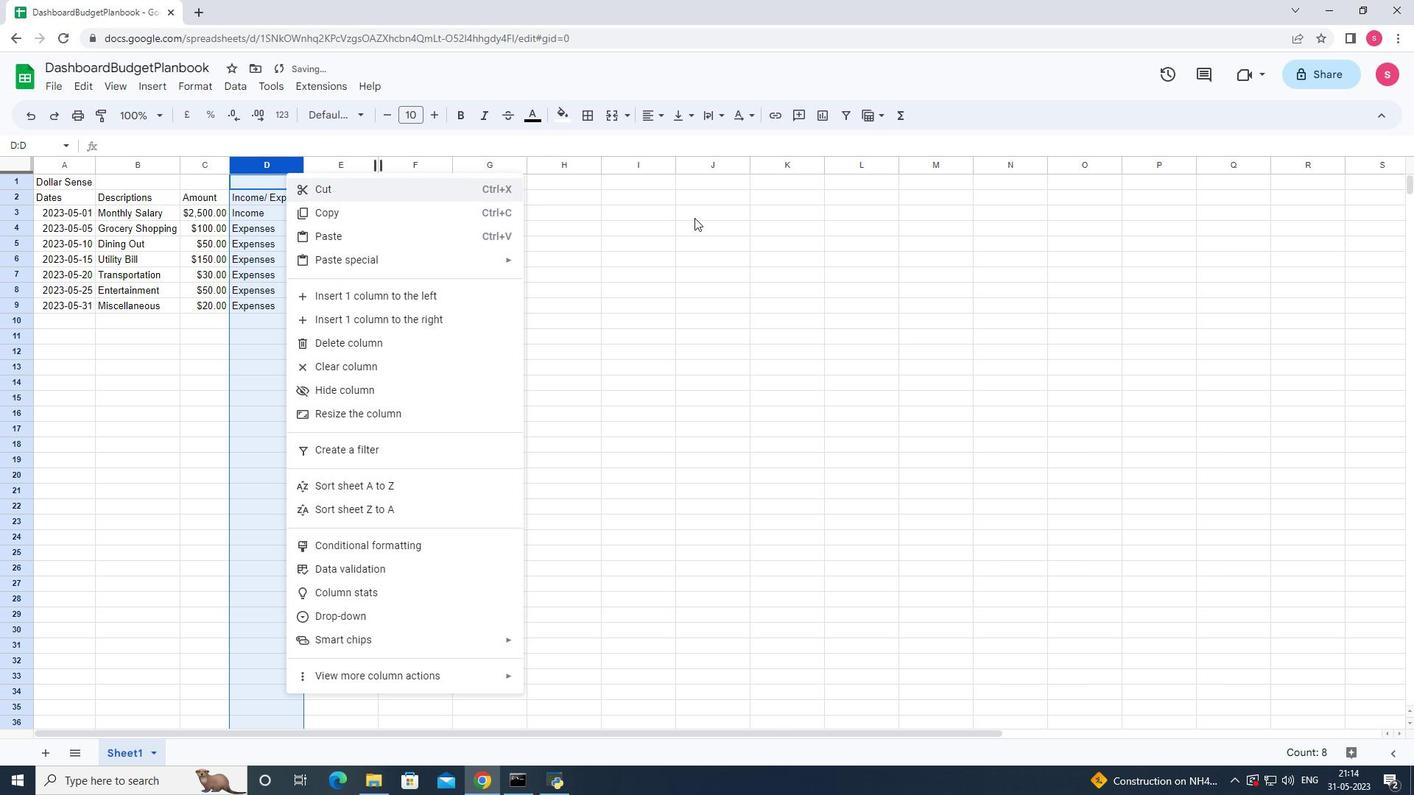 
Action: Mouse pressed left at (775, 246)
Screenshot: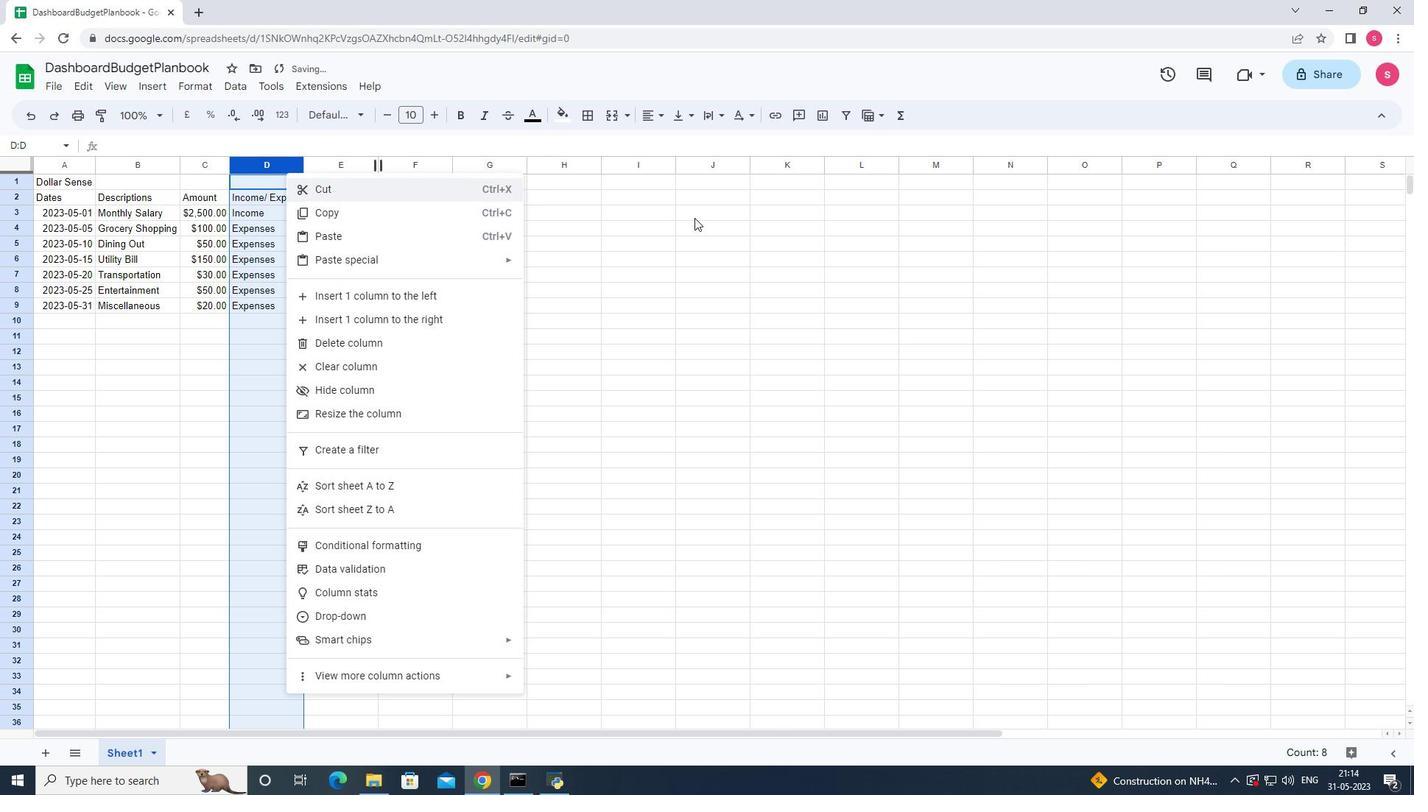 
Action: Mouse moved to (303, 168)
Screenshot: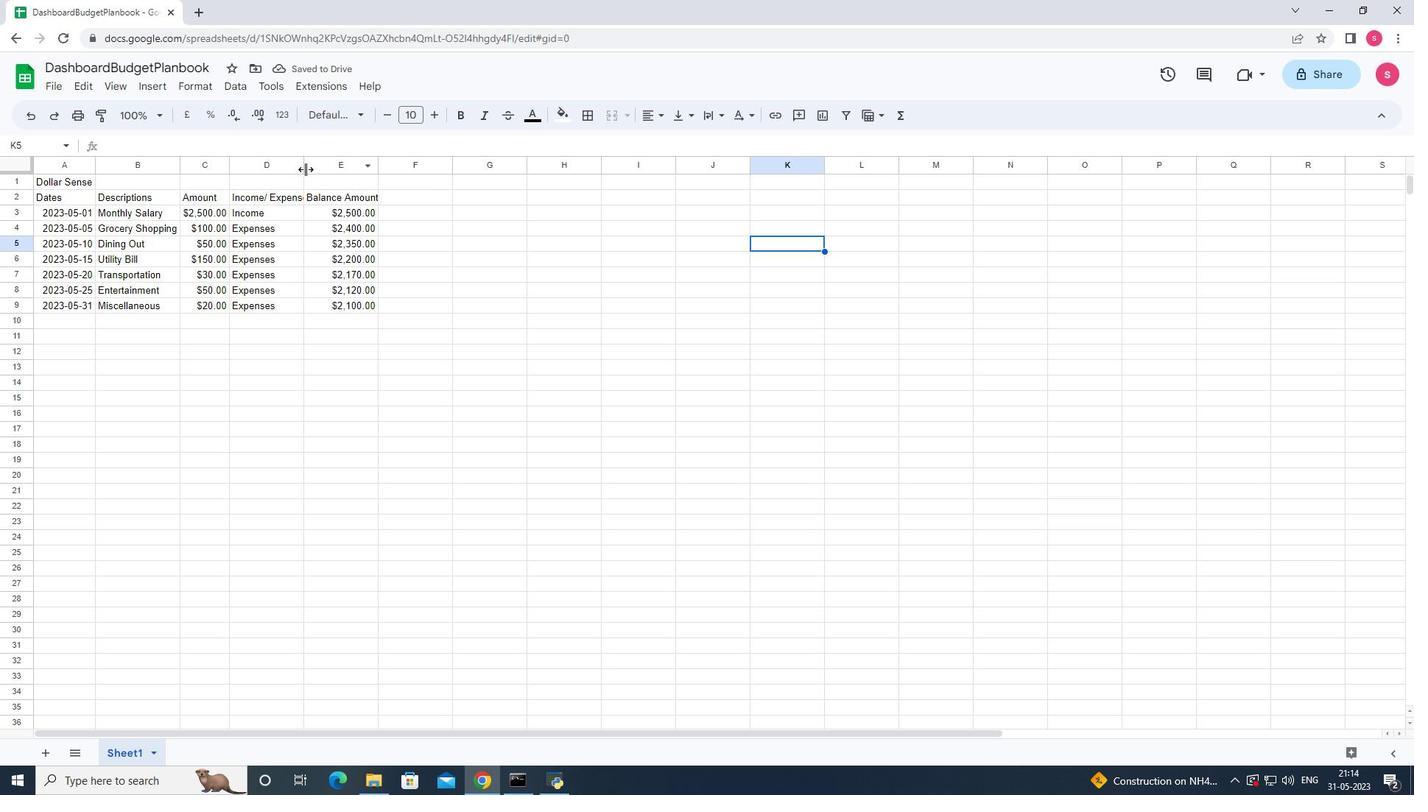 
Action: Mouse pressed left at (303, 168)
Screenshot: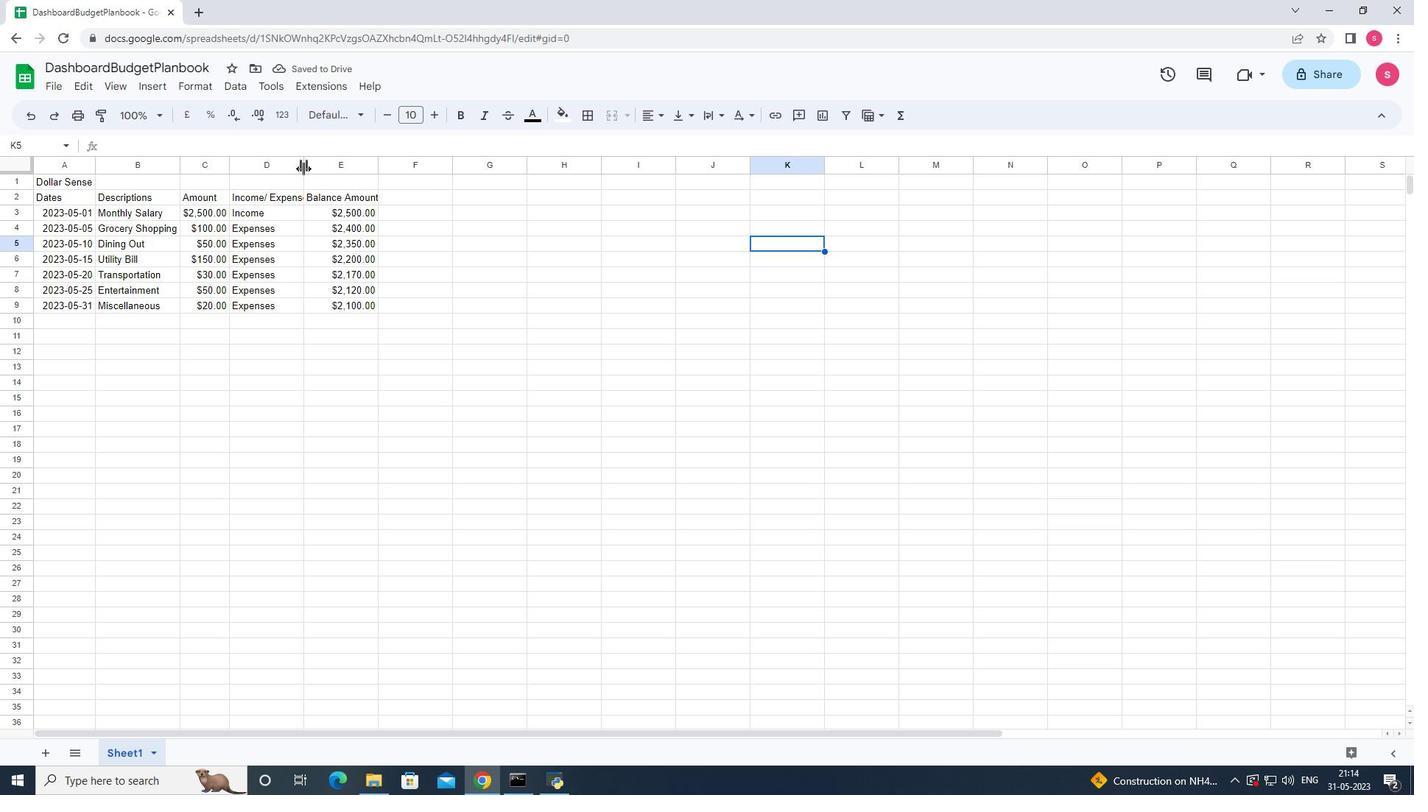 
Action: Mouse pressed left at (303, 168)
Screenshot: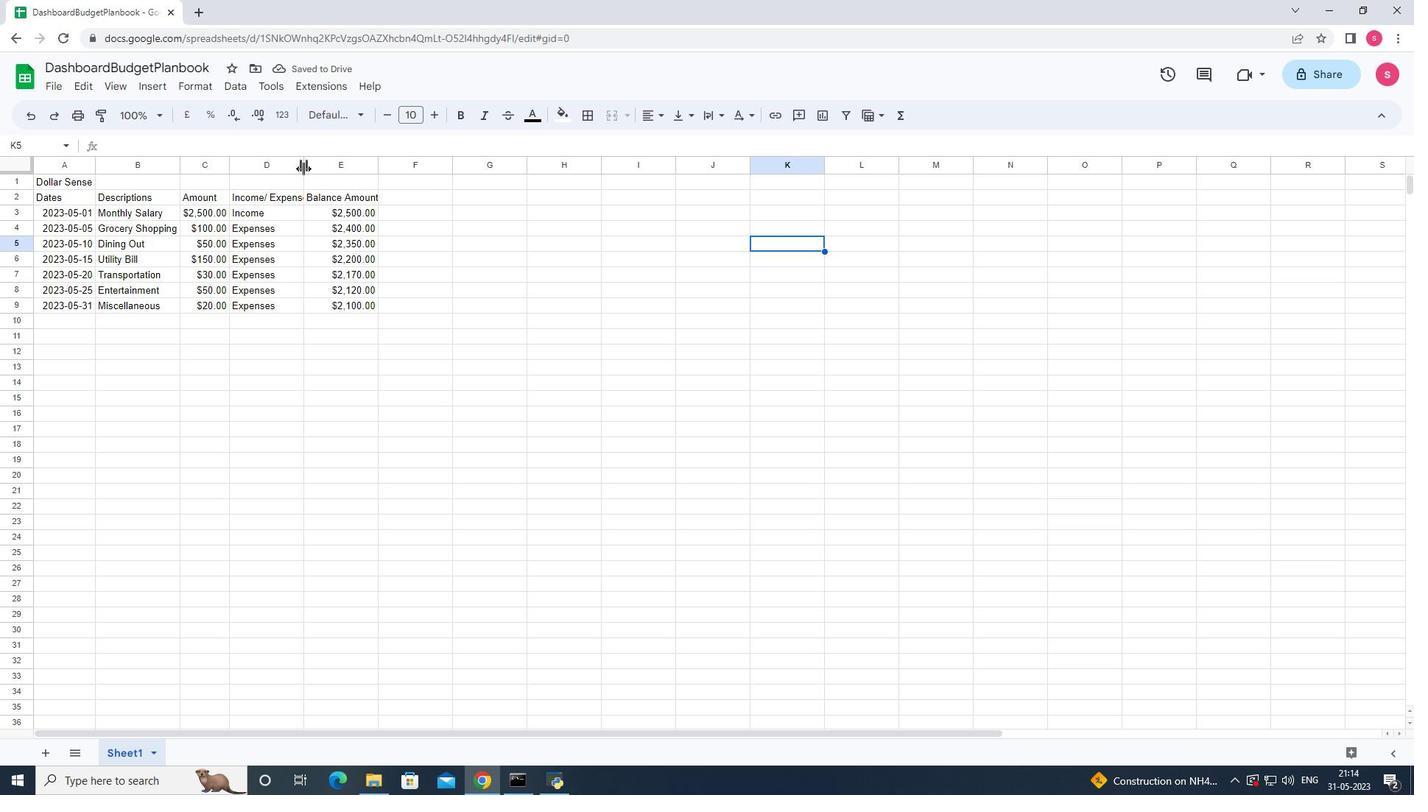 
Action: Mouse moved to (382, 164)
Screenshot: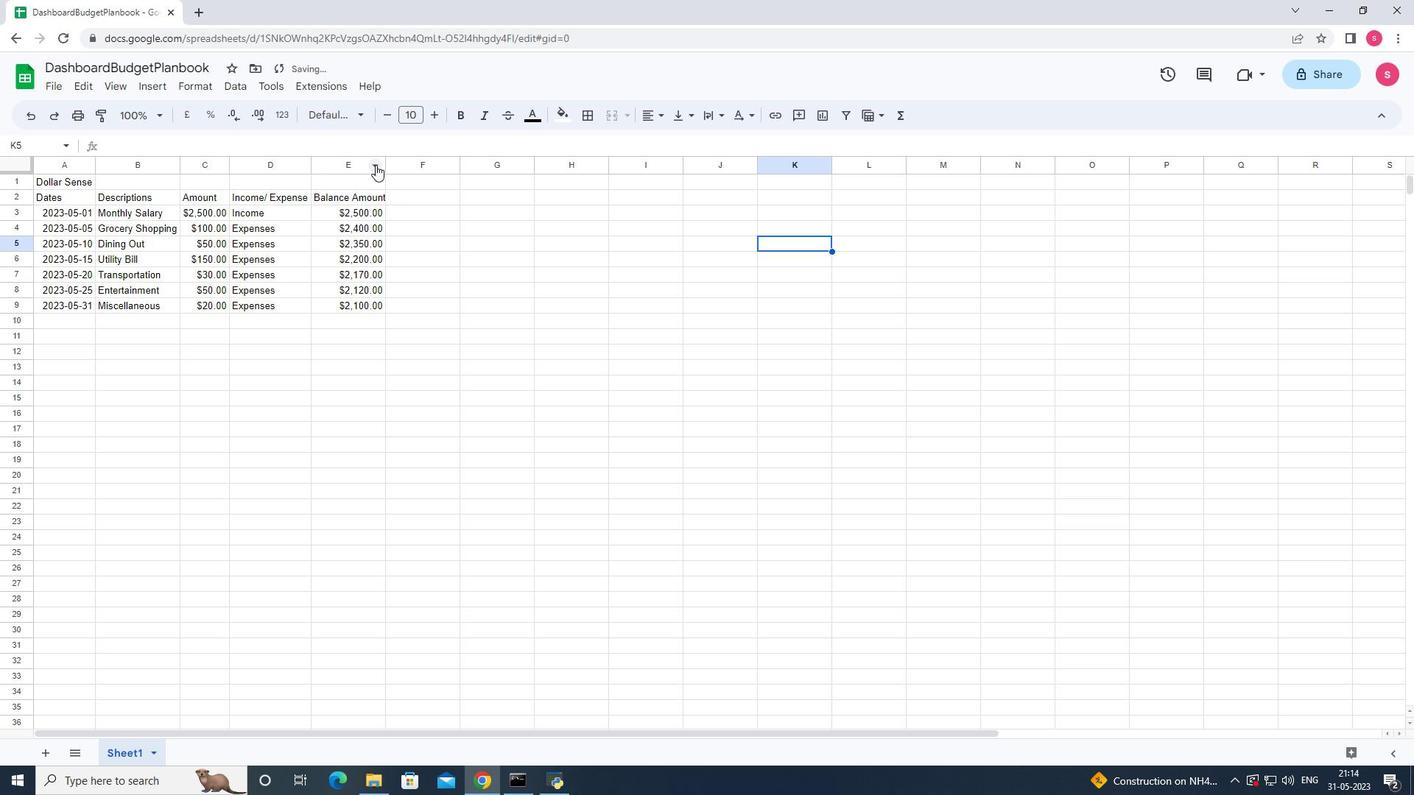
Action: Mouse pressed left at (382, 164)
Screenshot: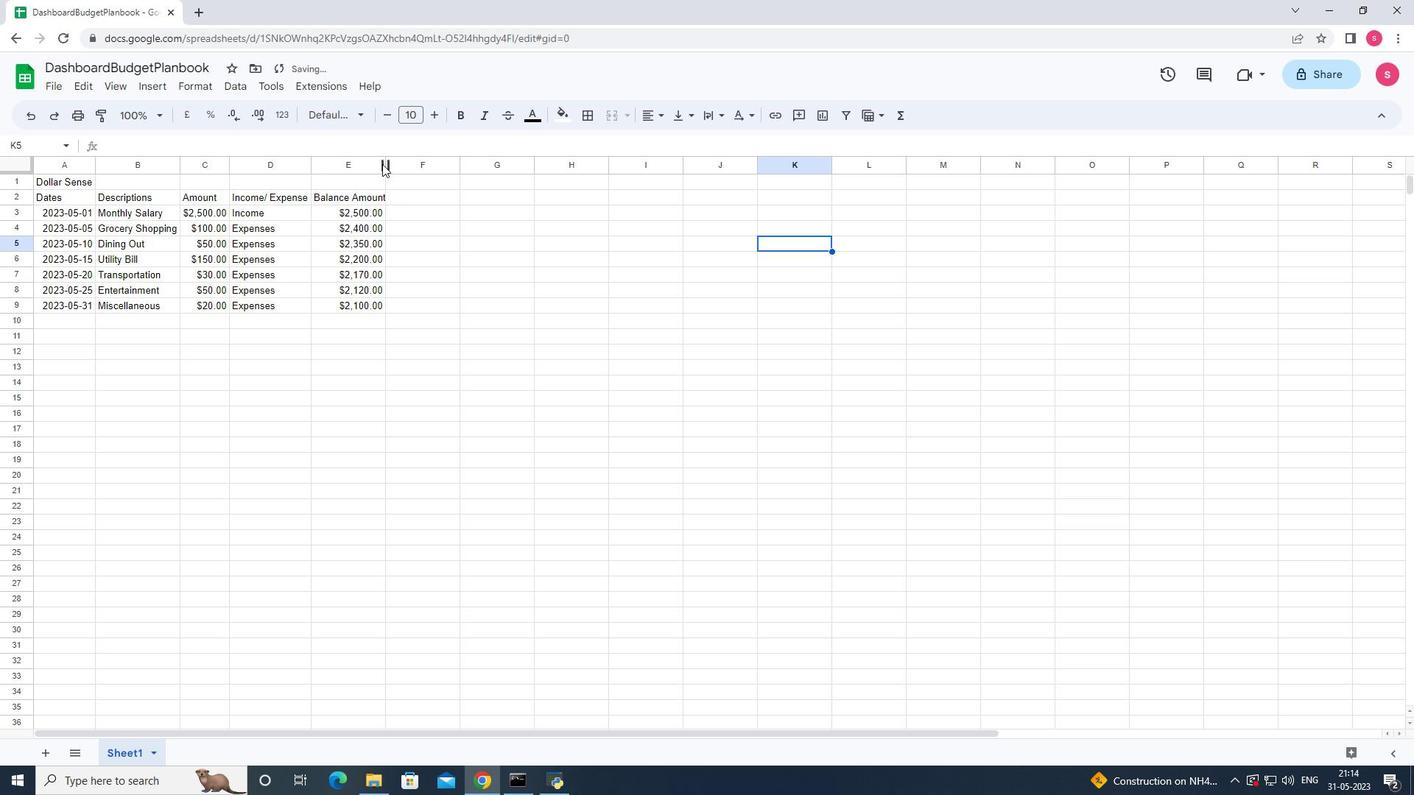 
Action: Mouse pressed left at (382, 164)
Screenshot: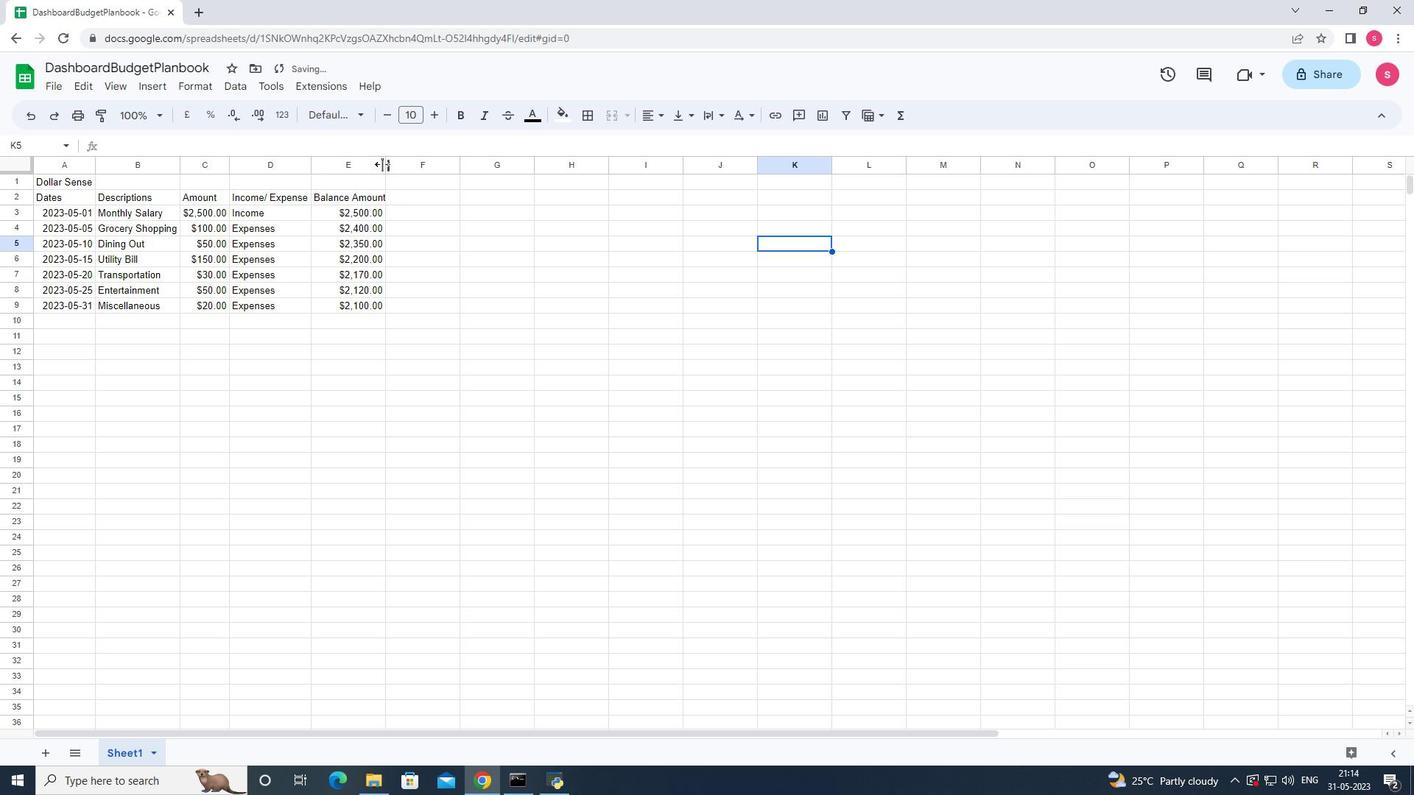 
Action: Mouse moved to (380, 166)
Screenshot: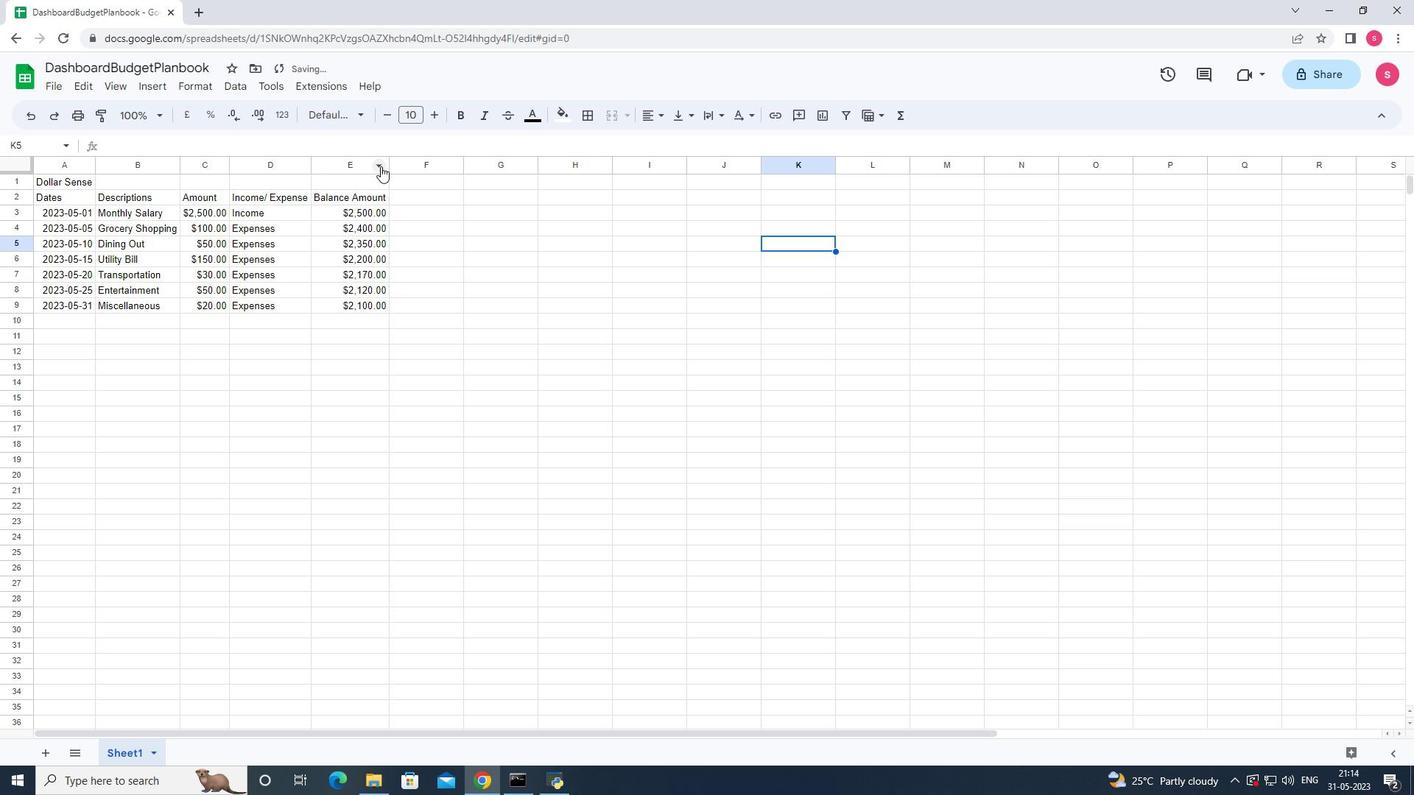 
Action: Mouse pressed left at (380, 166)
Screenshot: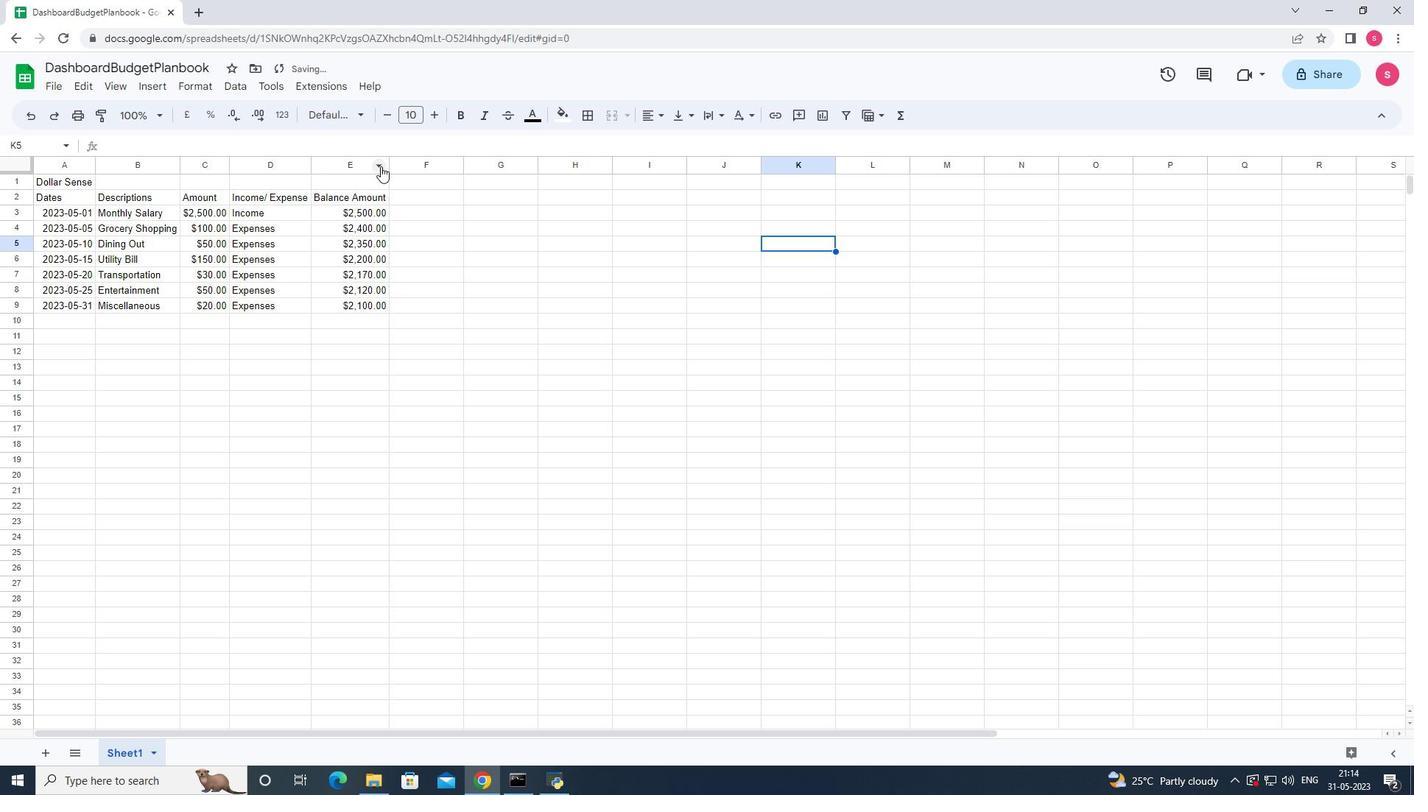 
Action: Mouse moved to (1026, 544)
Screenshot: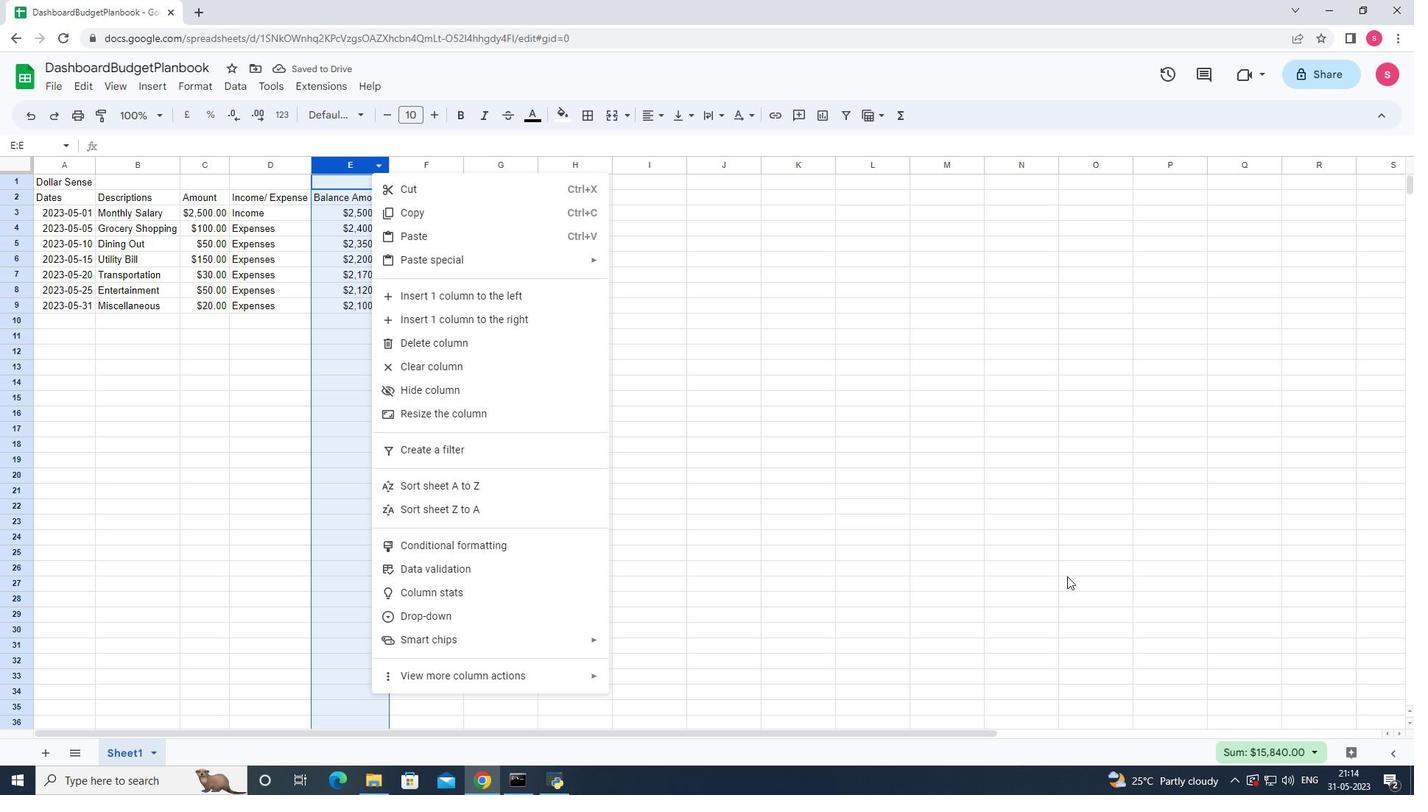 
Action: Mouse pressed left at (1026, 544)
Screenshot: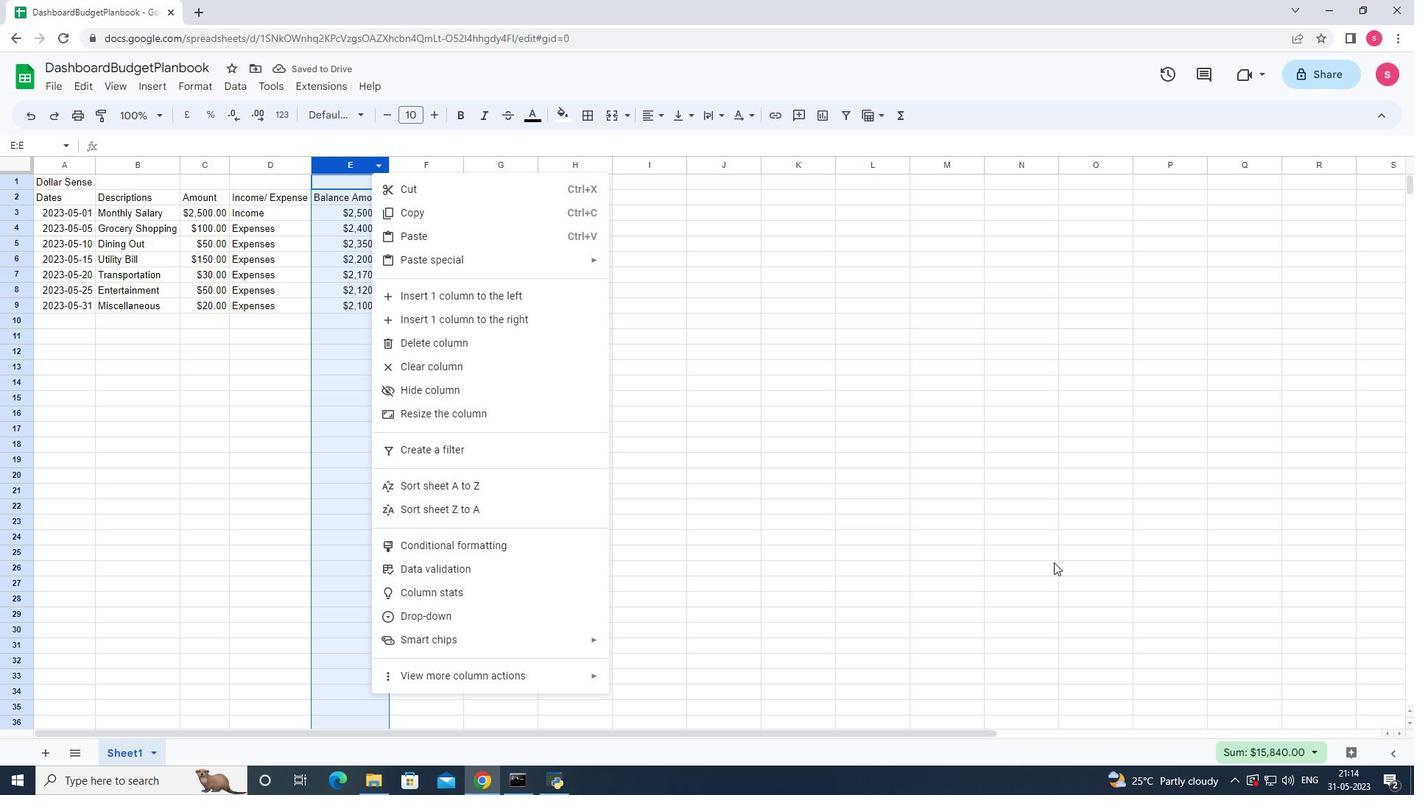 
Action: Mouse moved to (838, 716)
Screenshot: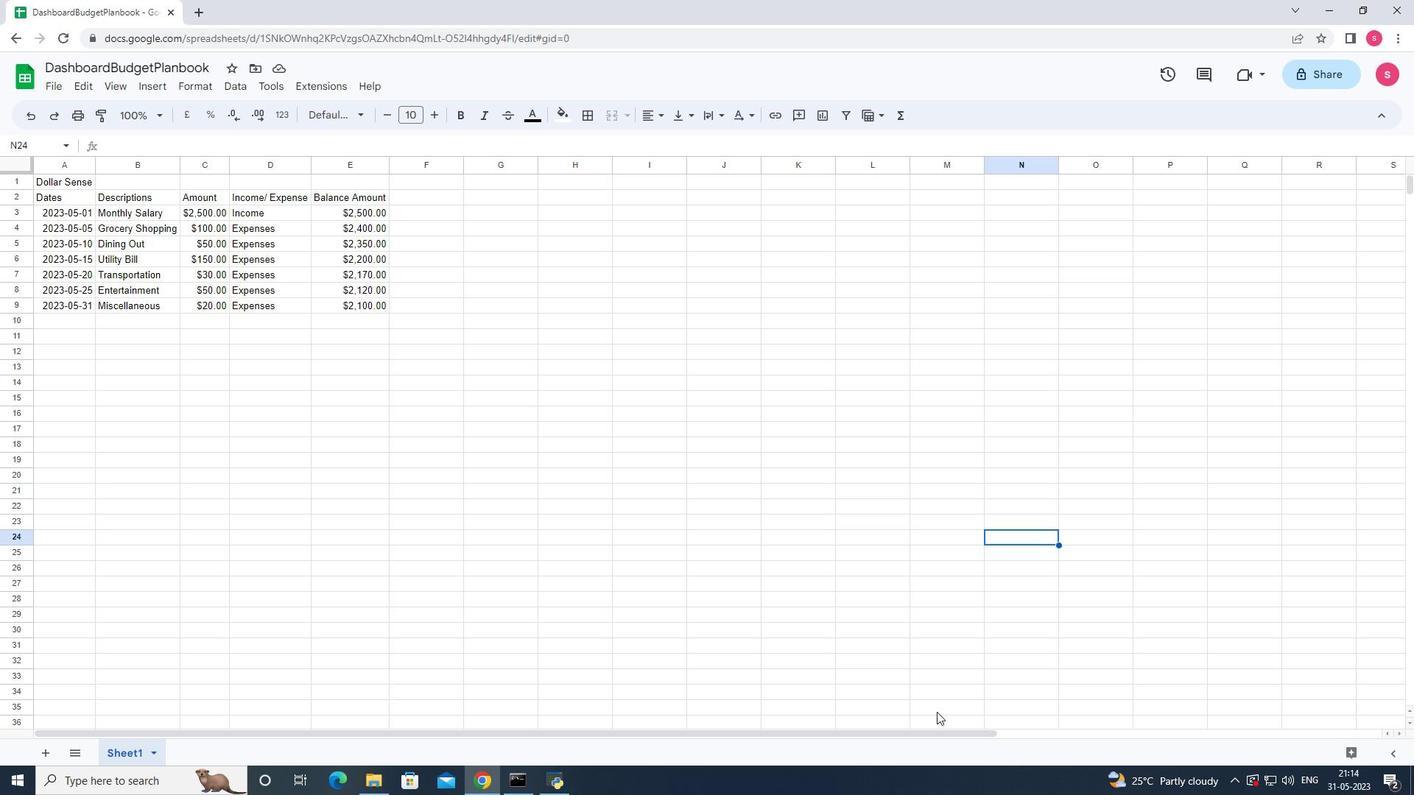 
Action: Key pressed ctrl+S
Screenshot: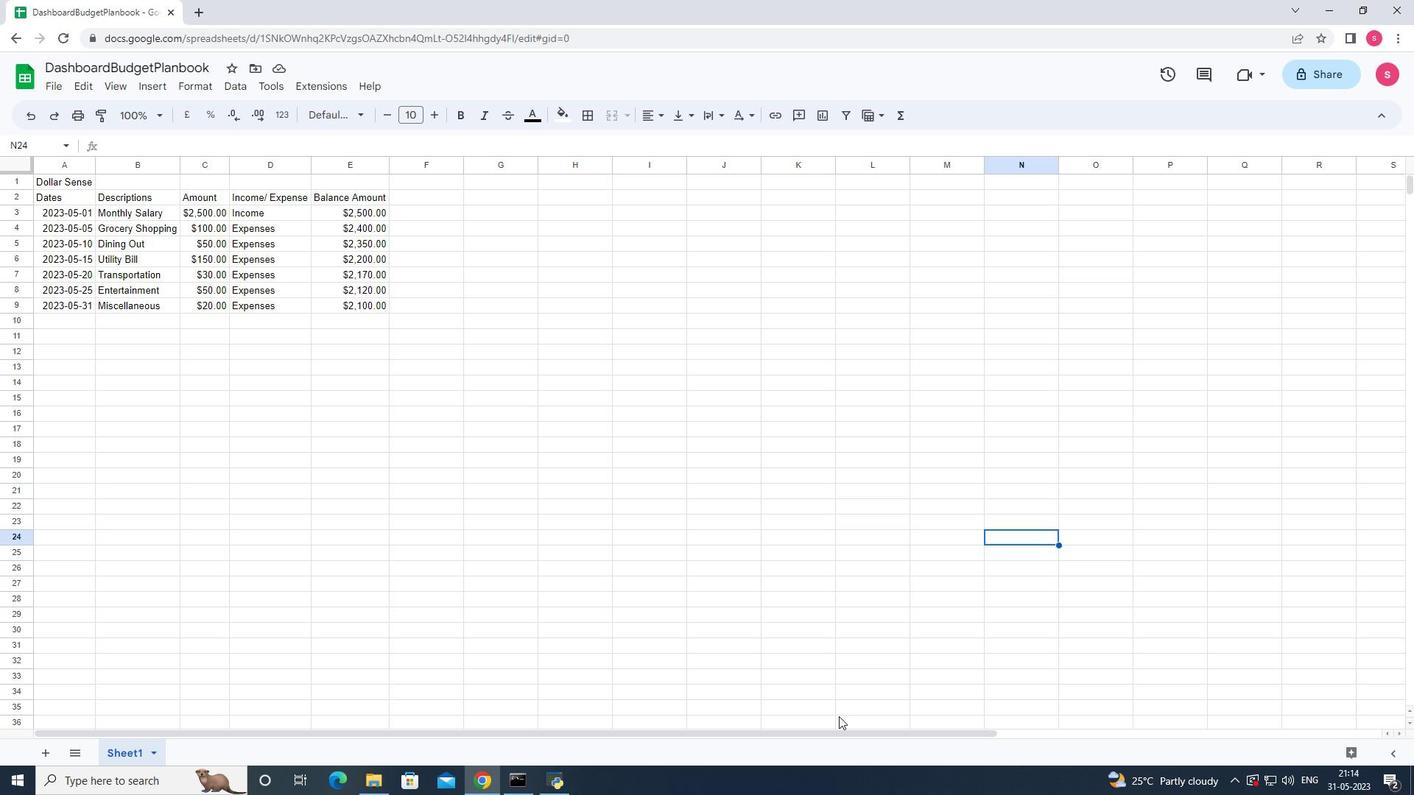 
Action: Mouse moved to (756, 714)
Screenshot: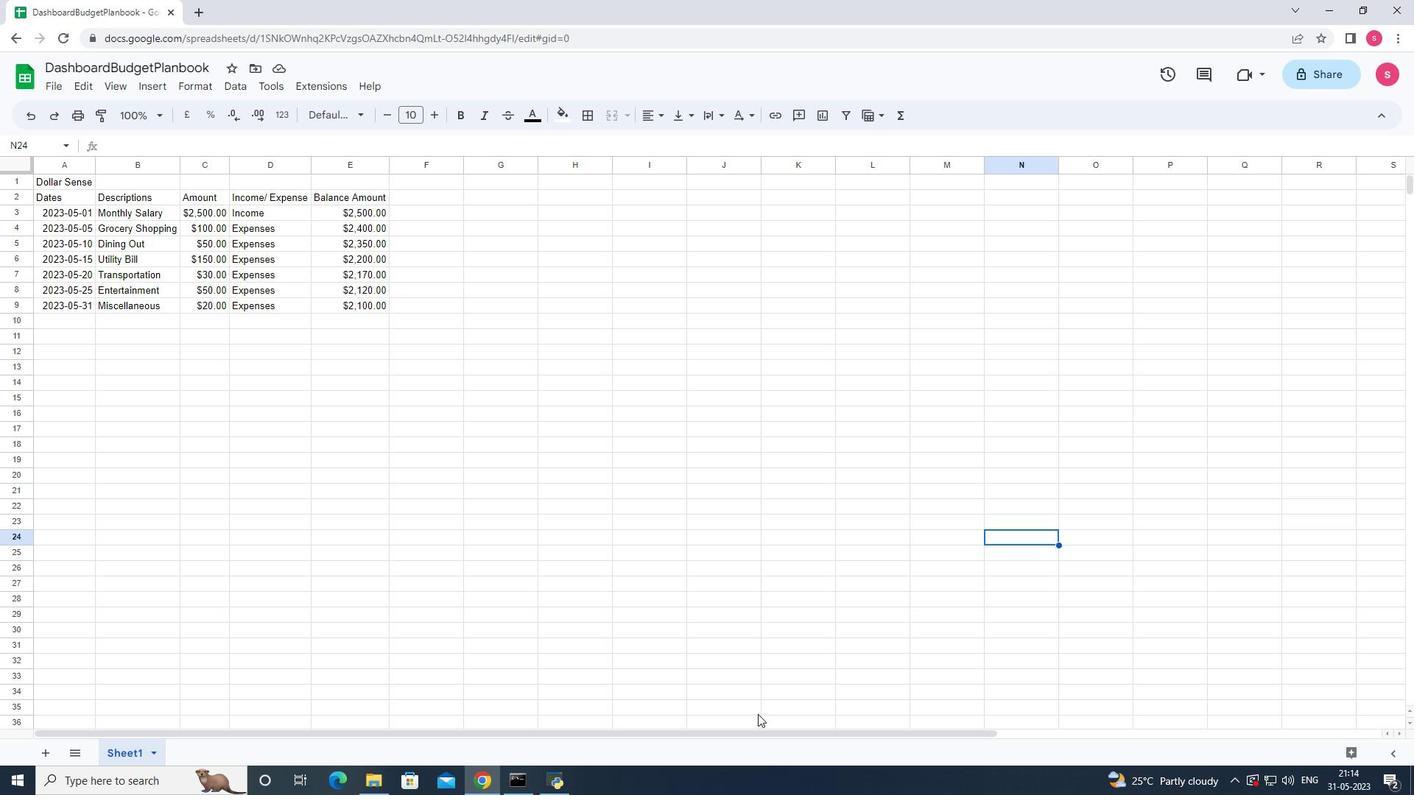
